 Task: Add a signature Miranda Scott containing With sincere appreciation and gratitude, Miranda Scott to email address softage.9@softage.net and add a label Workplace accidents
Action: Mouse moved to (1084, 58)
Screenshot: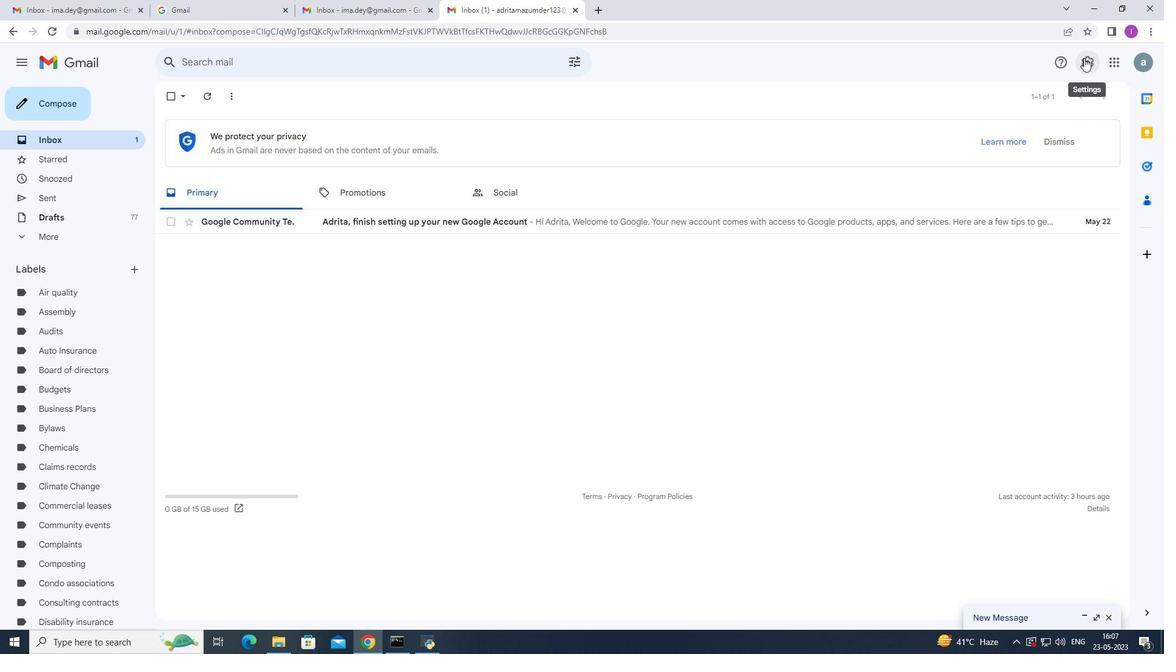 
Action: Mouse pressed left at (1084, 58)
Screenshot: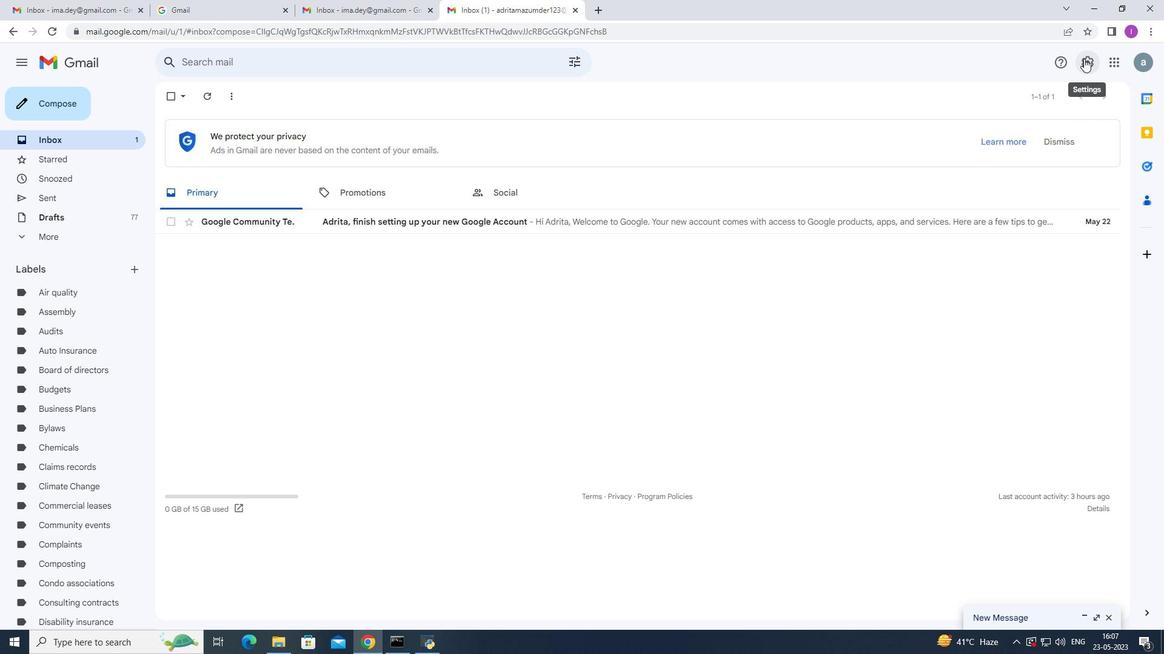 
Action: Mouse moved to (1005, 124)
Screenshot: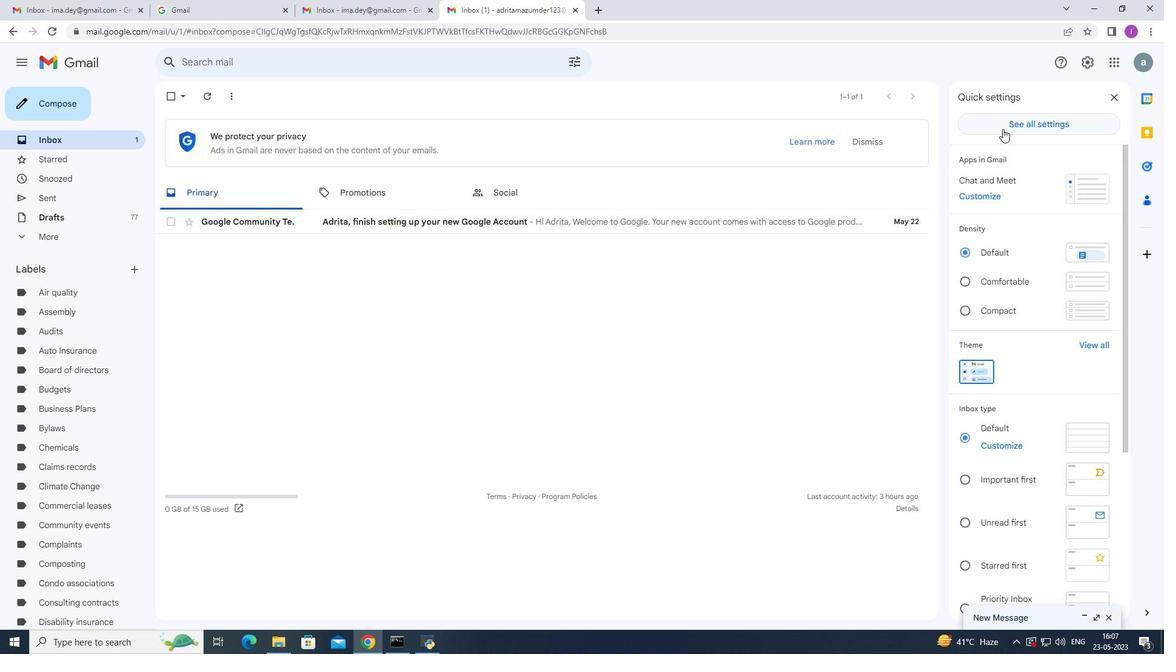 
Action: Mouse pressed left at (1005, 124)
Screenshot: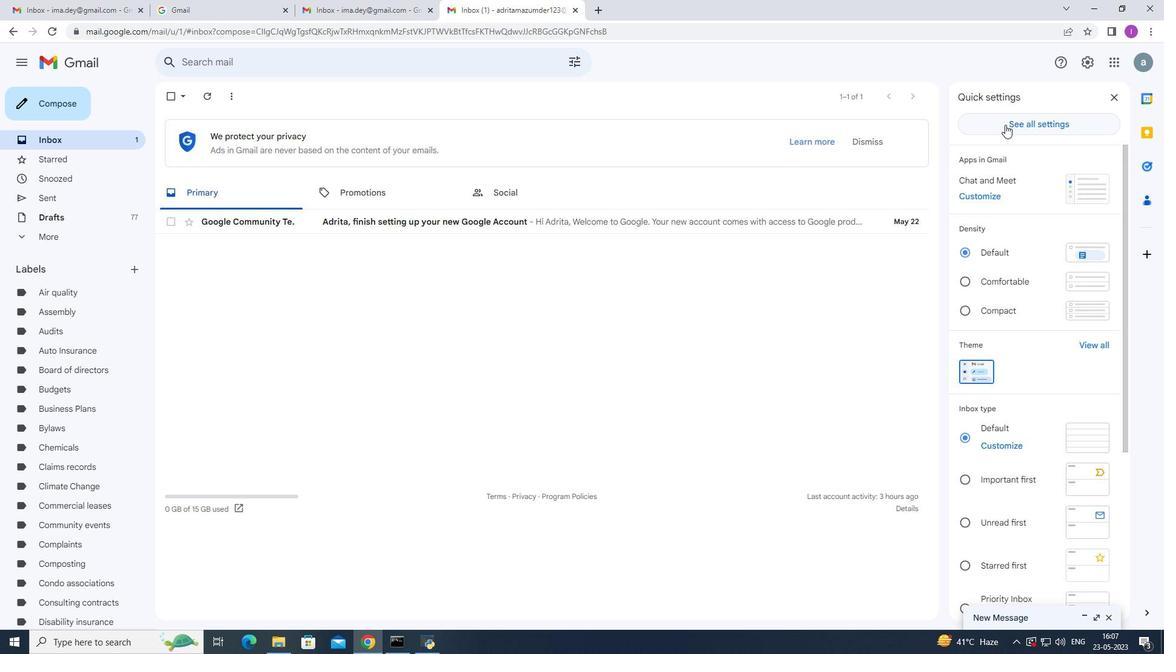 
Action: Mouse moved to (701, 334)
Screenshot: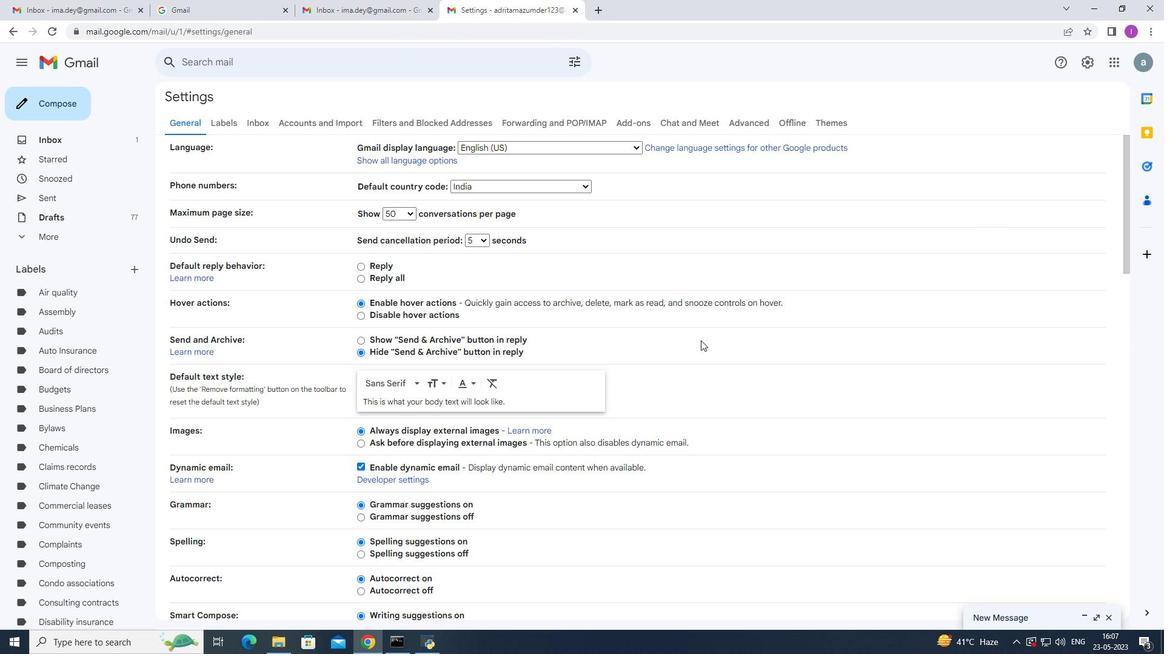 
Action: Mouse scrolled (701, 334) with delta (0, 0)
Screenshot: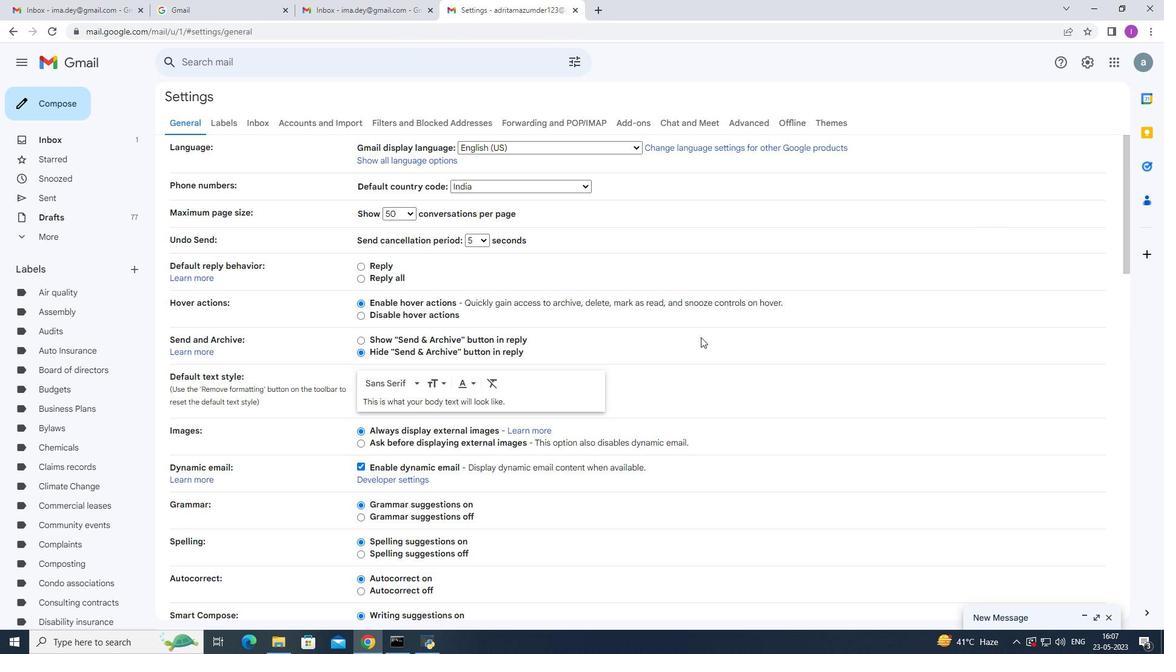 
Action: Mouse scrolled (701, 334) with delta (0, 0)
Screenshot: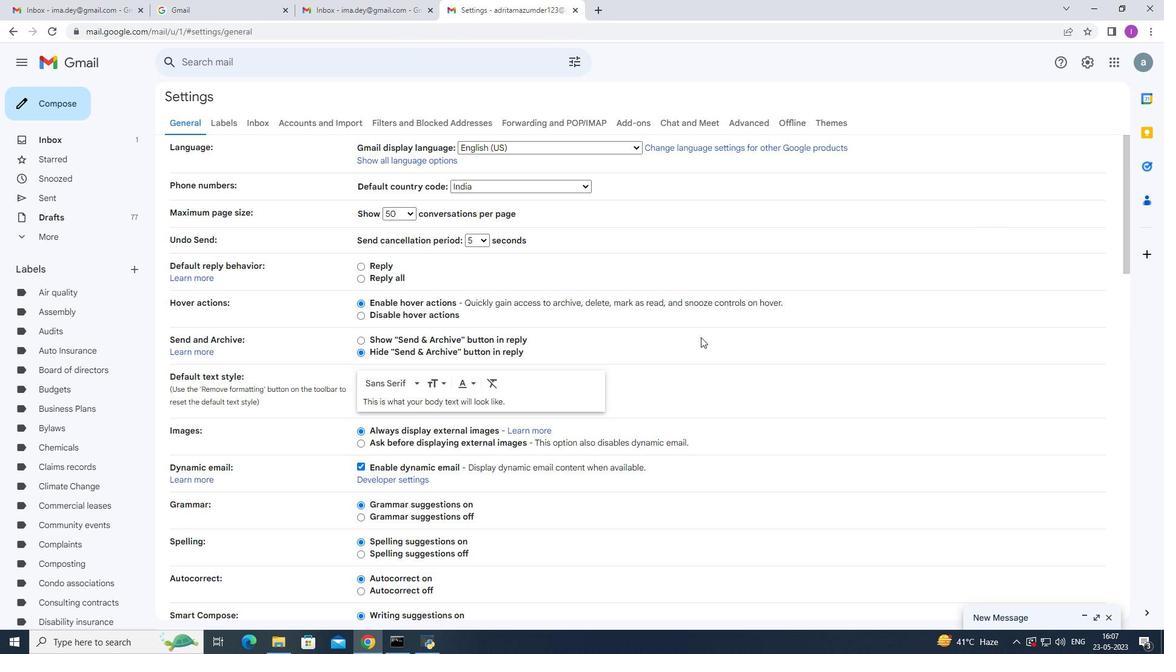 
Action: Mouse scrolled (701, 334) with delta (0, 0)
Screenshot: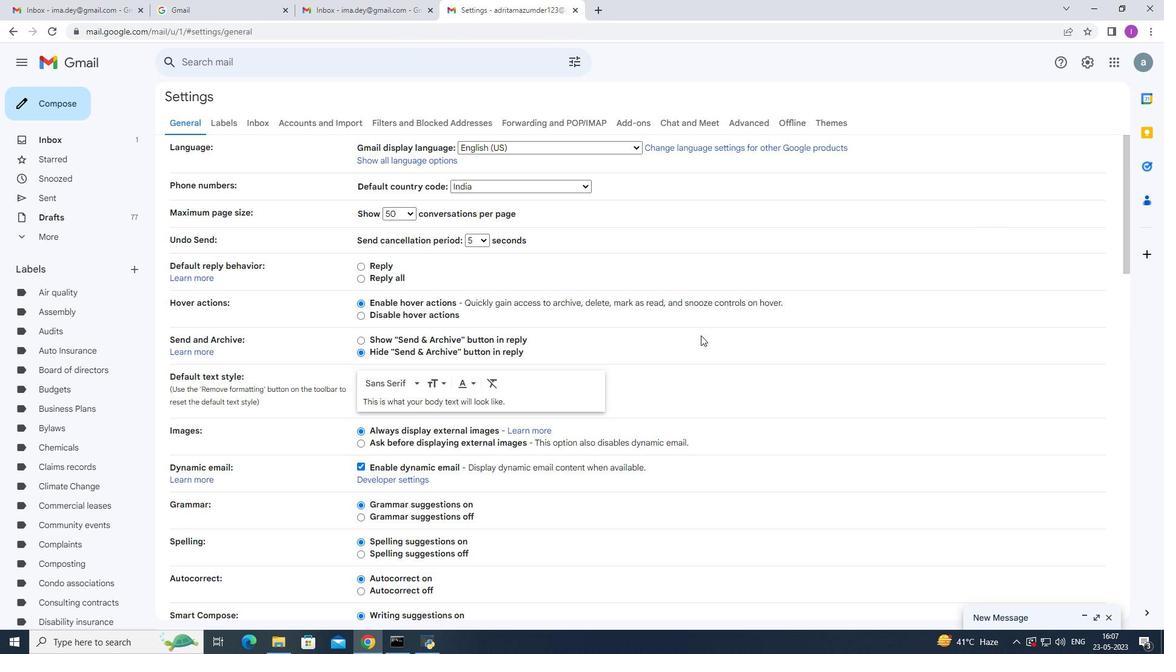 
Action: Mouse scrolled (701, 334) with delta (0, 0)
Screenshot: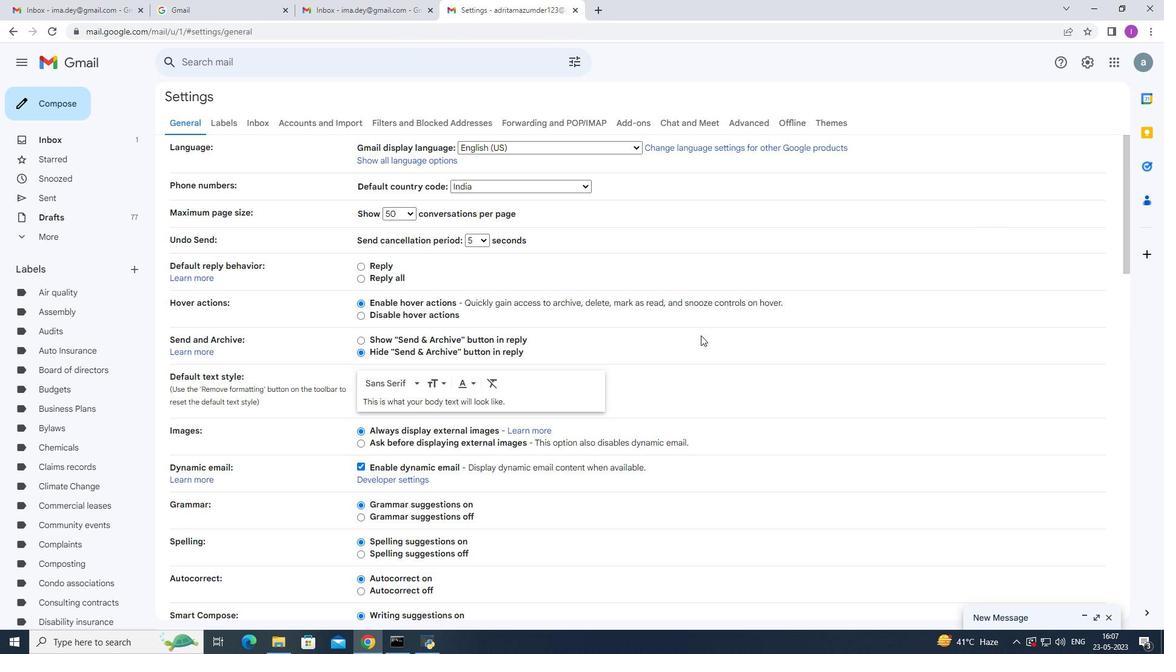 
Action: Mouse moved to (711, 324)
Screenshot: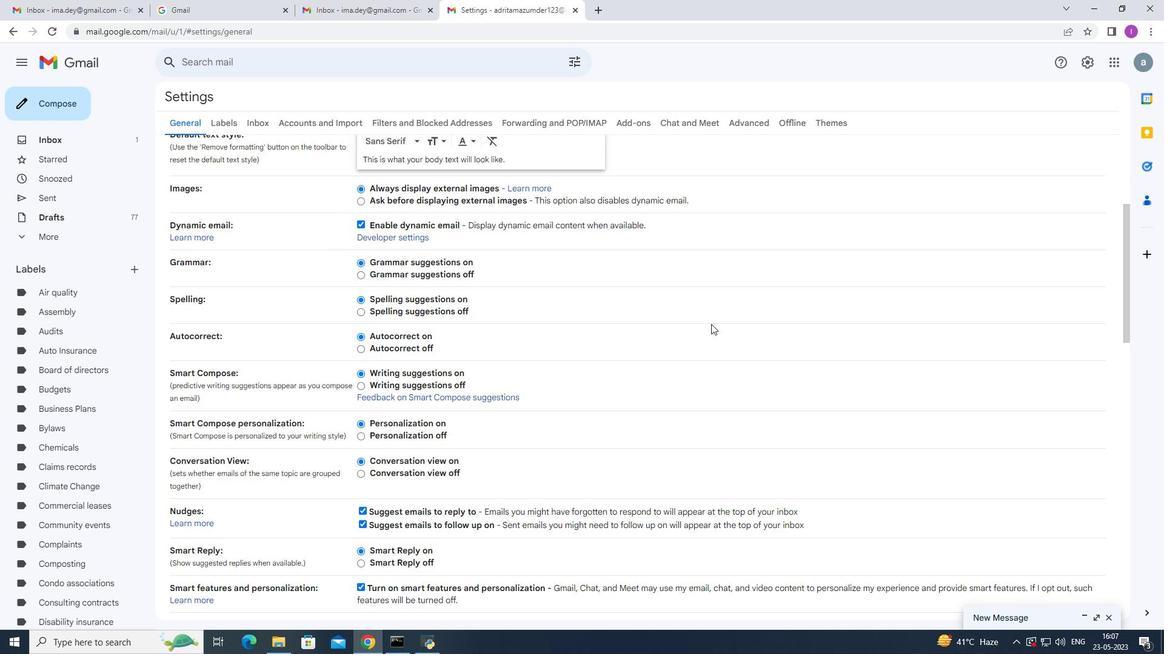 
Action: Mouse scrolled (711, 323) with delta (0, 0)
Screenshot: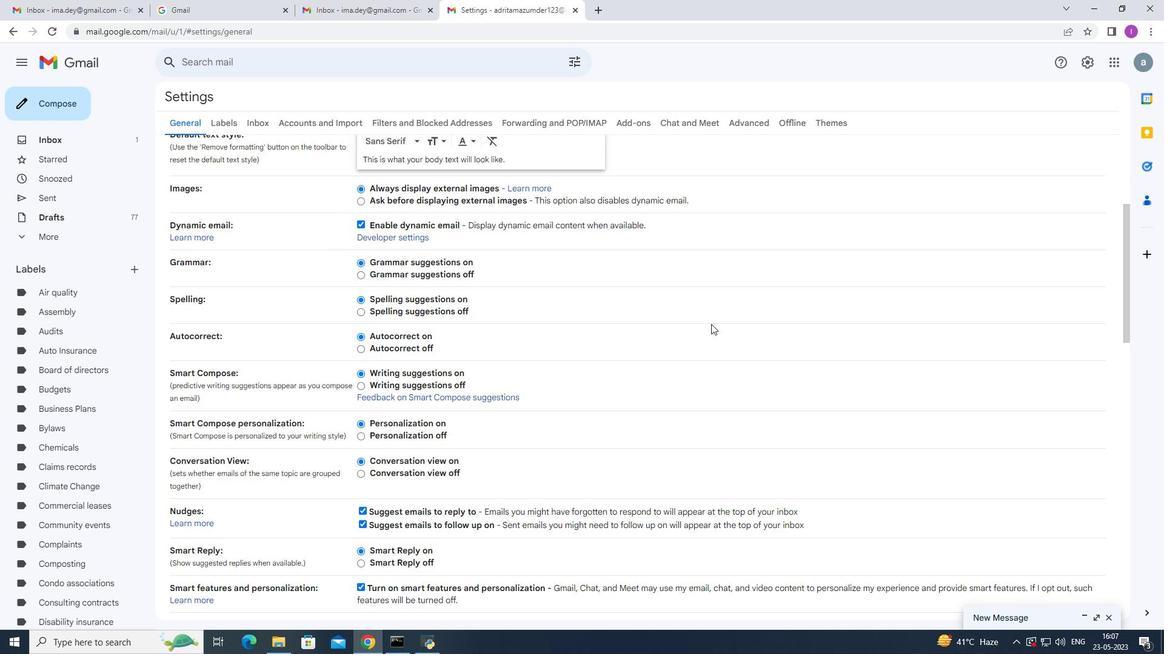 
Action: Mouse scrolled (711, 323) with delta (0, 0)
Screenshot: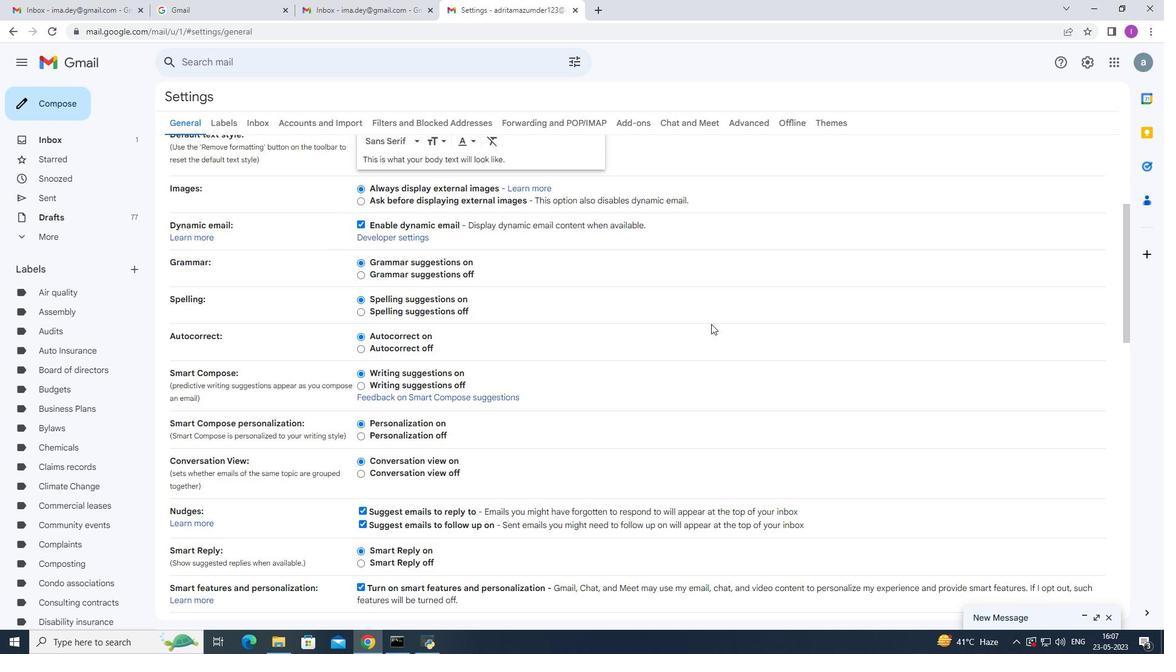 
Action: Mouse scrolled (711, 323) with delta (0, 0)
Screenshot: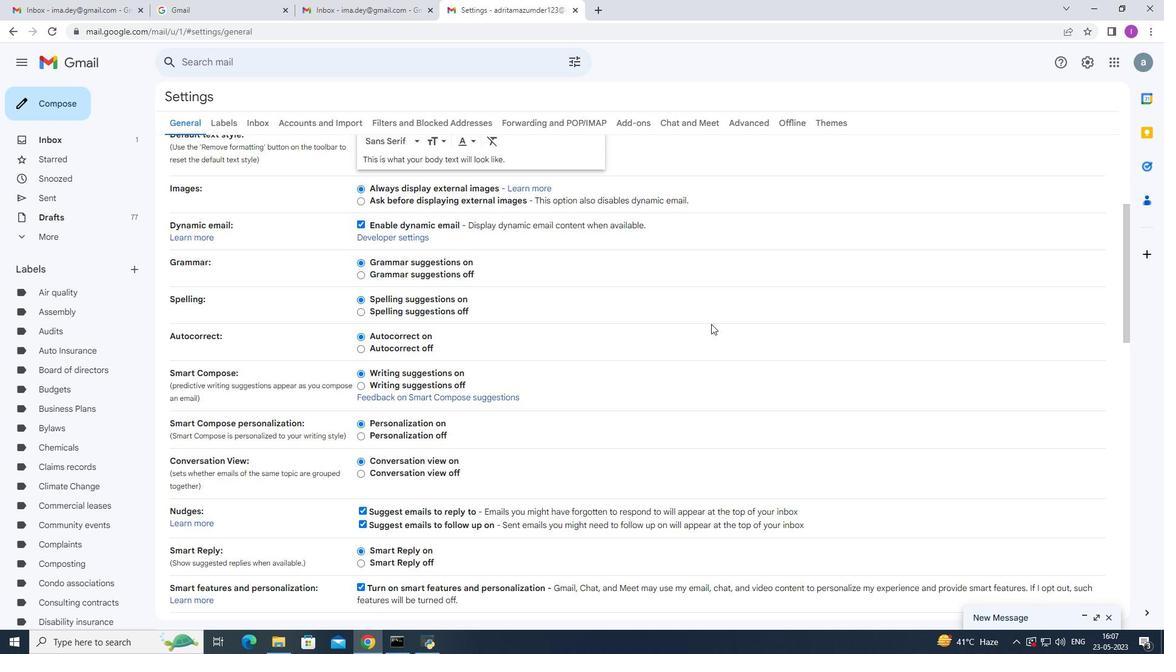 
Action: Mouse scrolled (711, 323) with delta (0, 0)
Screenshot: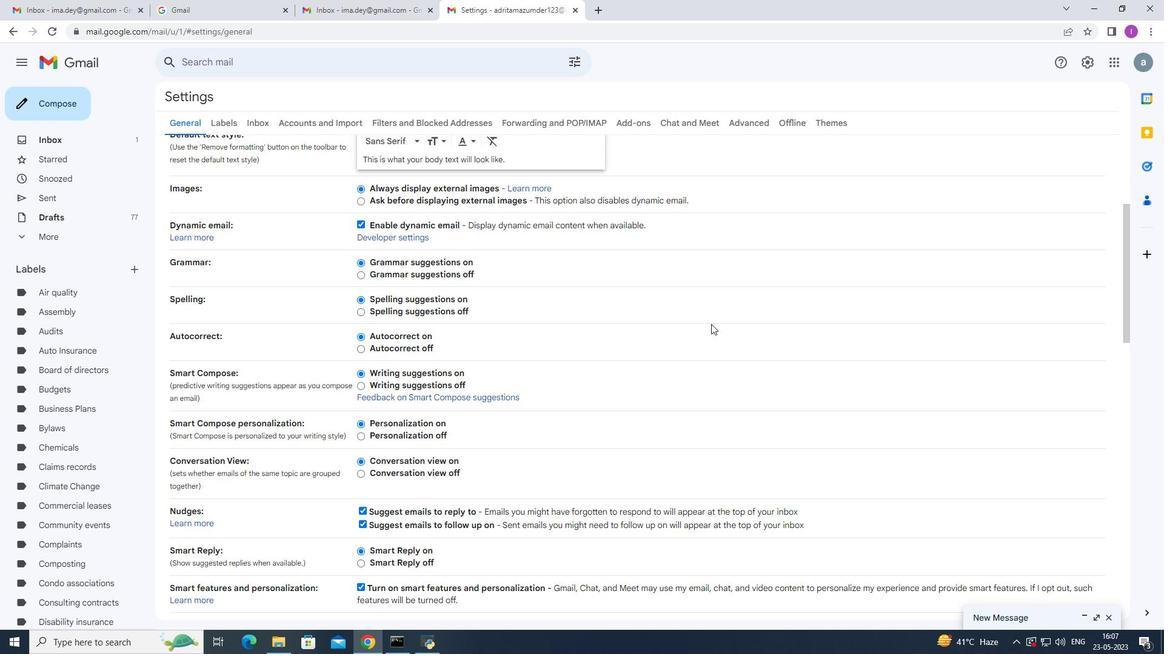 
Action: Mouse scrolled (711, 323) with delta (0, 0)
Screenshot: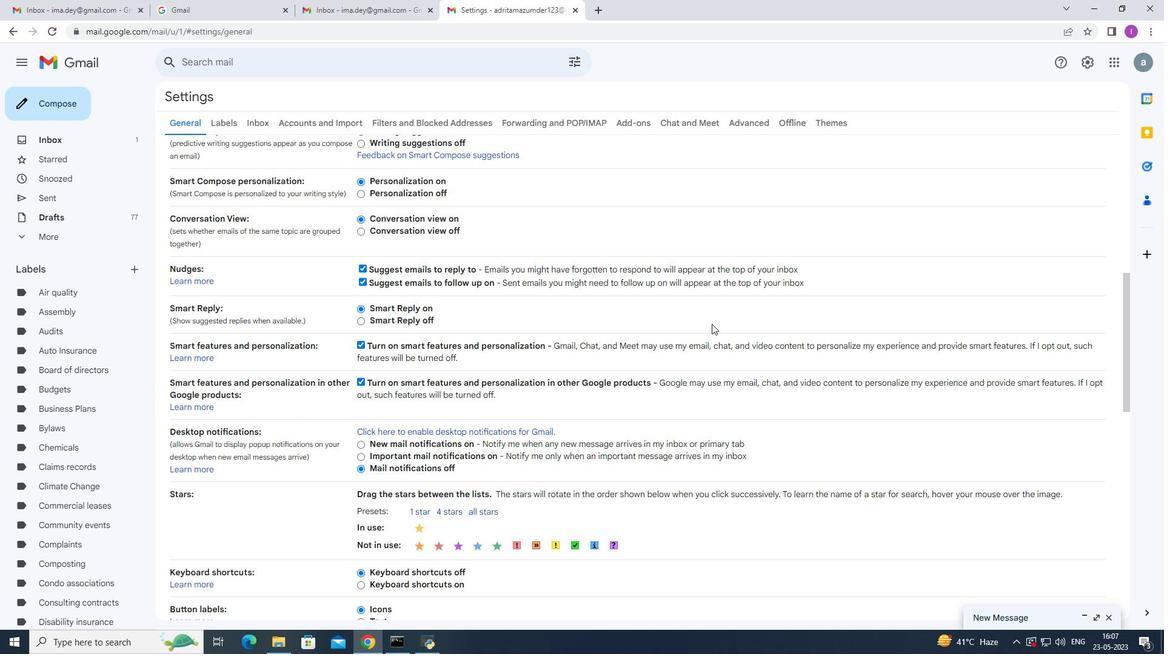 
Action: Mouse scrolled (711, 323) with delta (0, 0)
Screenshot: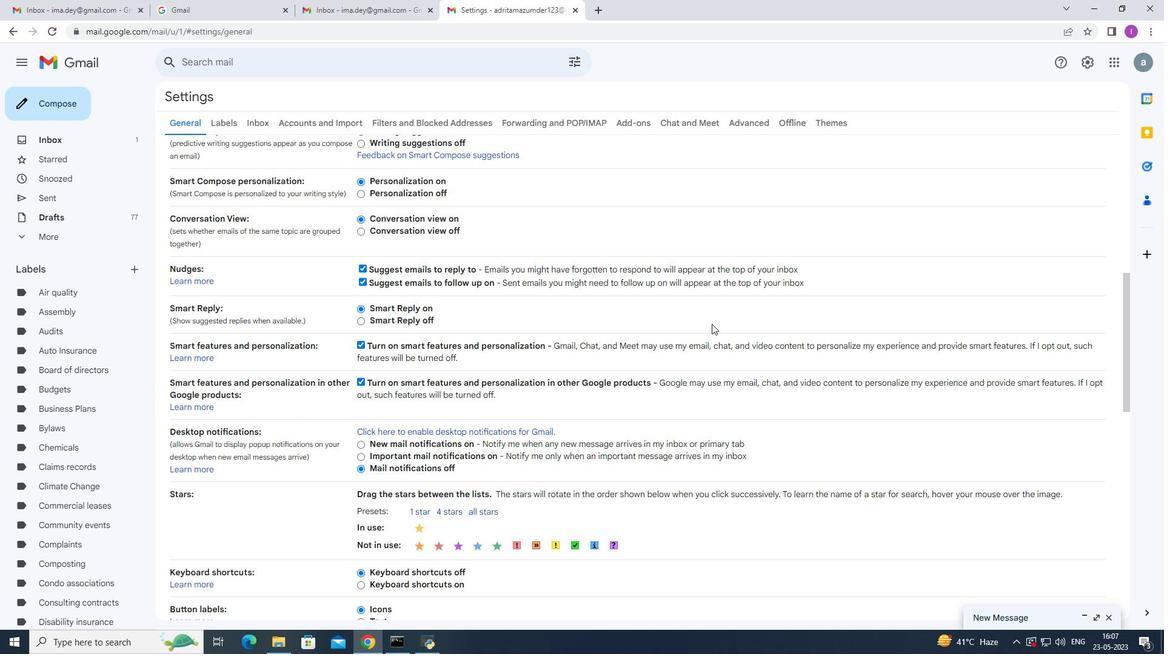 
Action: Mouse scrolled (711, 323) with delta (0, 0)
Screenshot: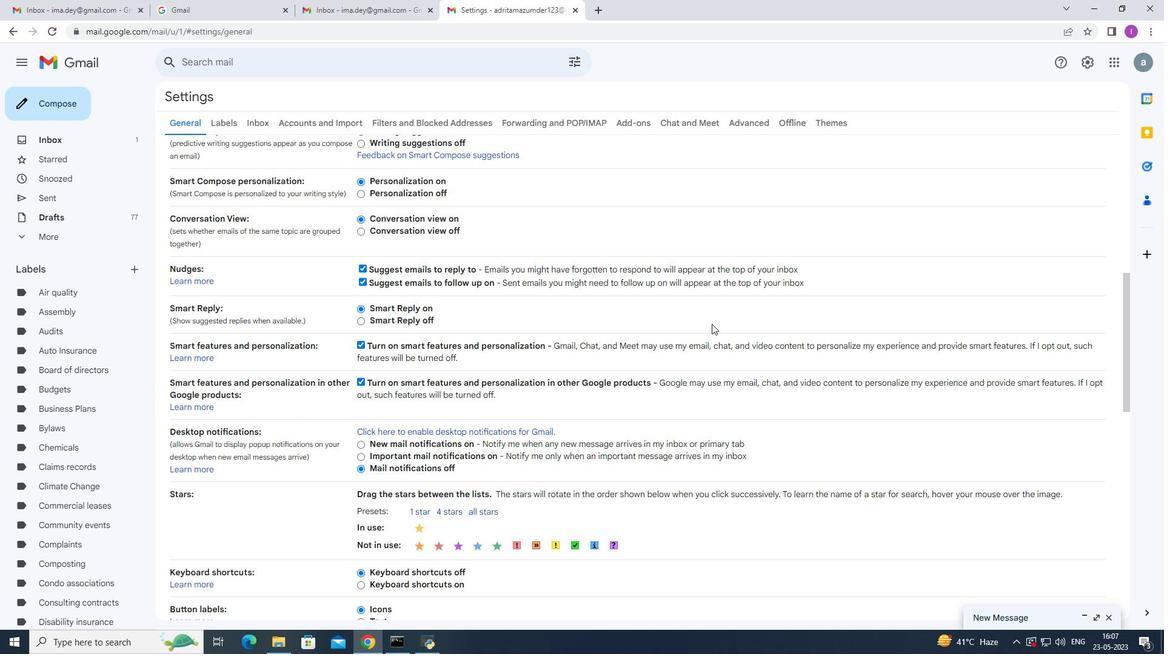 
Action: Mouse scrolled (711, 323) with delta (0, 0)
Screenshot: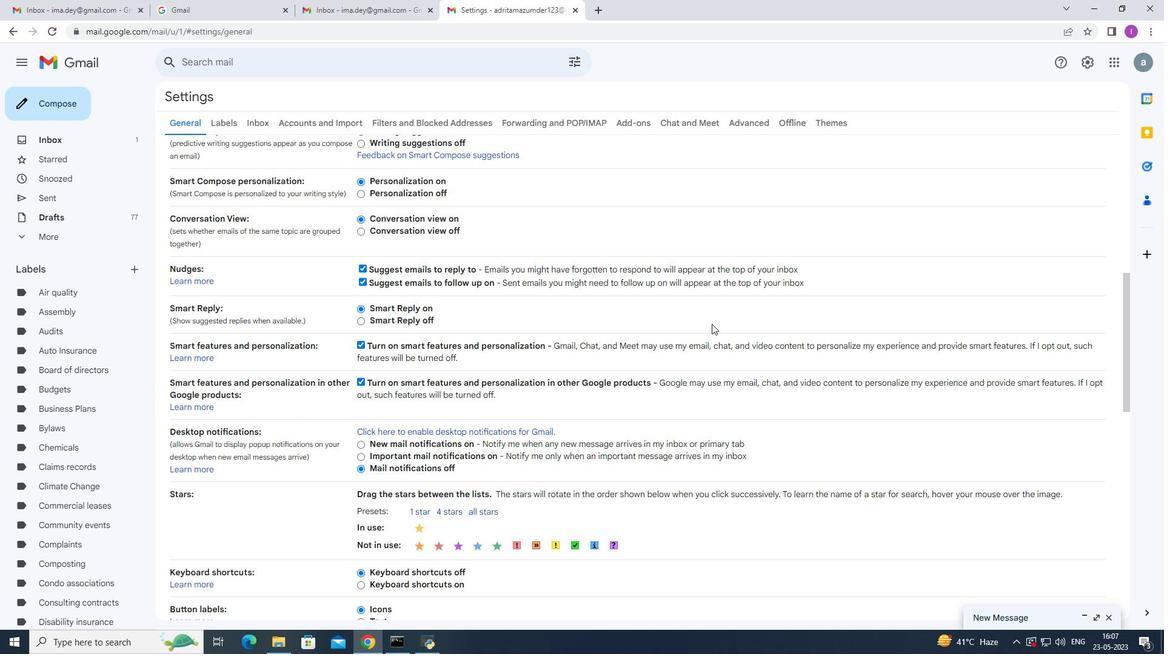 
Action: Mouse moved to (704, 334)
Screenshot: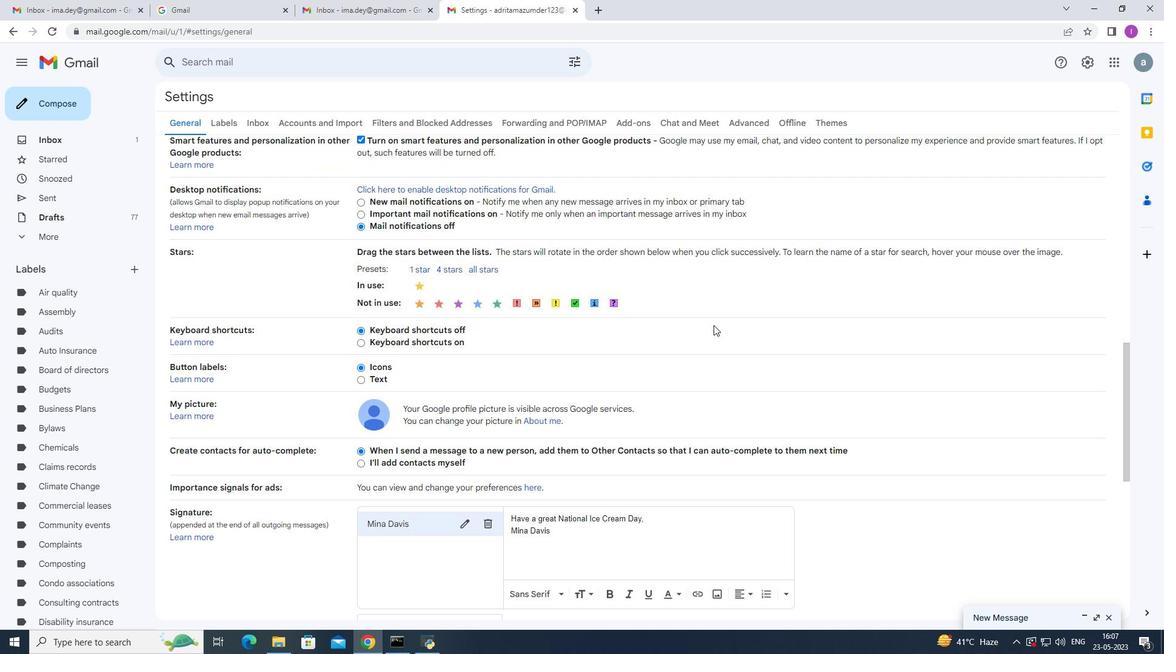 
Action: Mouse scrolled (704, 334) with delta (0, 0)
Screenshot: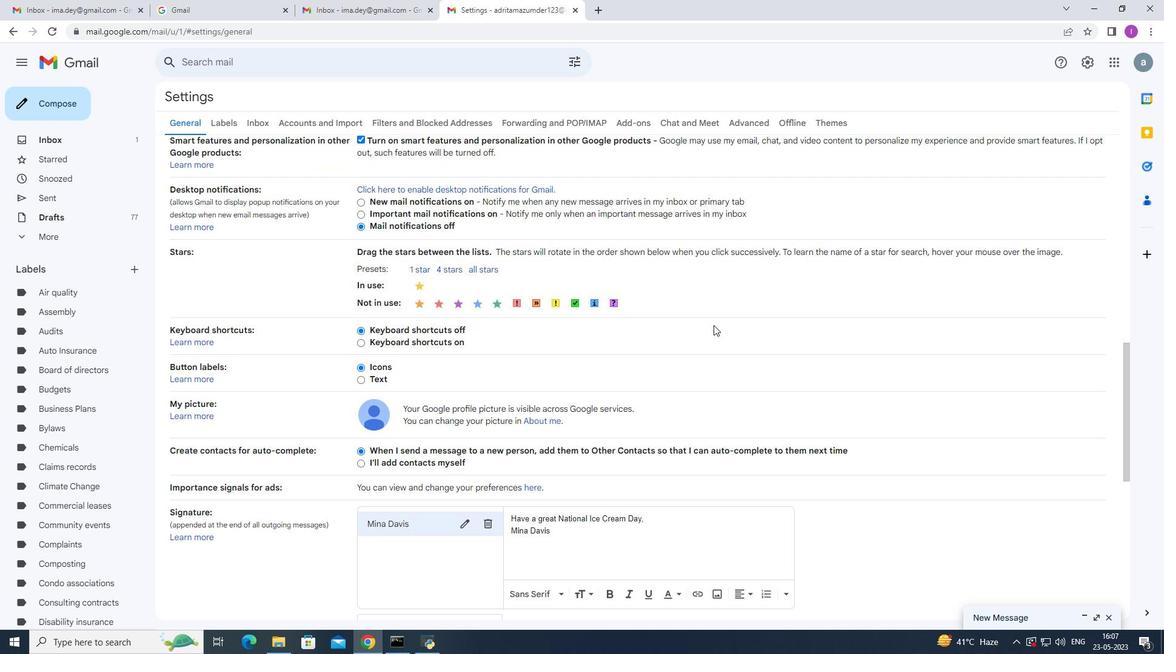 
Action: Mouse moved to (701, 337)
Screenshot: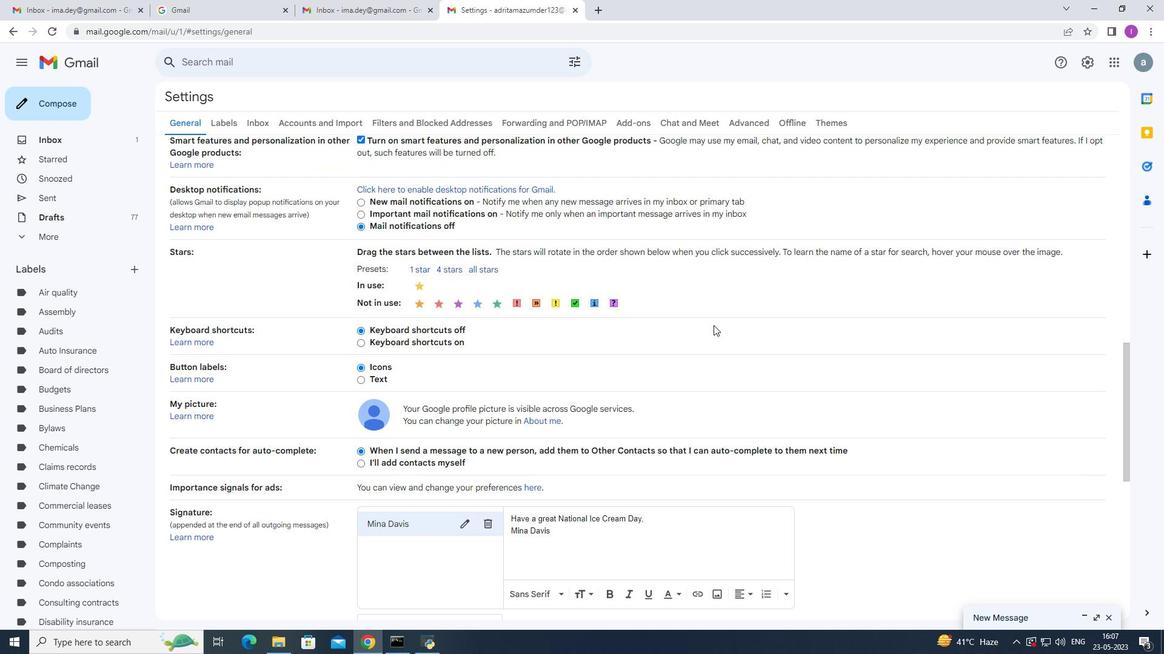 
Action: Mouse scrolled (701, 337) with delta (0, 0)
Screenshot: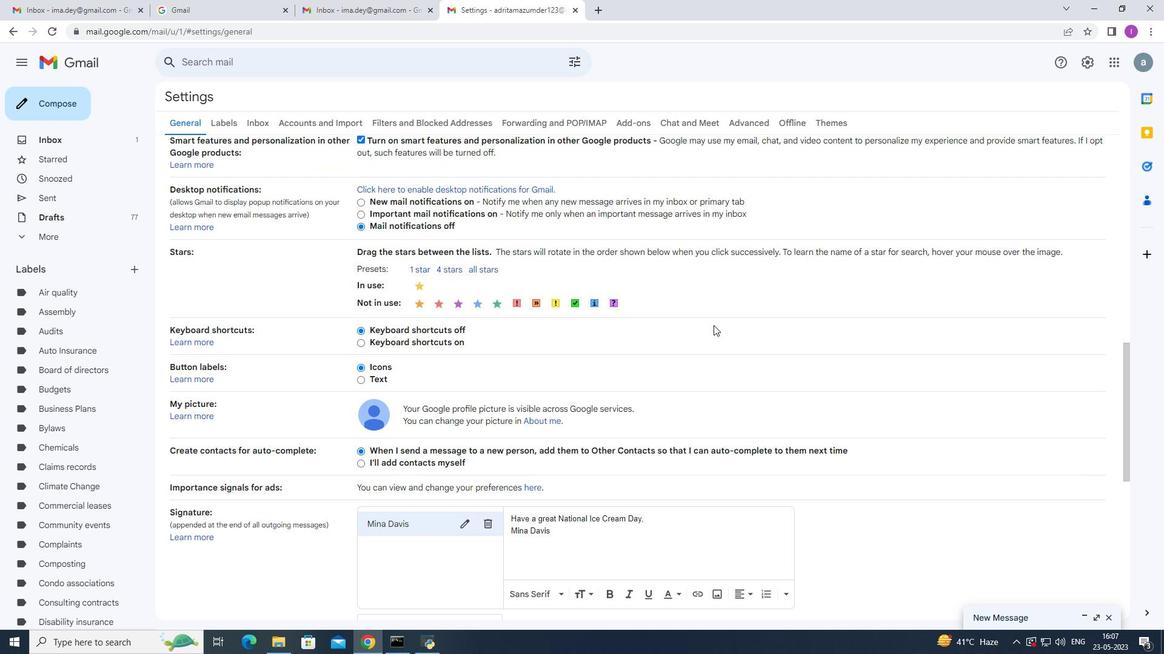 
Action: Mouse moved to (700, 338)
Screenshot: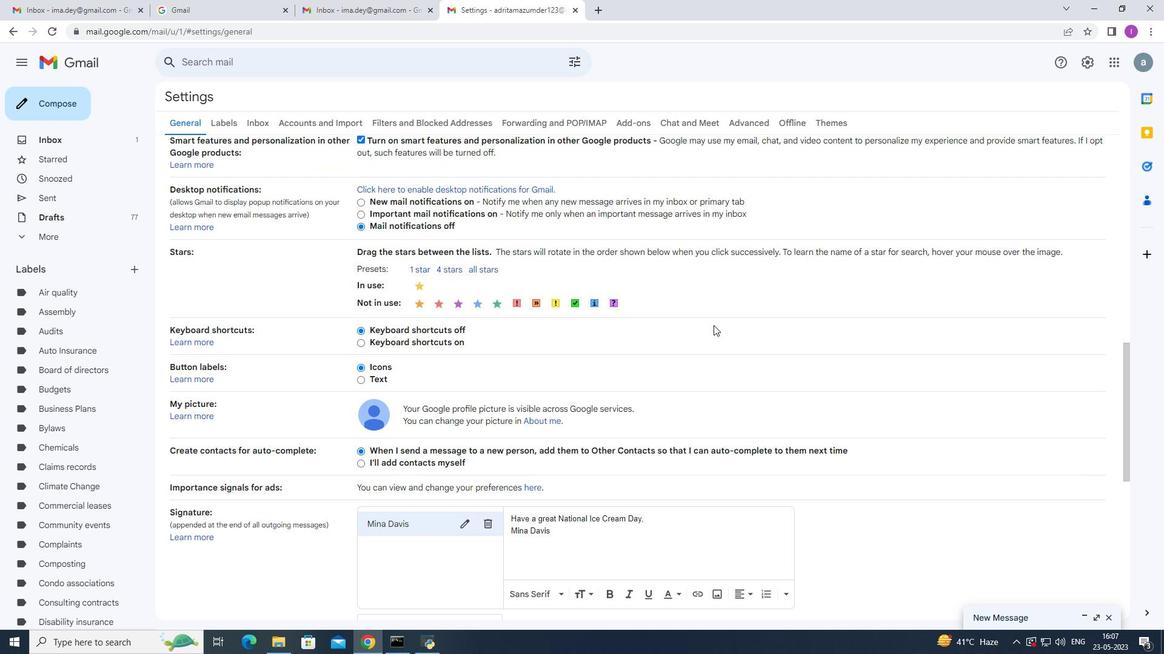 
Action: Mouse scrolled (700, 338) with delta (0, 0)
Screenshot: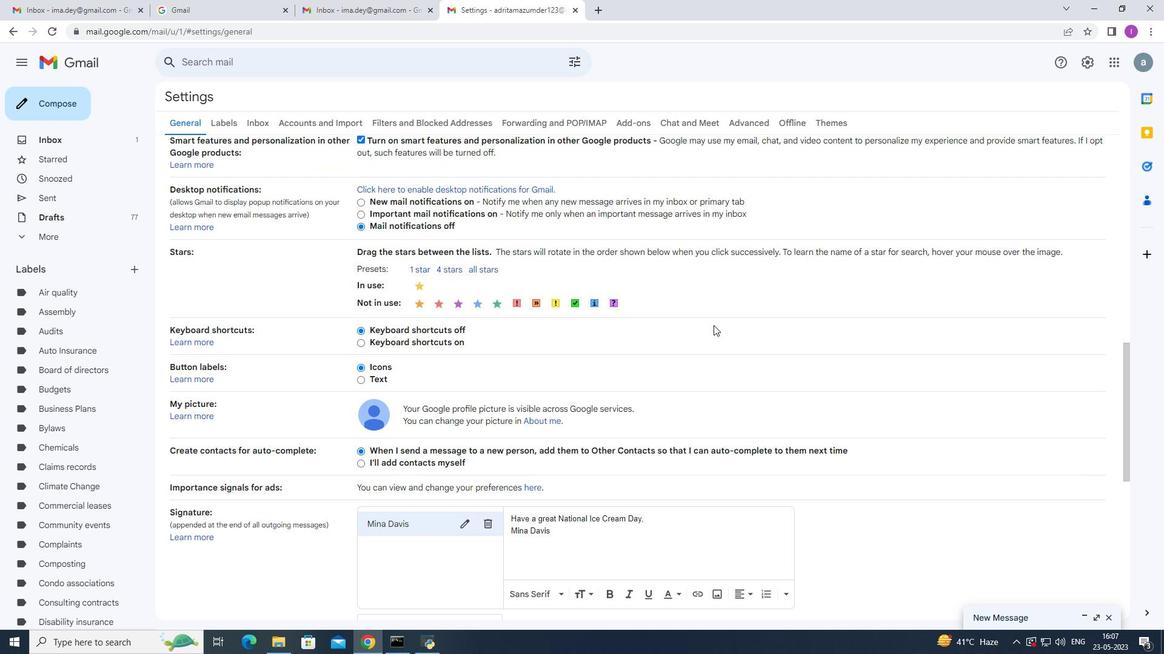 
Action: Mouse moved to (699, 339)
Screenshot: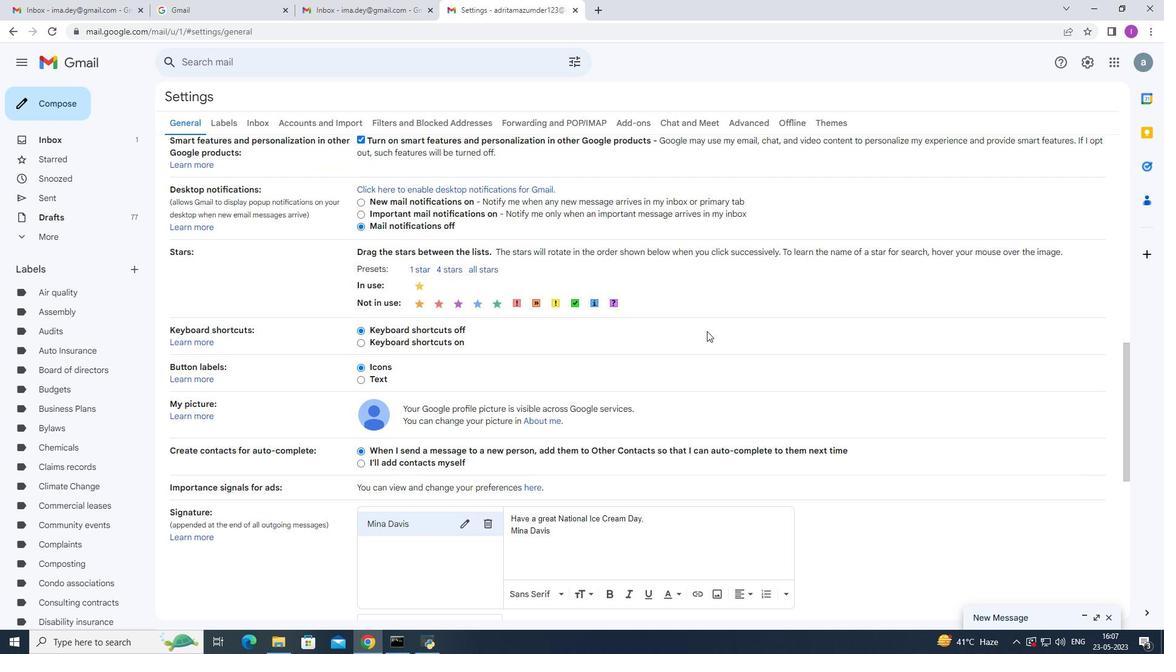 
Action: Mouse scrolled (699, 338) with delta (0, 0)
Screenshot: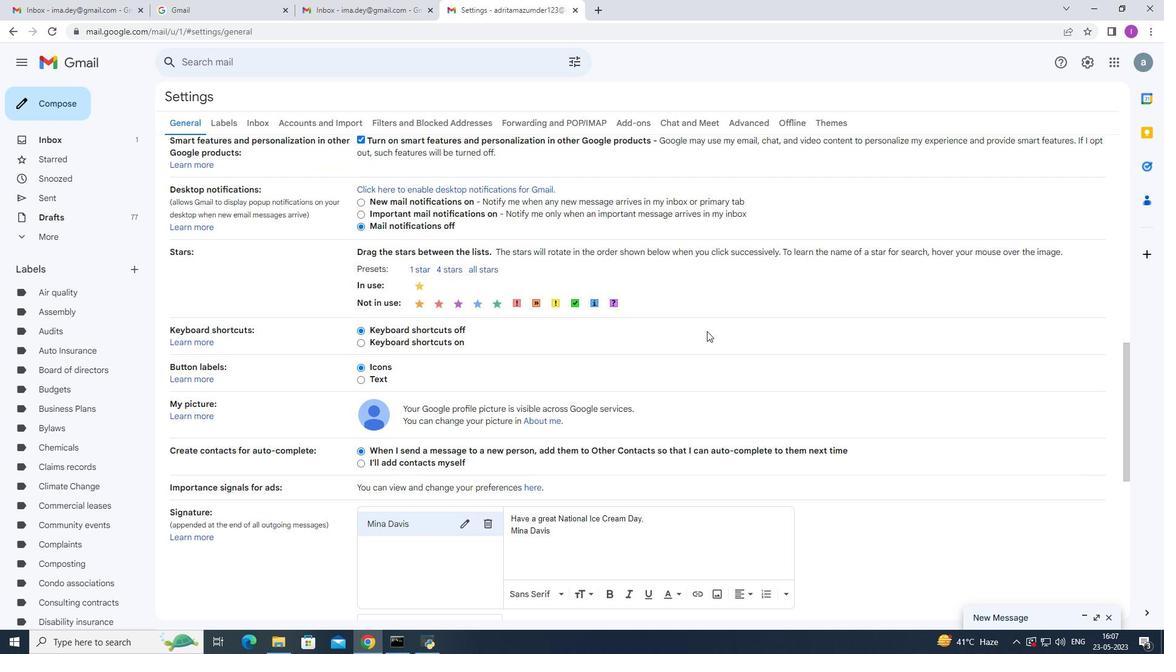 
Action: Mouse moved to (487, 280)
Screenshot: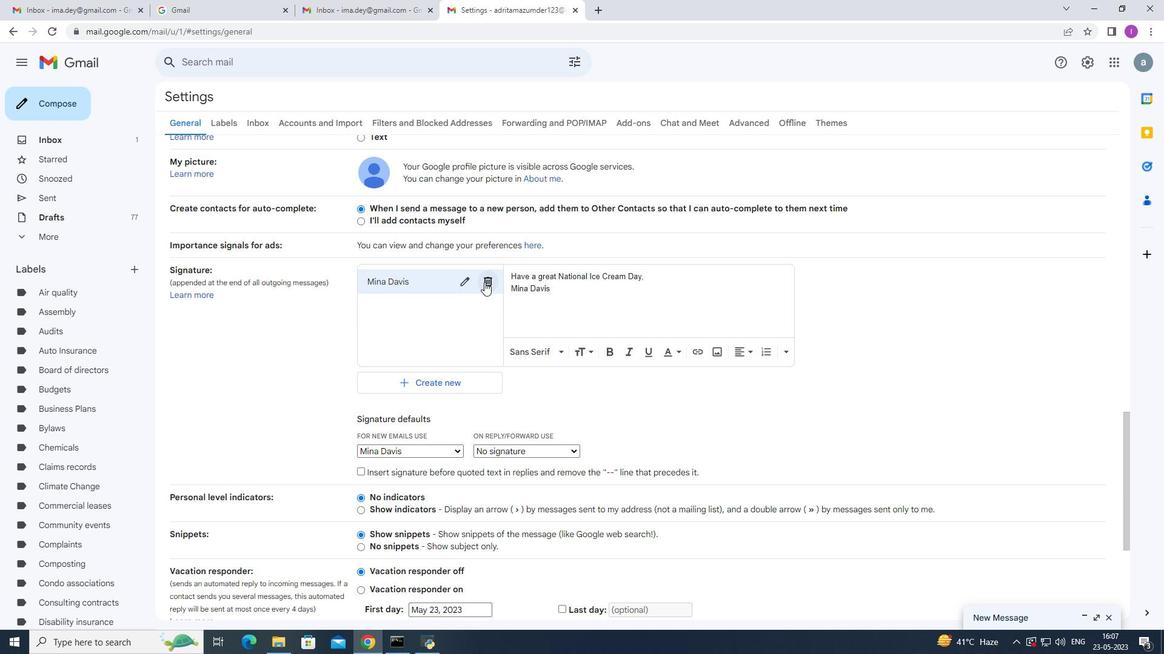 
Action: Mouse pressed left at (487, 280)
Screenshot: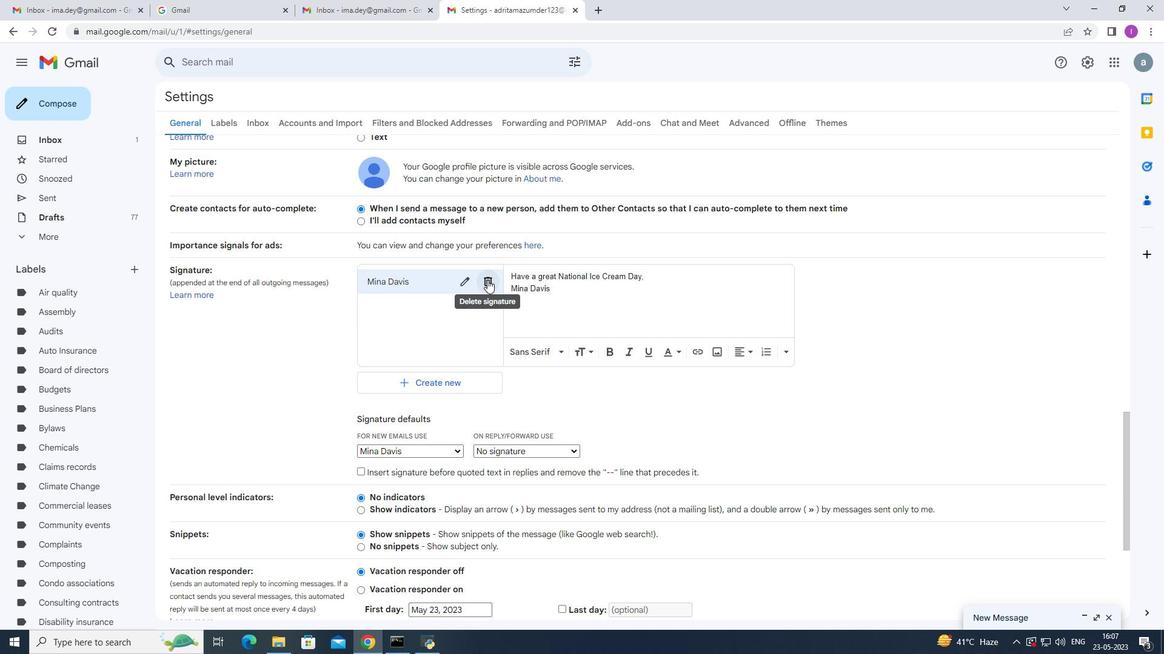 
Action: Mouse moved to (685, 354)
Screenshot: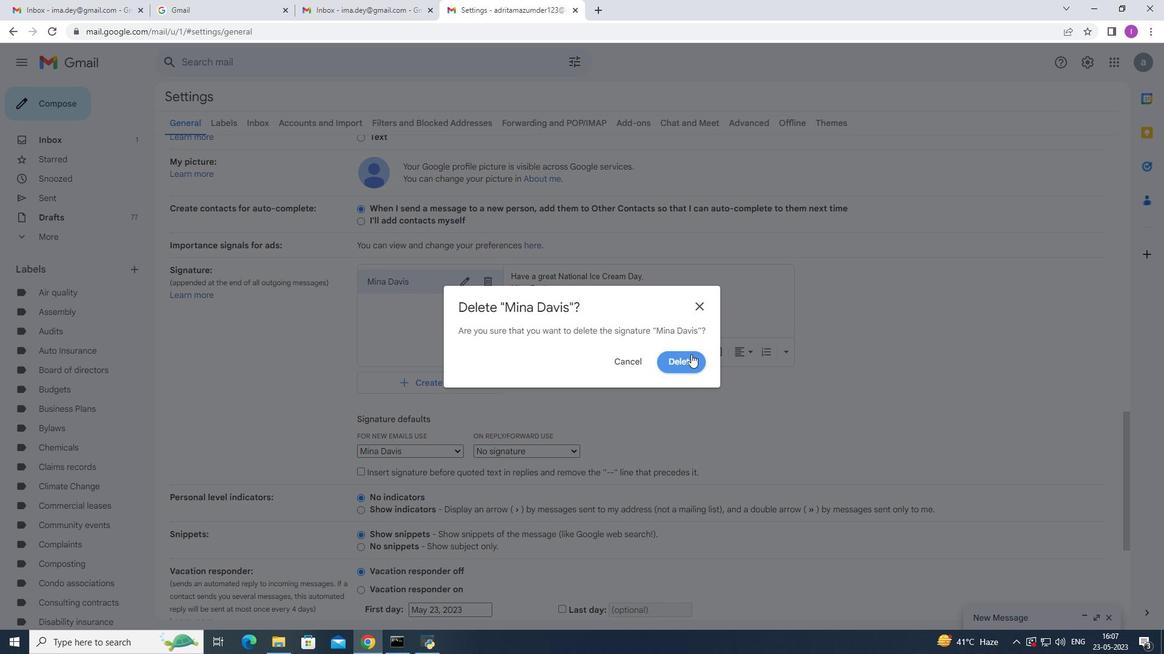 
Action: Mouse pressed left at (685, 354)
Screenshot: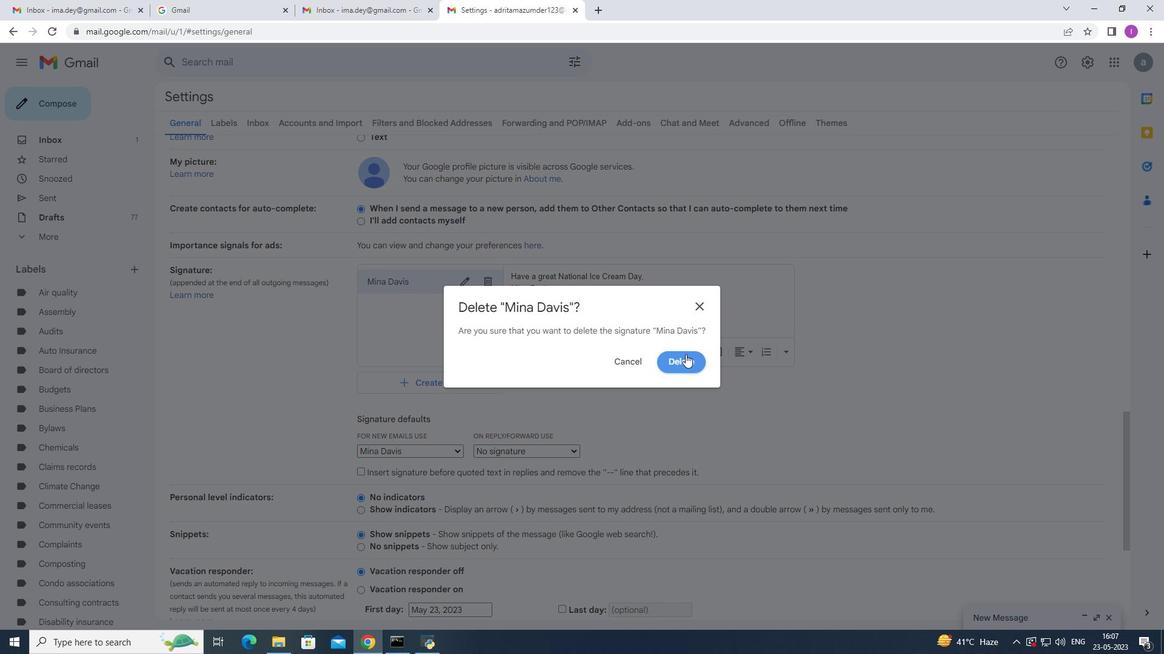 
Action: Mouse moved to (419, 295)
Screenshot: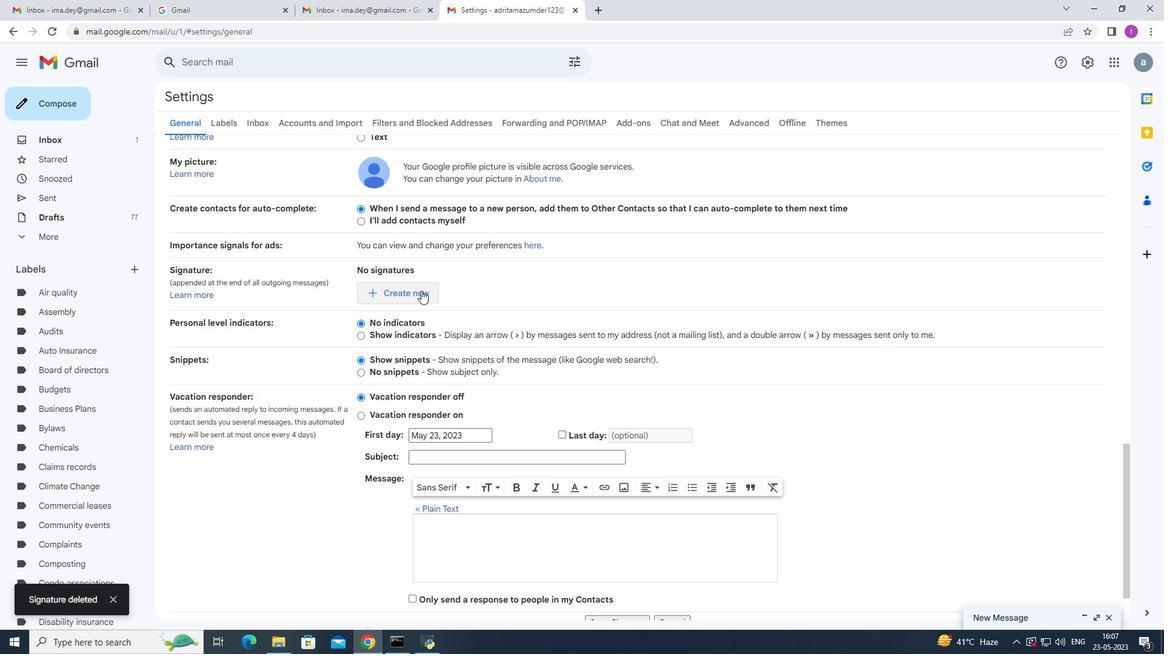 
Action: Mouse pressed left at (419, 295)
Screenshot: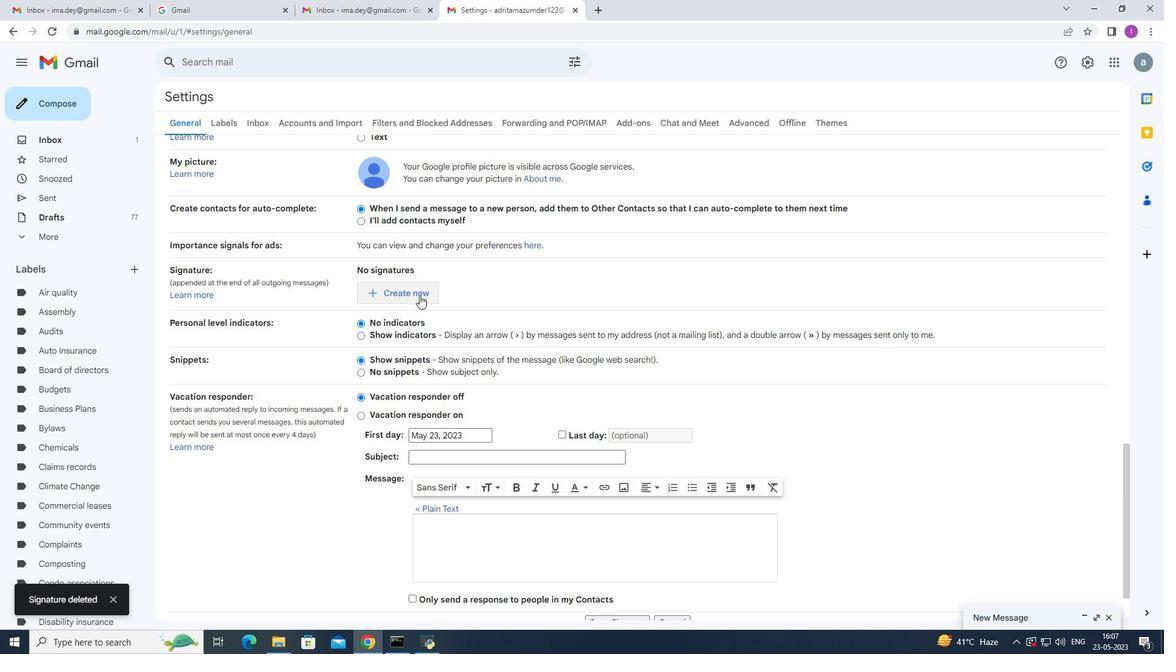 
Action: Mouse moved to (520, 332)
Screenshot: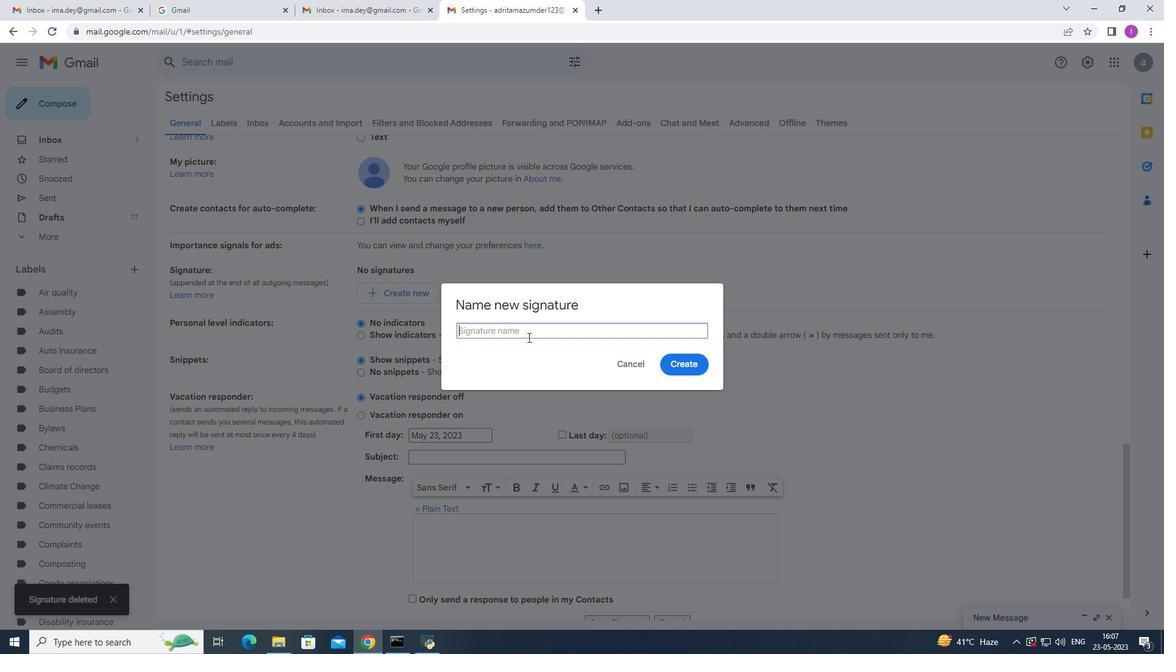 
Action: Mouse pressed left at (520, 332)
Screenshot: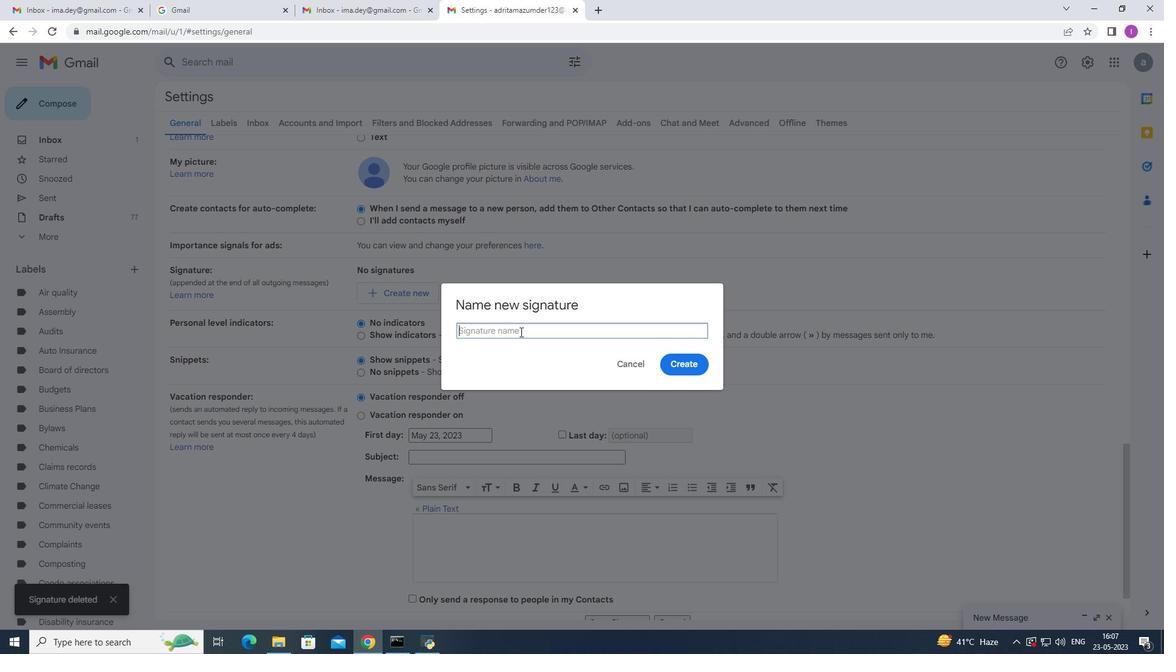 
Action: Mouse moved to (554, 318)
Screenshot: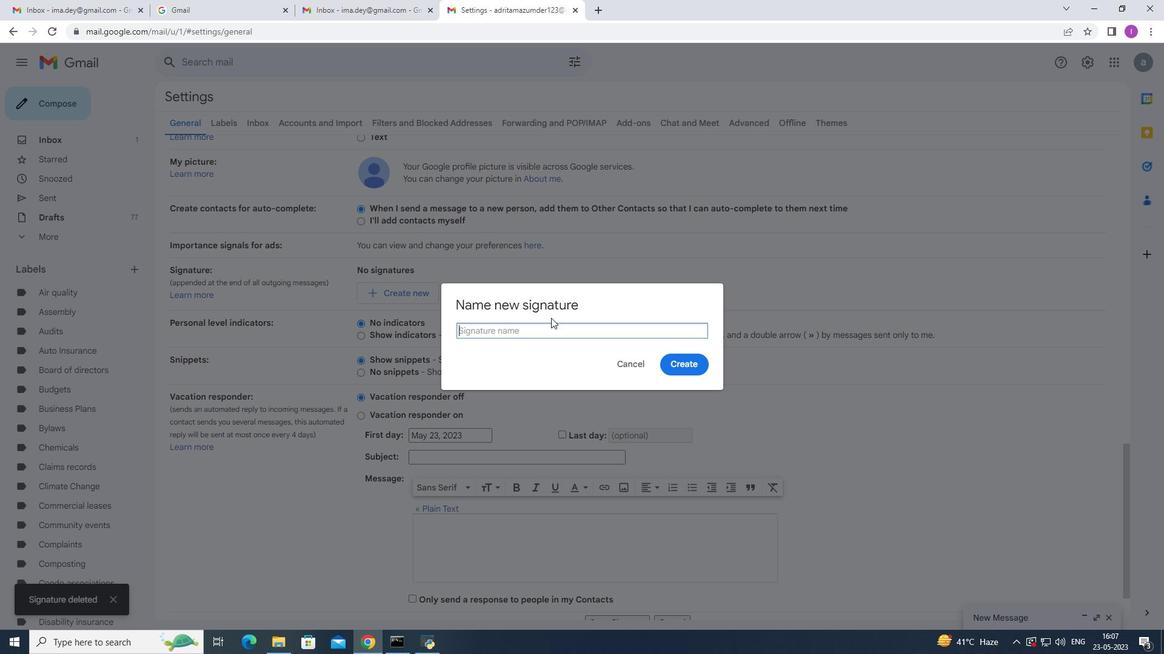 
Action: Key pressed <Key.shift>Miranda<Key.space><Key.shift>Scott
Screenshot: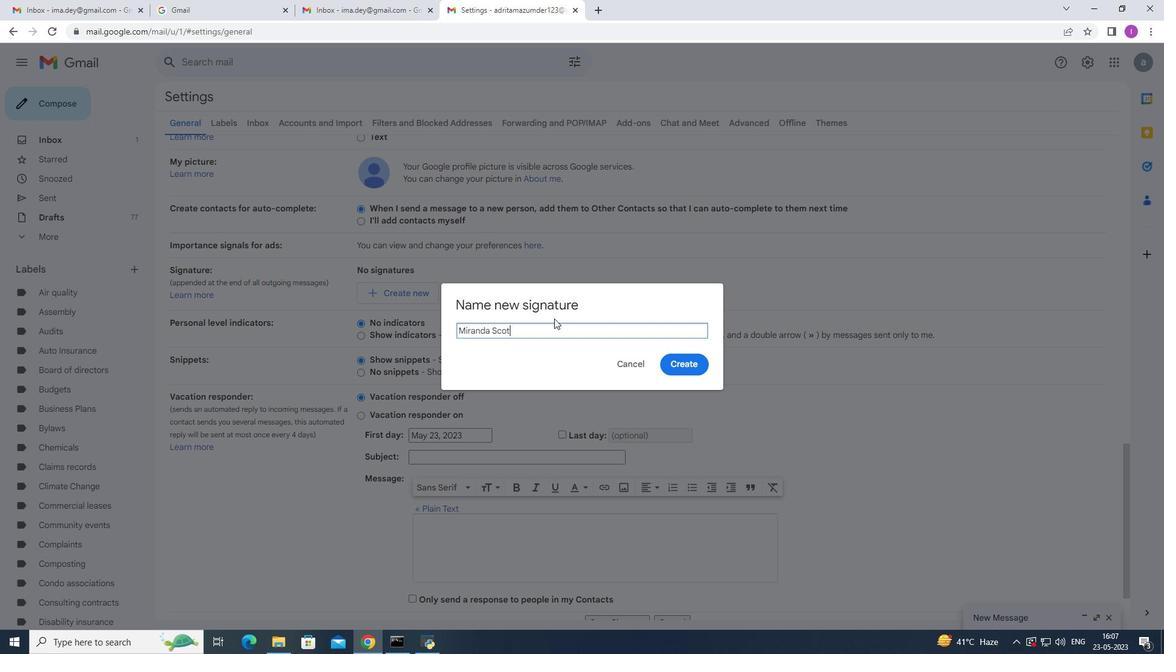 
Action: Mouse moved to (694, 360)
Screenshot: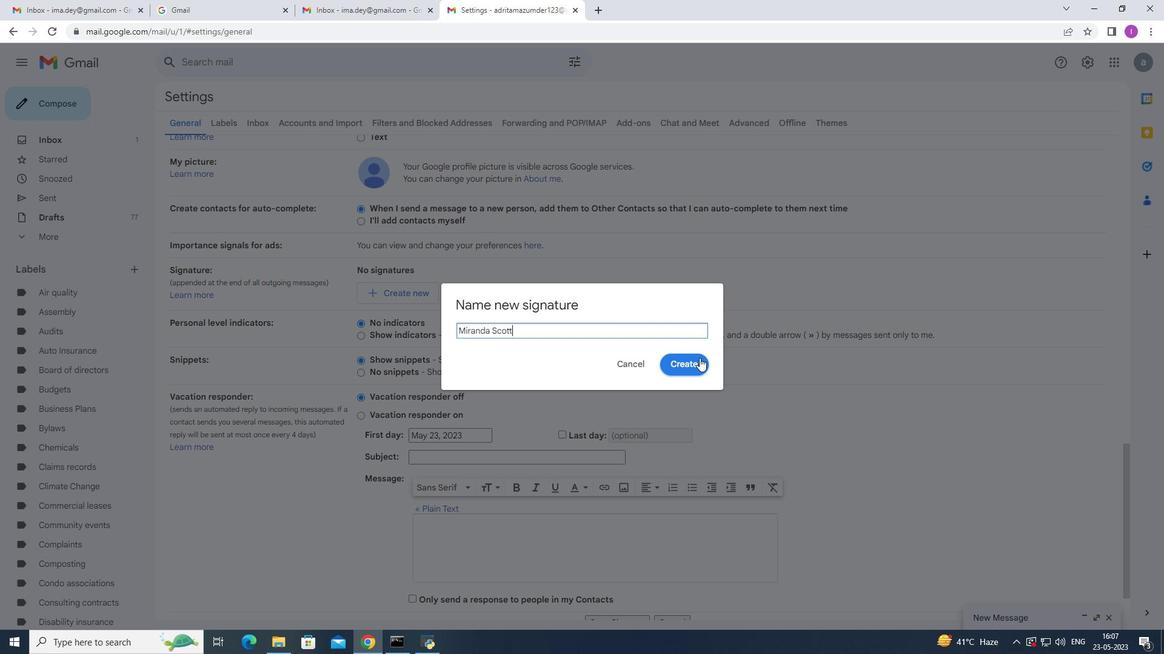 
Action: Mouse pressed left at (694, 360)
Screenshot: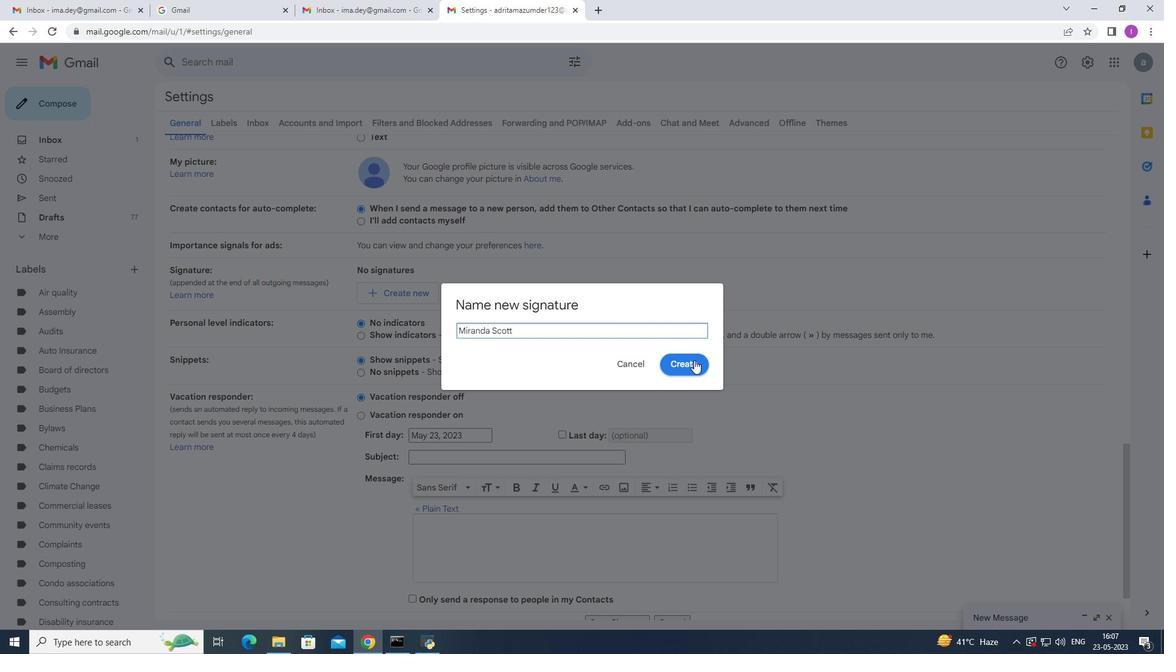 
Action: Mouse moved to (454, 449)
Screenshot: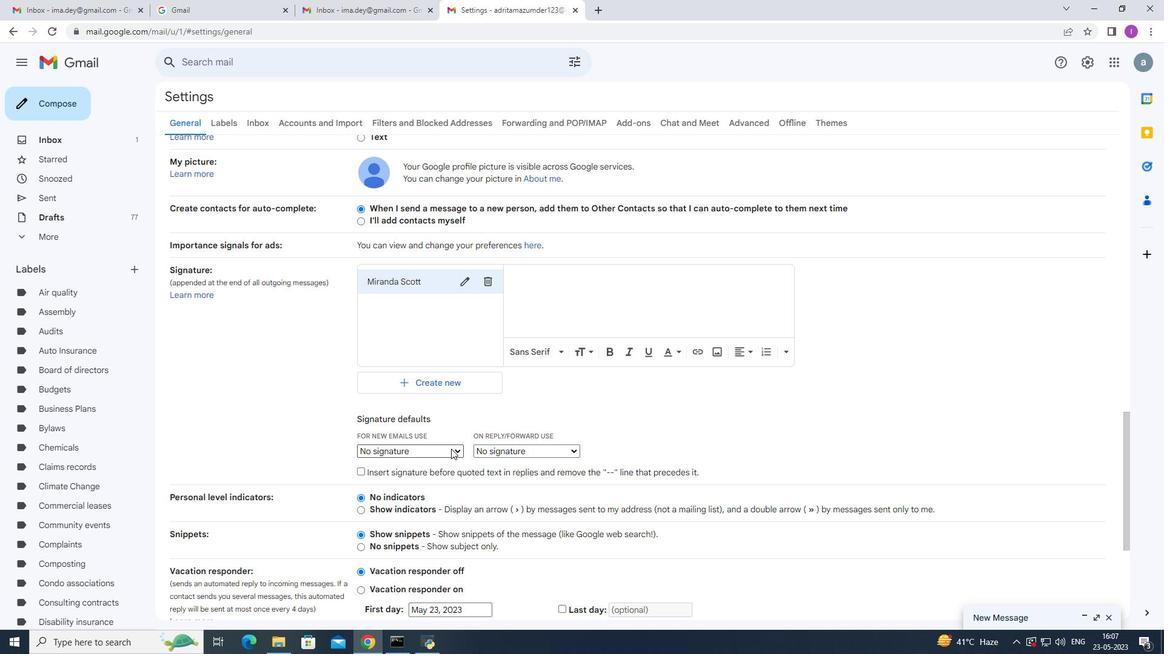 
Action: Mouse pressed left at (454, 449)
Screenshot: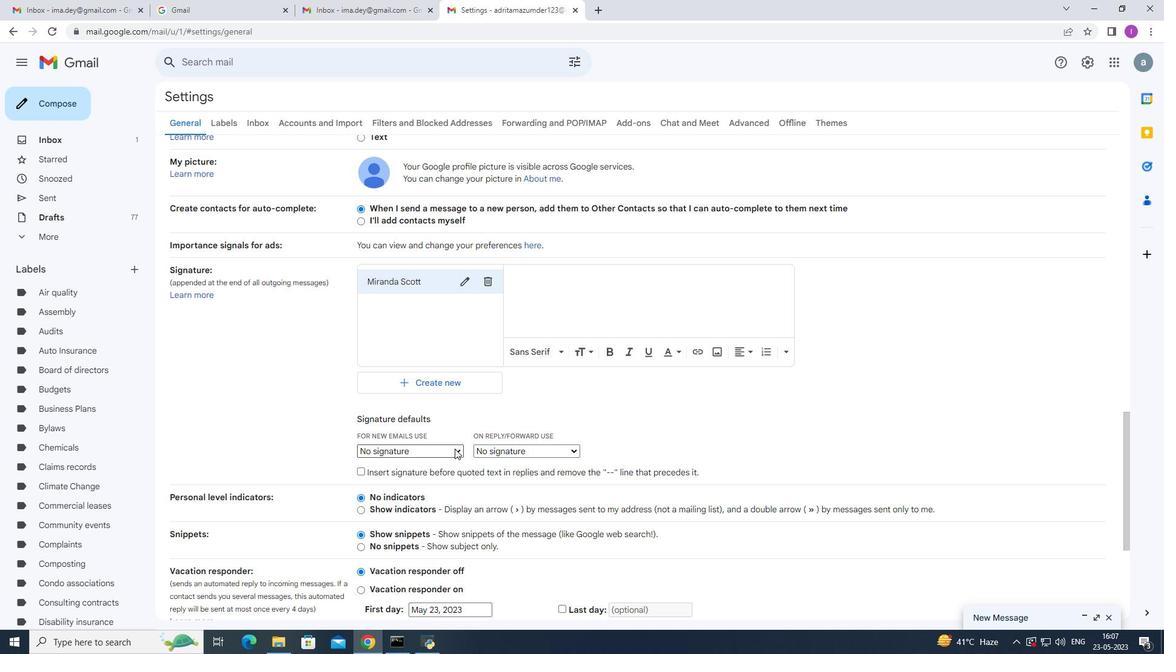 
Action: Mouse moved to (436, 477)
Screenshot: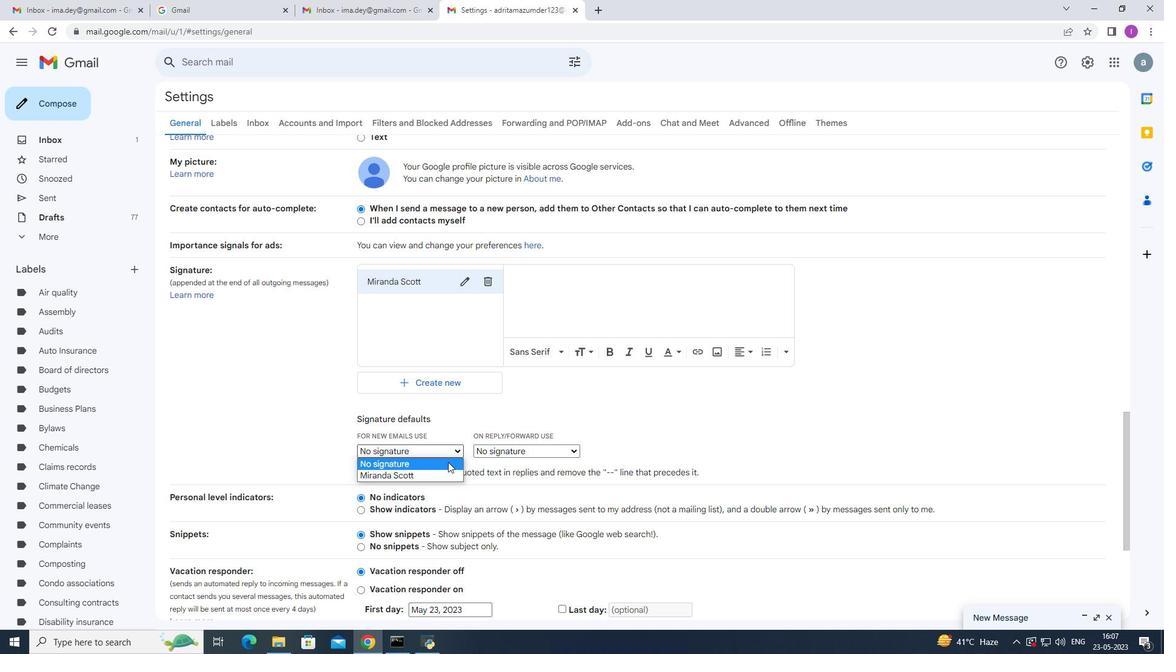 
Action: Mouse pressed left at (436, 477)
Screenshot: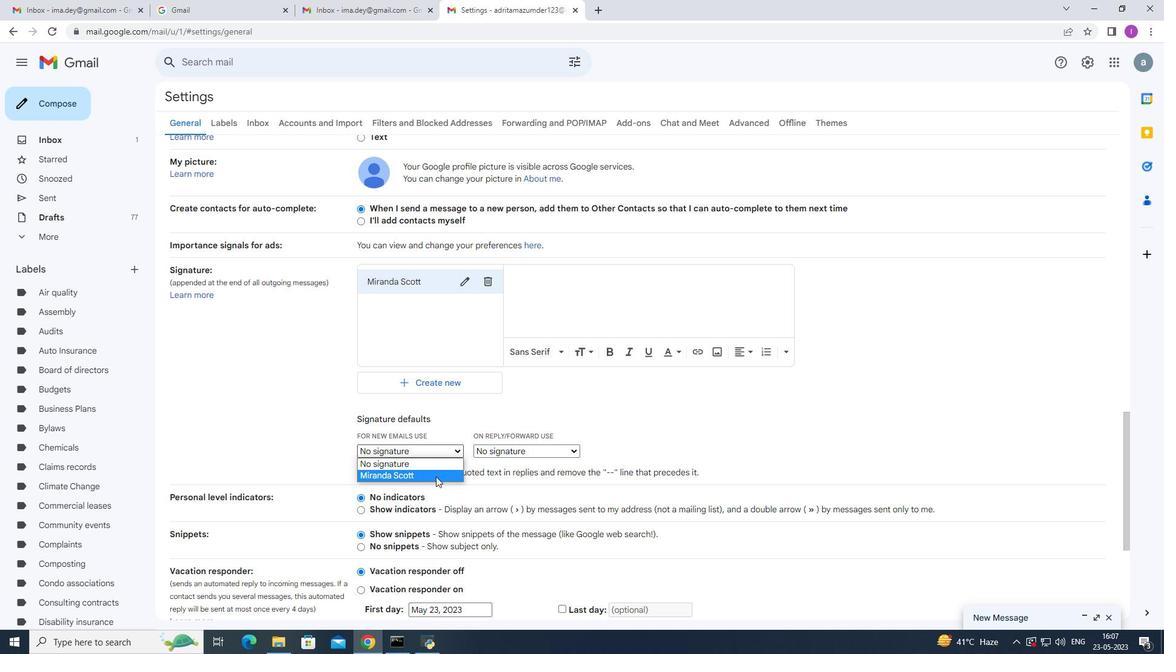 
Action: Mouse moved to (541, 277)
Screenshot: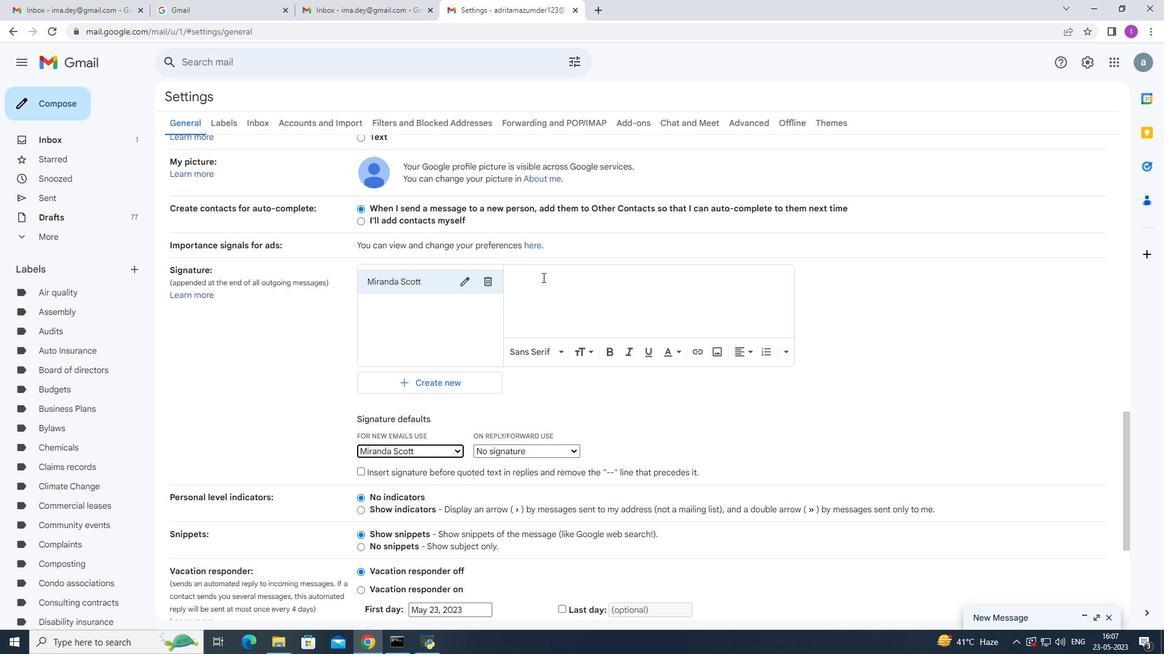 
Action: Mouse pressed left at (541, 277)
Screenshot: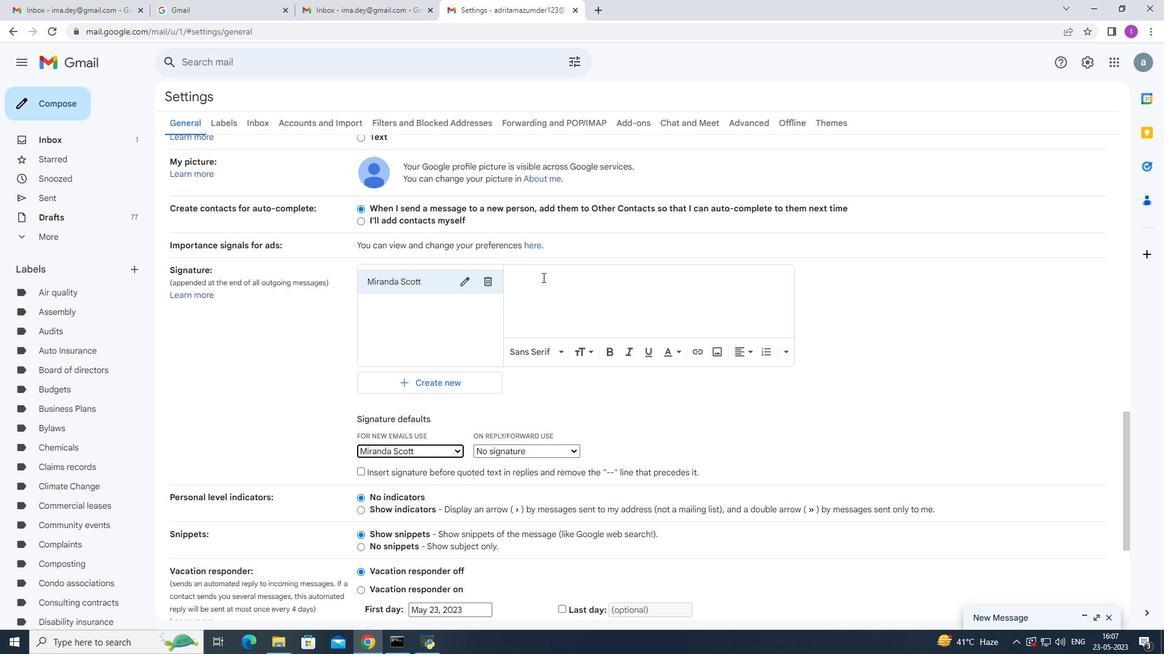 
Action: Mouse moved to (536, 291)
Screenshot: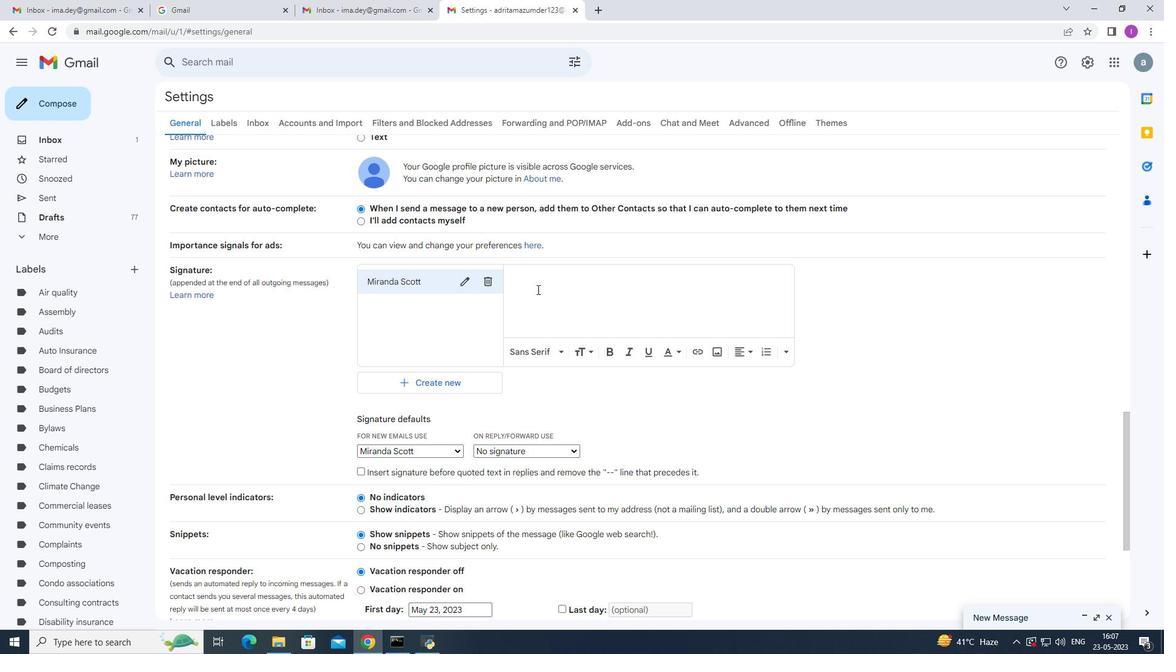
Action: Key pressed <Key.shift><Key.shift><Key.shift><Key.shift><Key.shift><Key.shift><Key.shift><Key.shift><Key.shift><Key.shift>With<Key.space>sincere<Key.space>appreciations<Key.backspace><Key.space>and<Key.space>gratitude,<Key.enter><Key.shift>Miranda<Key.space><Key.shift>Scott
Screenshot: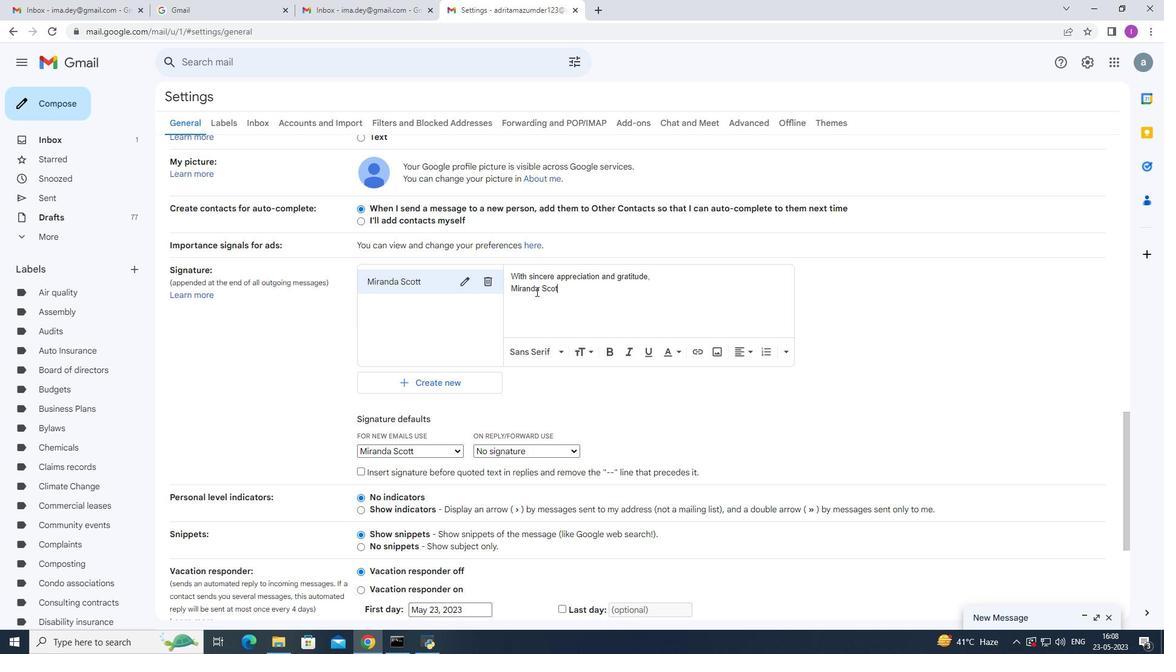 
Action: Mouse moved to (638, 268)
Screenshot: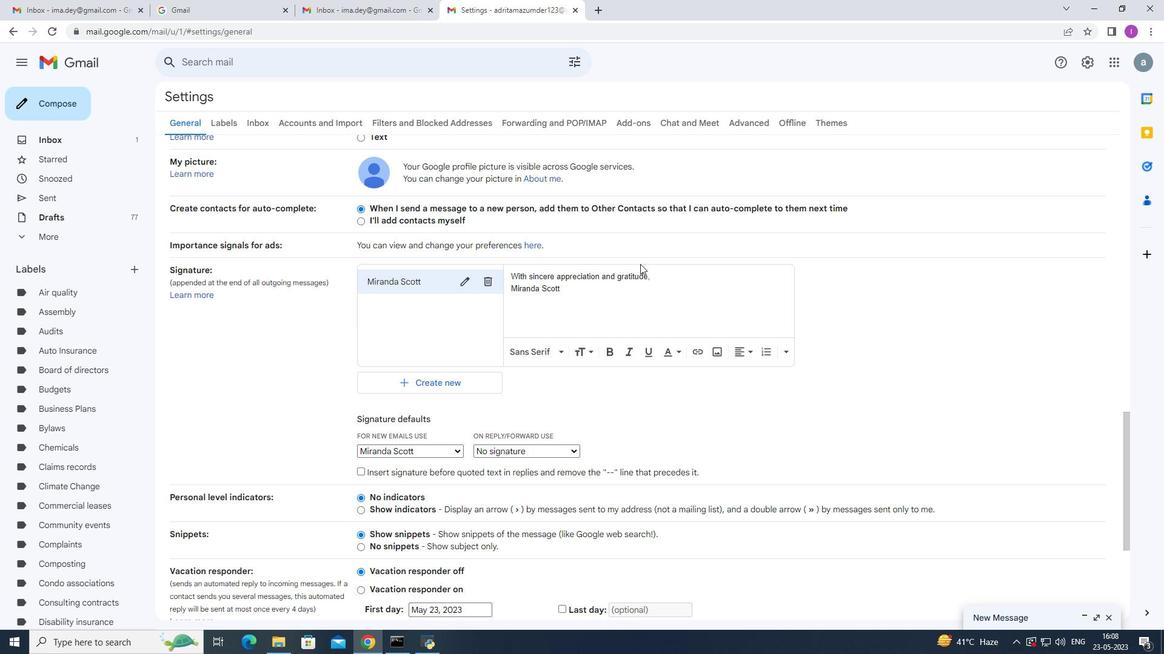 
Action: Mouse scrolled (638, 268) with delta (0, 0)
Screenshot: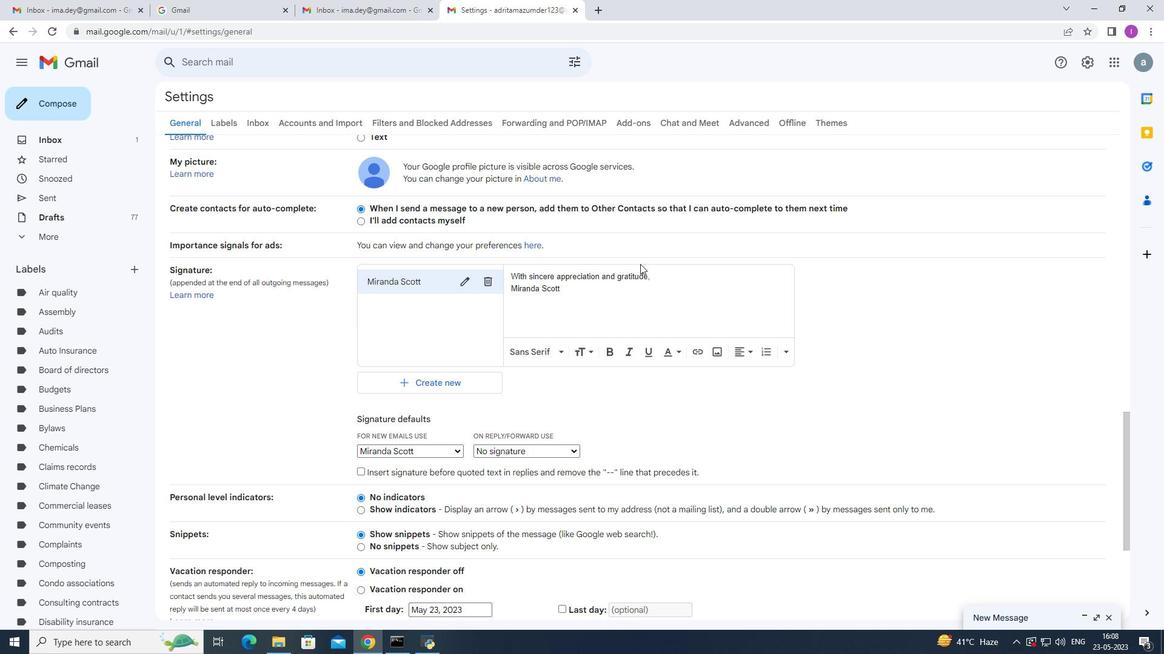 
Action: Mouse moved to (638, 277)
Screenshot: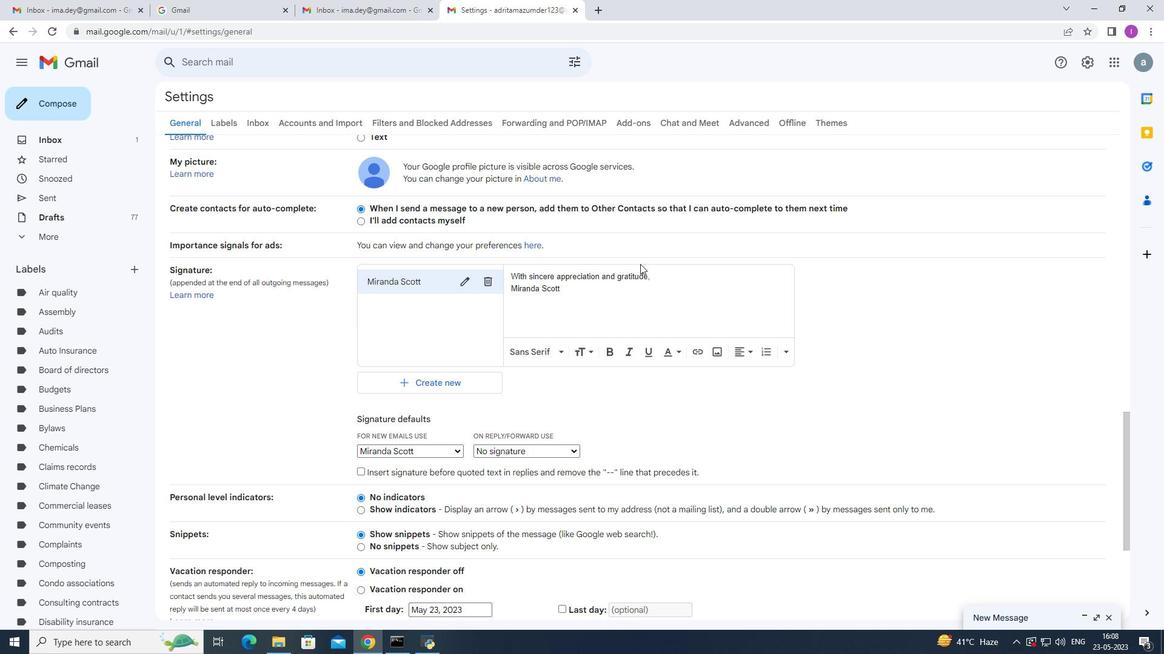 
Action: Mouse scrolled (638, 277) with delta (0, 0)
Screenshot: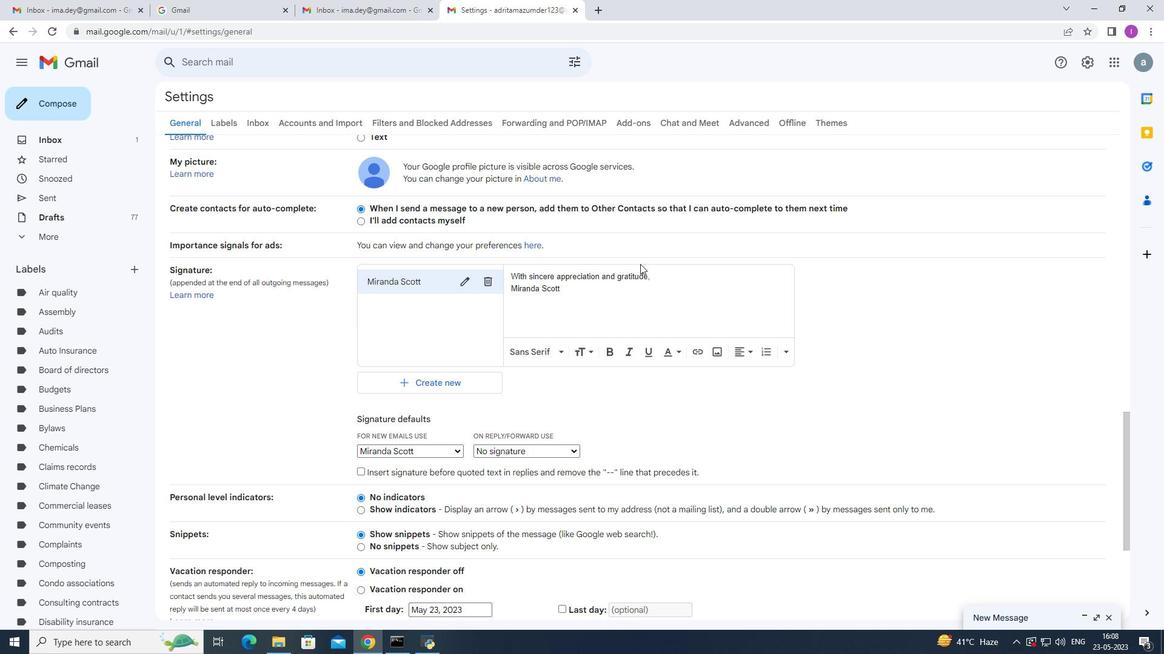 
Action: Mouse moved to (638, 279)
Screenshot: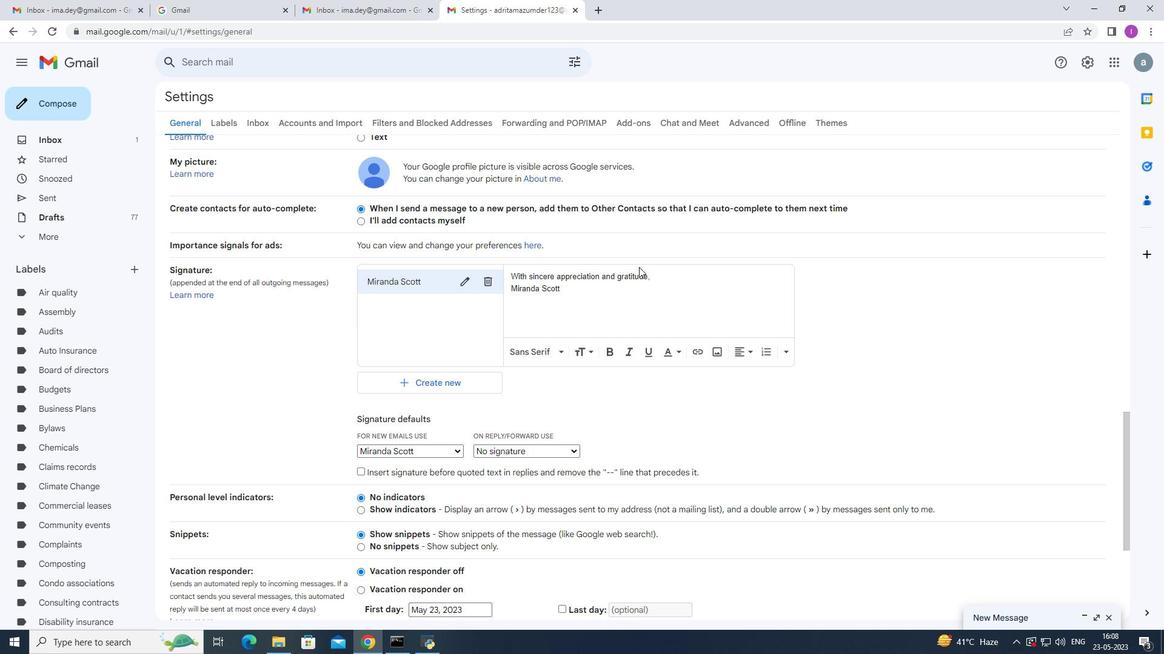 
Action: Mouse scrolled (638, 278) with delta (0, 0)
Screenshot: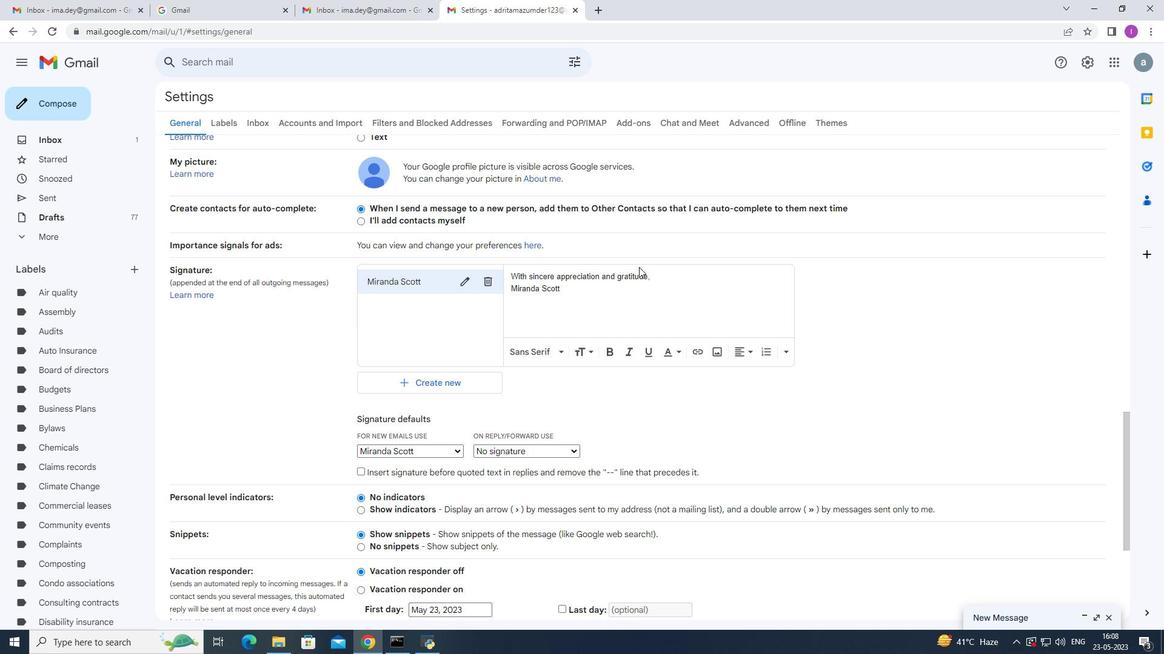 
Action: Mouse moved to (638, 280)
Screenshot: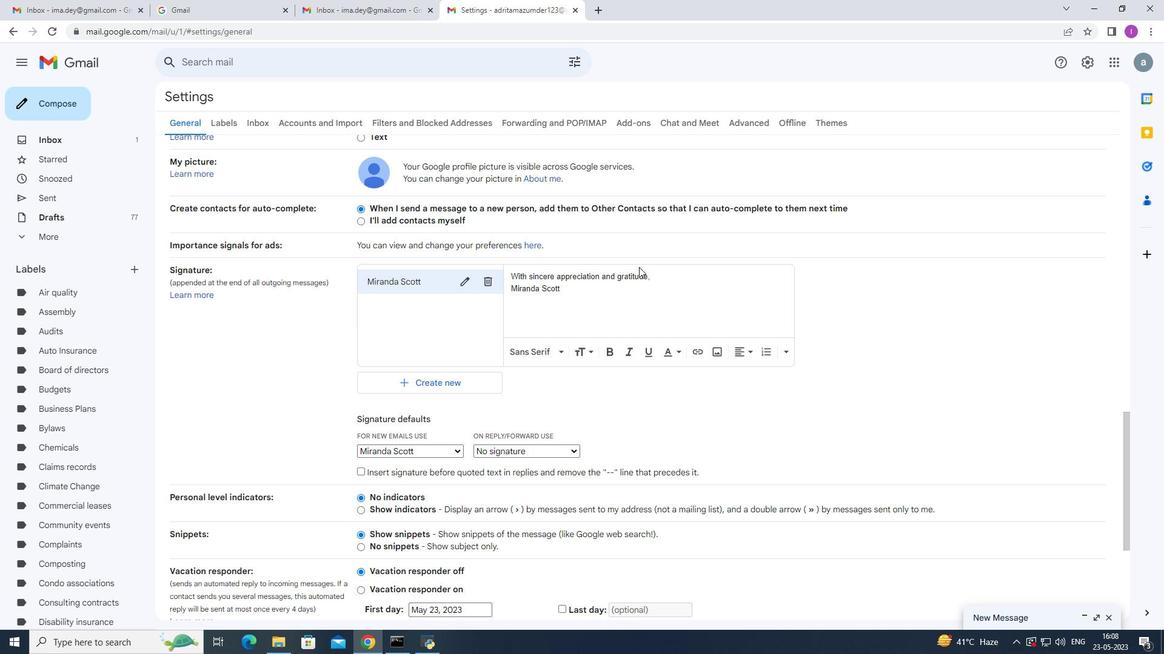 
Action: Mouse scrolled (638, 279) with delta (0, 0)
Screenshot: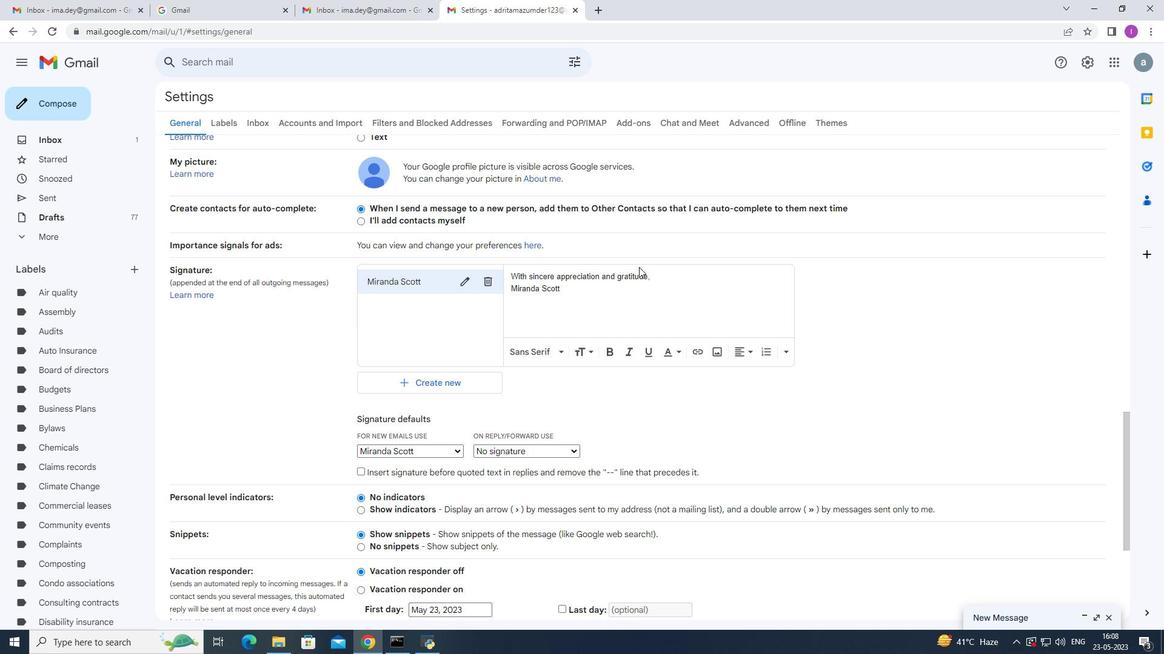 
Action: Mouse moved to (638, 280)
Screenshot: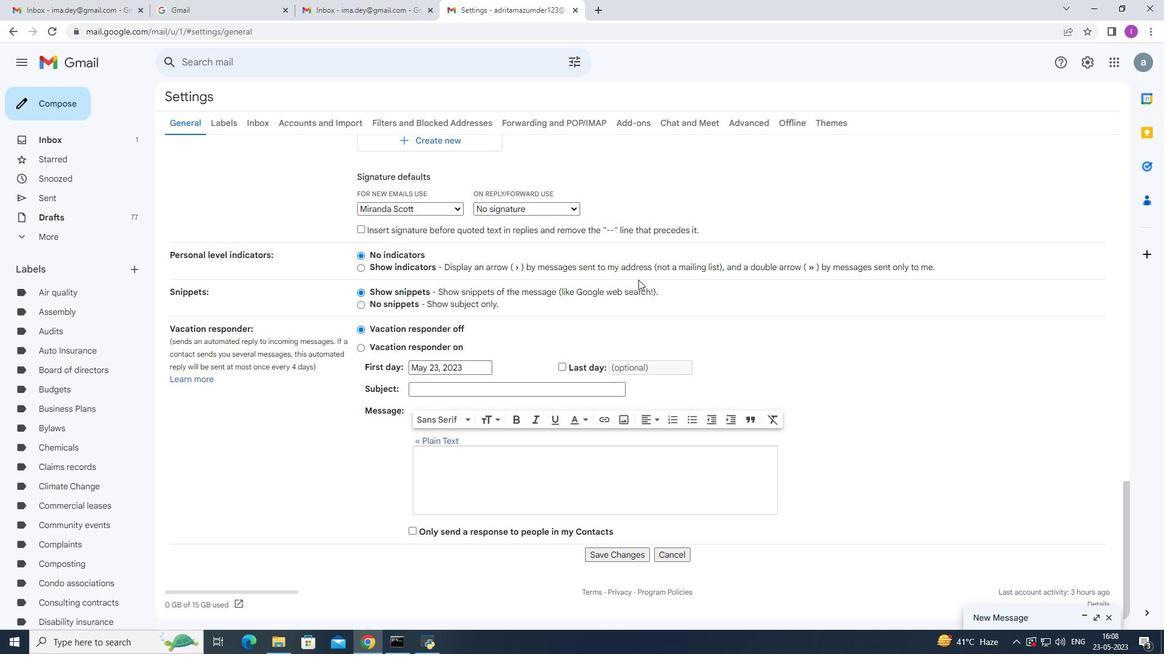 
Action: Mouse scrolled (638, 281) with delta (0, 0)
Screenshot: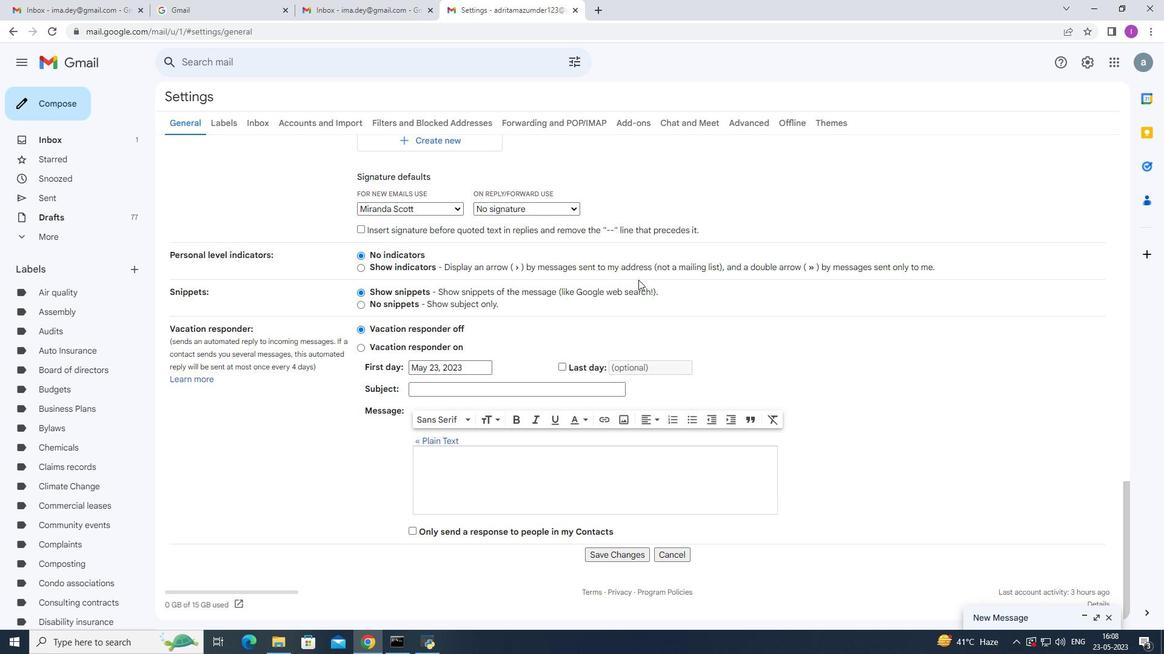 
Action: Mouse scrolled (638, 281) with delta (0, 0)
Screenshot: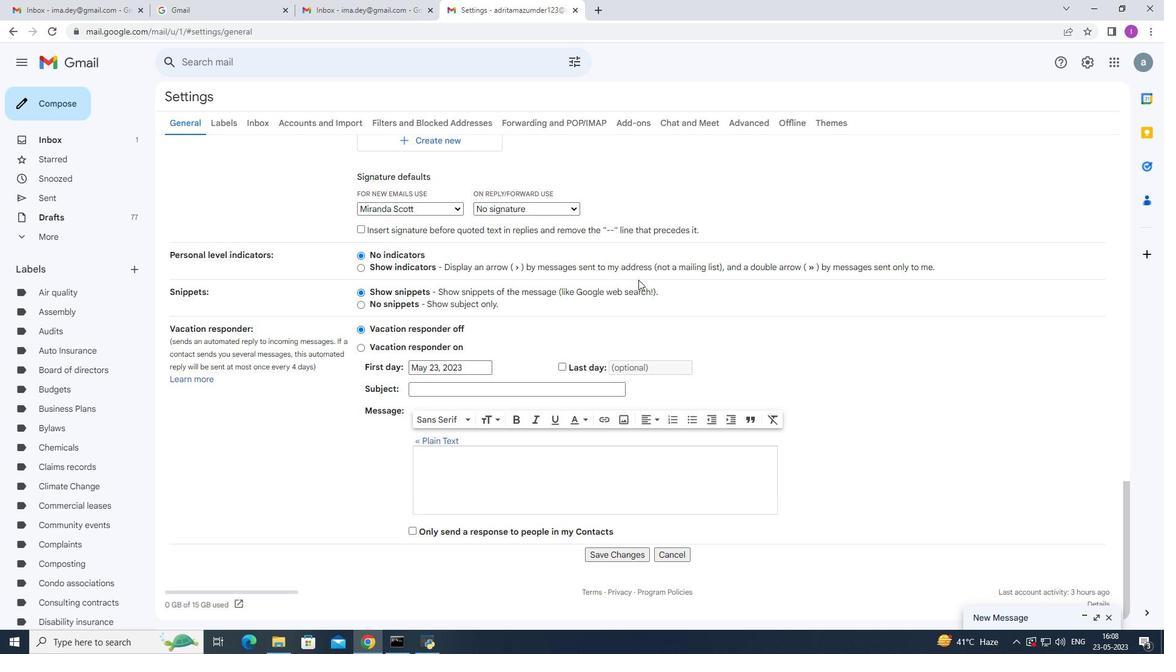 
Action: Mouse scrolled (638, 281) with delta (0, 0)
Screenshot: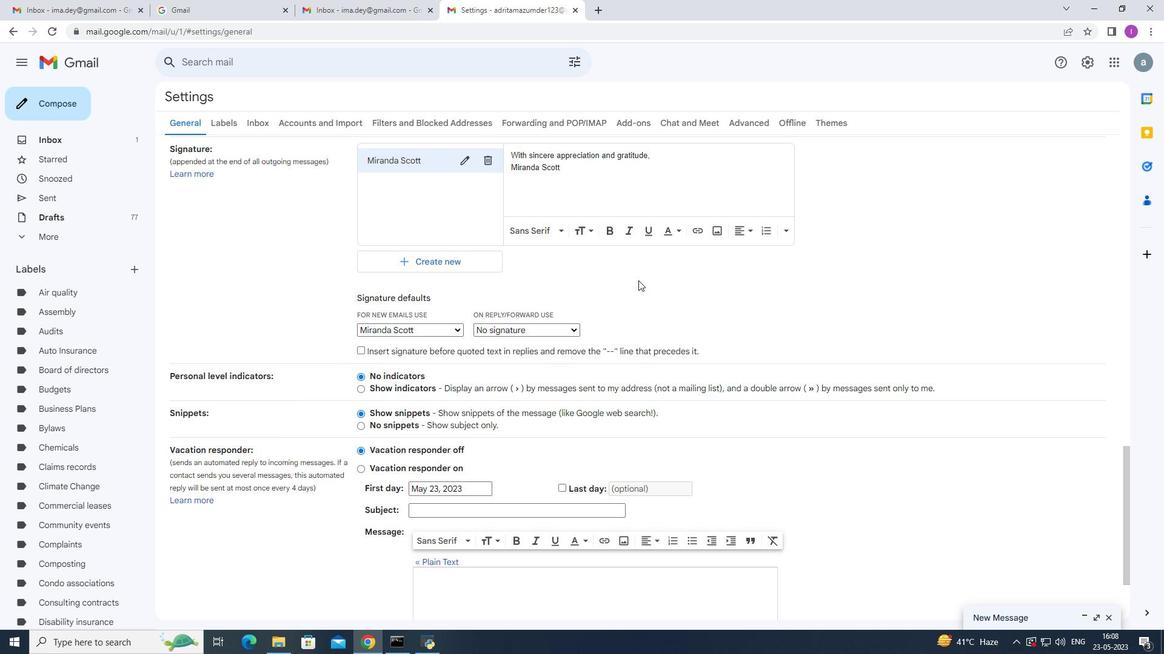 
Action: Mouse scrolled (638, 281) with delta (0, 0)
Screenshot: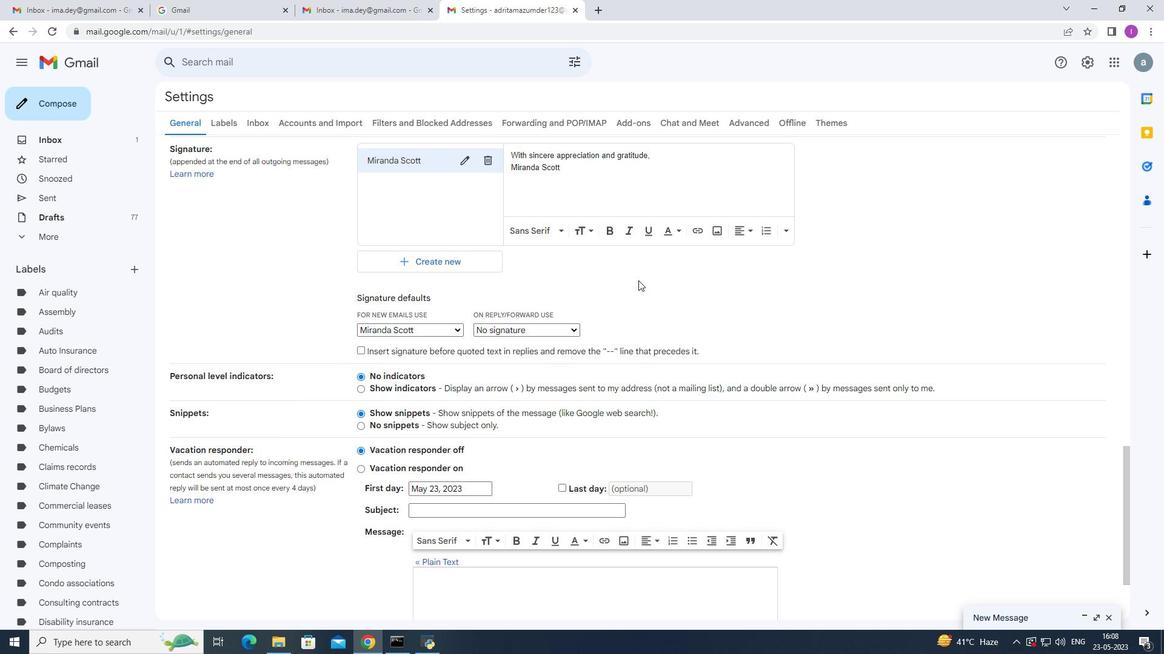 
Action: Mouse scrolled (638, 281) with delta (0, 0)
Screenshot: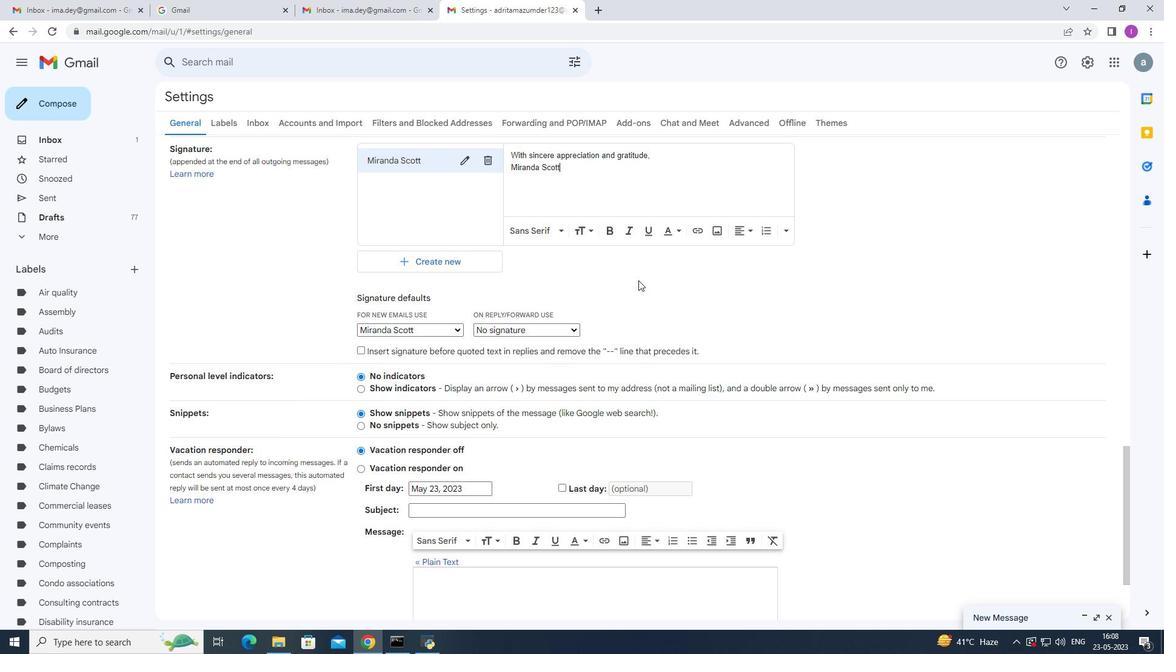 
Action: Mouse moved to (499, 368)
Screenshot: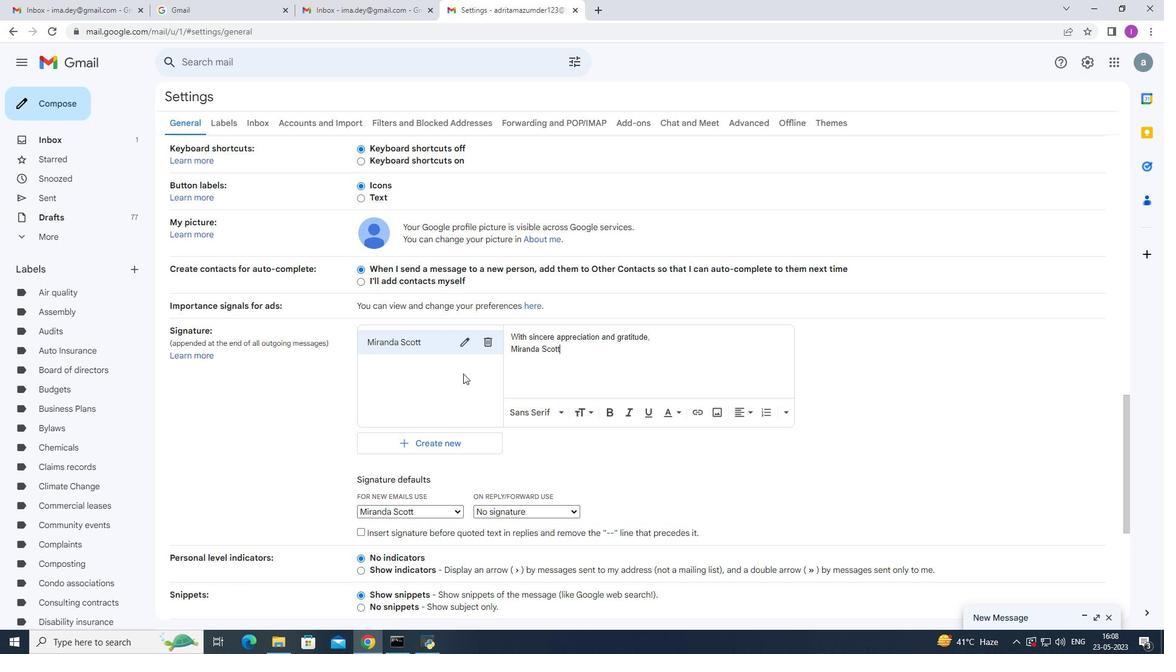 
Action: Mouse scrolled (499, 368) with delta (0, 0)
Screenshot: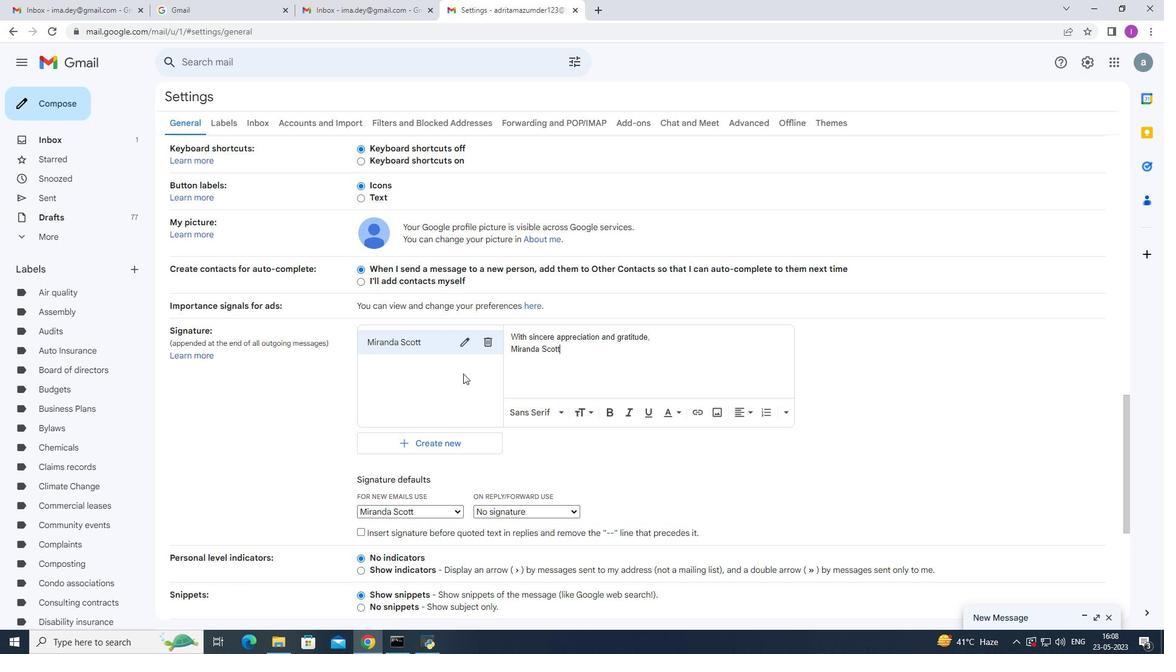 
Action: Mouse moved to (511, 368)
Screenshot: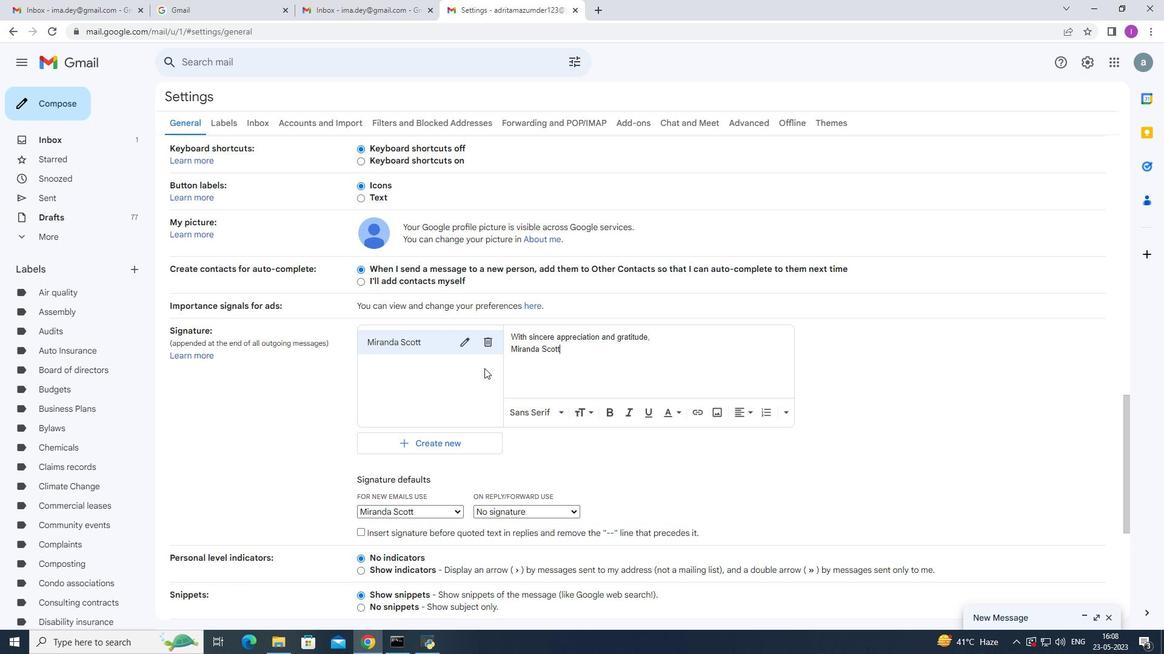 
Action: Mouse scrolled (510, 368) with delta (0, 0)
Screenshot: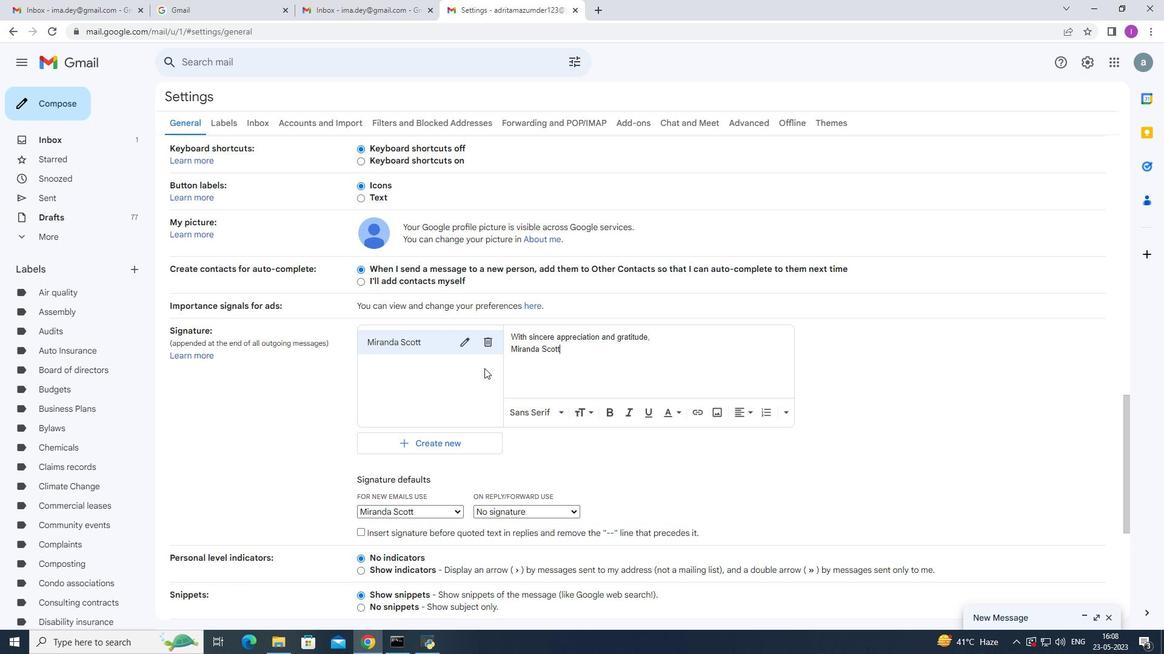 
Action: Mouse moved to (511, 368)
Screenshot: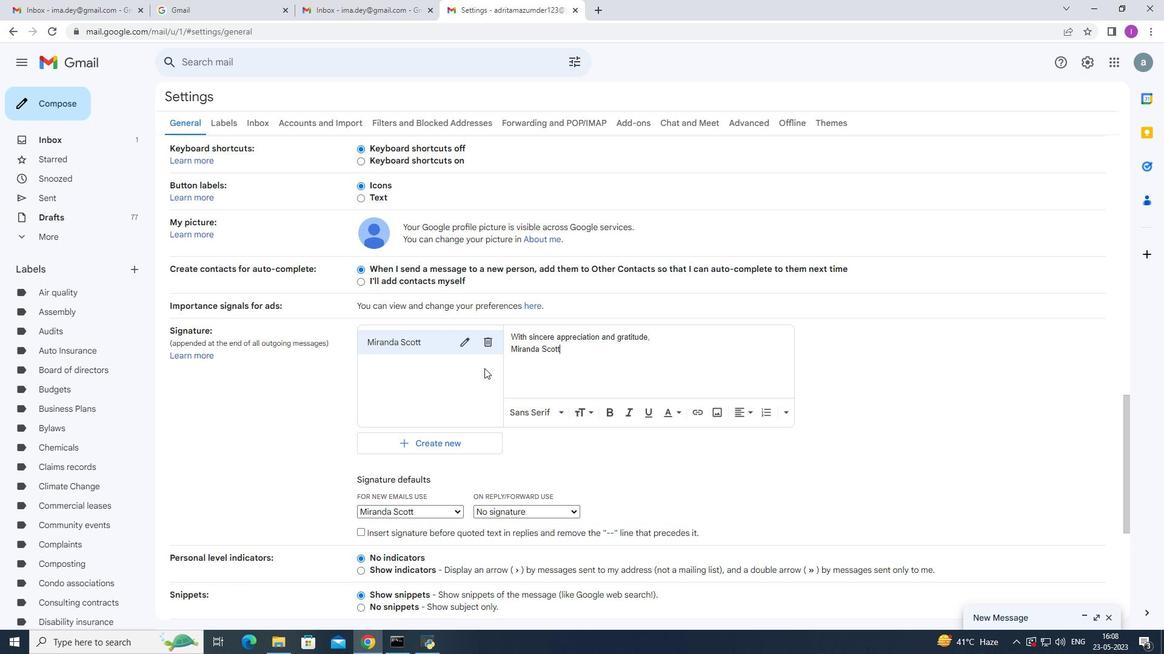 
Action: Mouse scrolled (511, 368) with delta (0, 0)
Screenshot: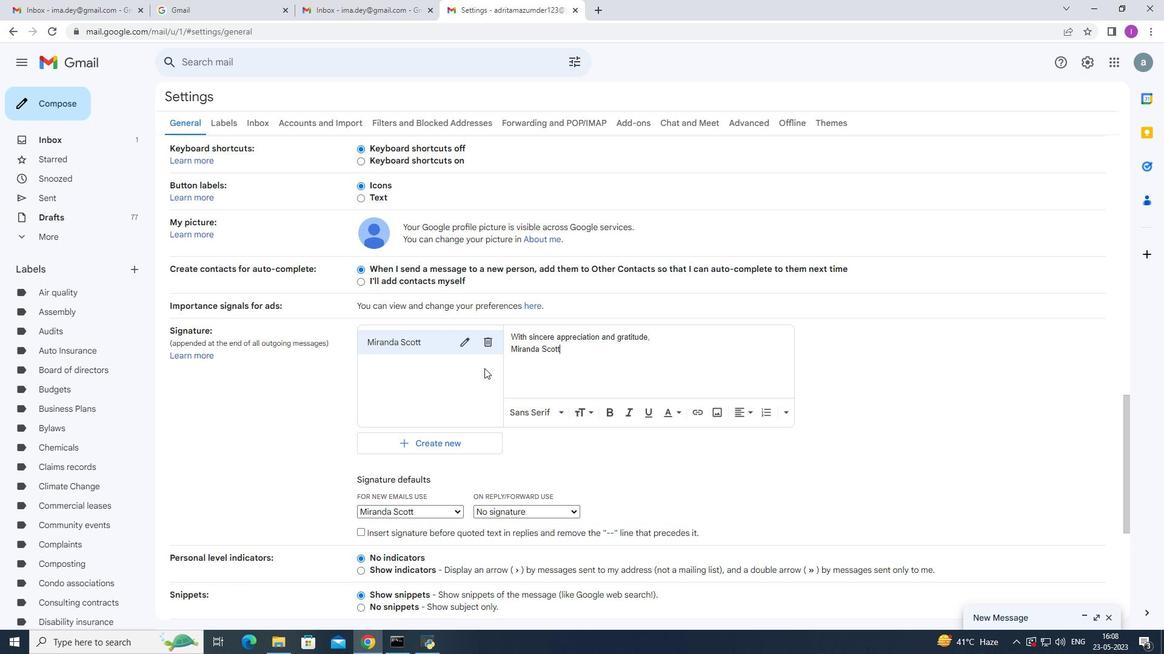 
Action: Mouse scrolled (511, 368) with delta (0, 0)
Screenshot: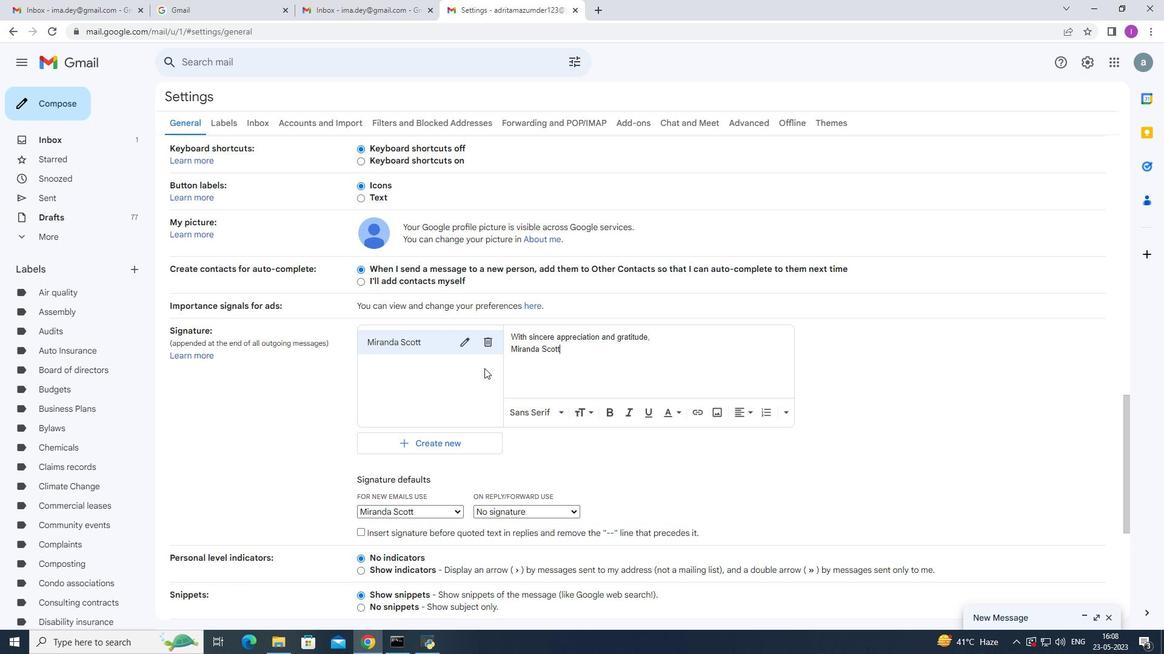 
Action: Mouse moved to (514, 371)
Screenshot: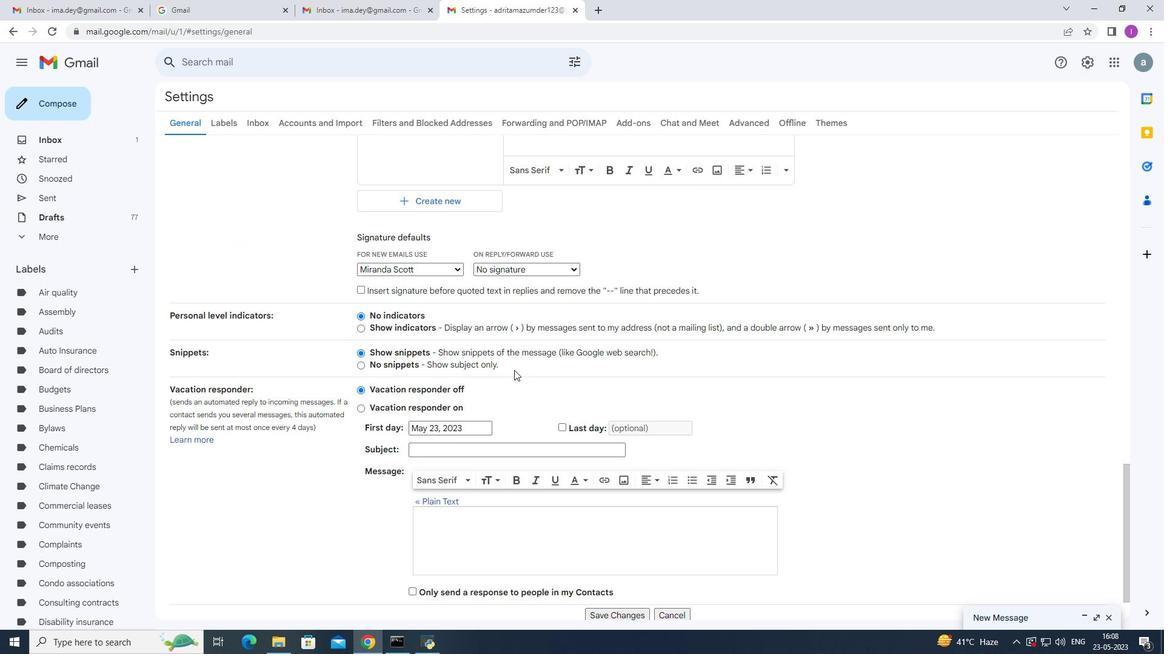 
Action: Mouse scrolled (514, 370) with delta (0, 0)
Screenshot: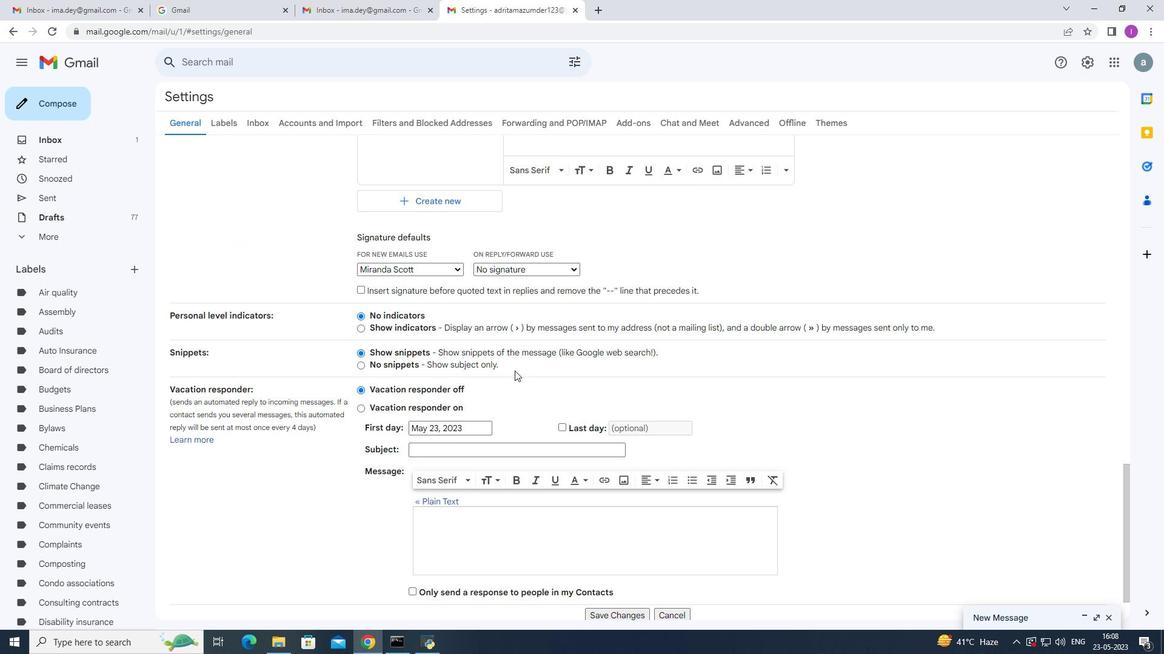 
Action: Mouse scrolled (514, 370) with delta (0, 0)
Screenshot: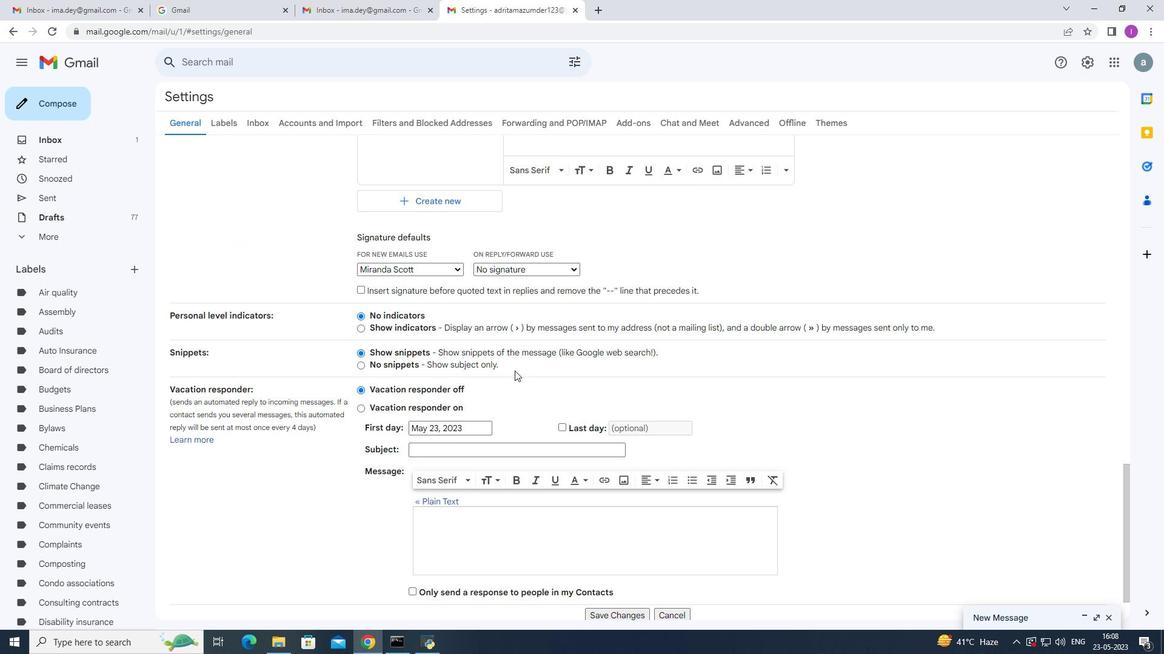 
Action: Mouse scrolled (514, 370) with delta (0, 0)
Screenshot: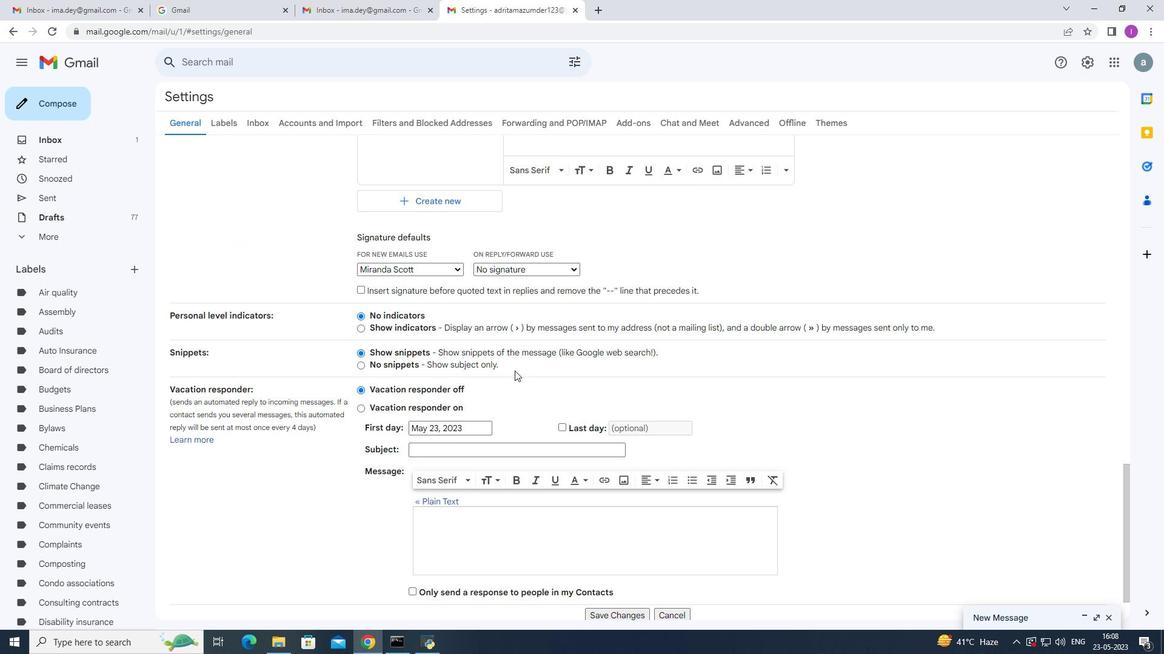 
Action: Mouse moved to (515, 371)
Screenshot: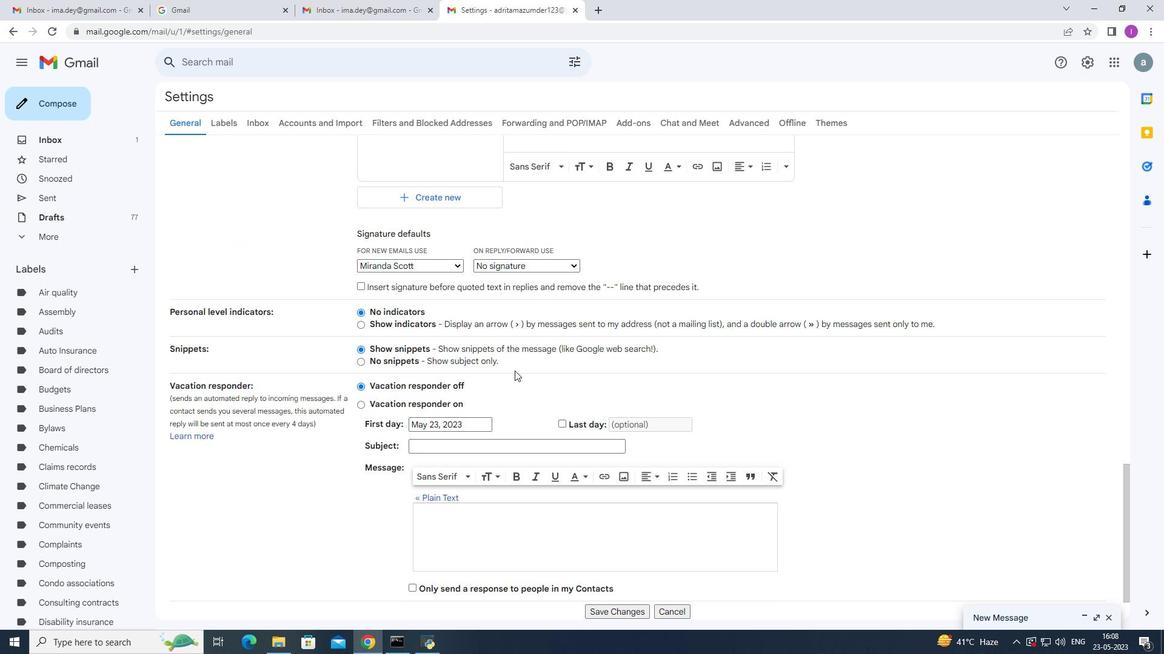 
Action: Mouse scrolled (515, 371) with delta (0, 0)
Screenshot: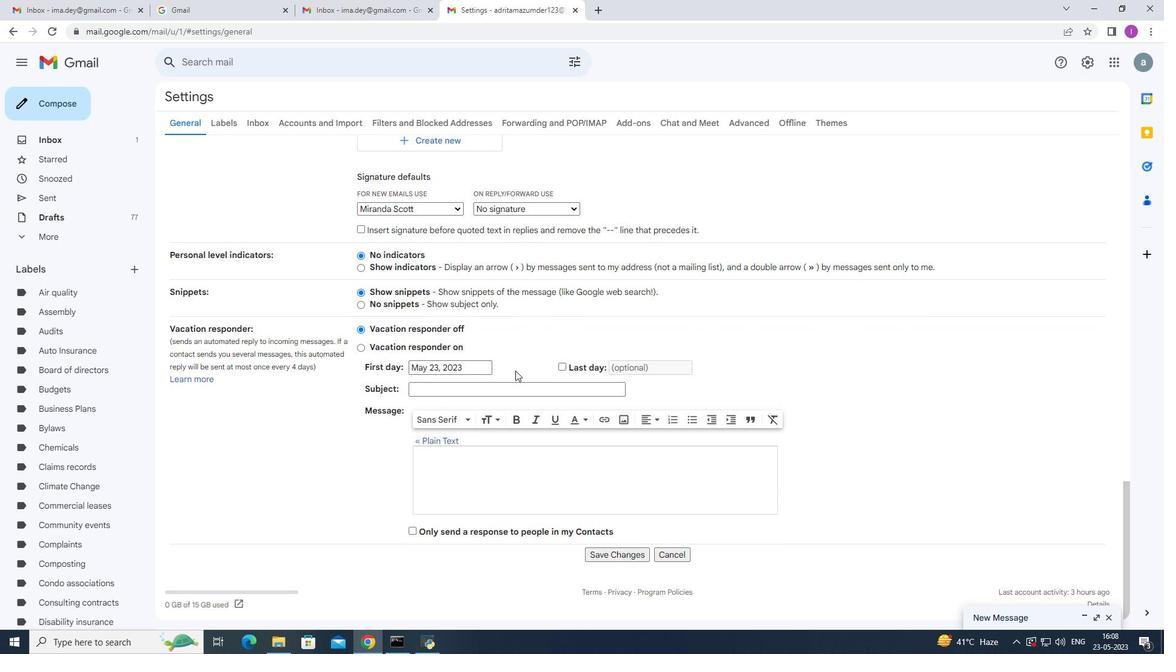 
Action: Mouse scrolled (515, 371) with delta (0, 0)
Screenshot: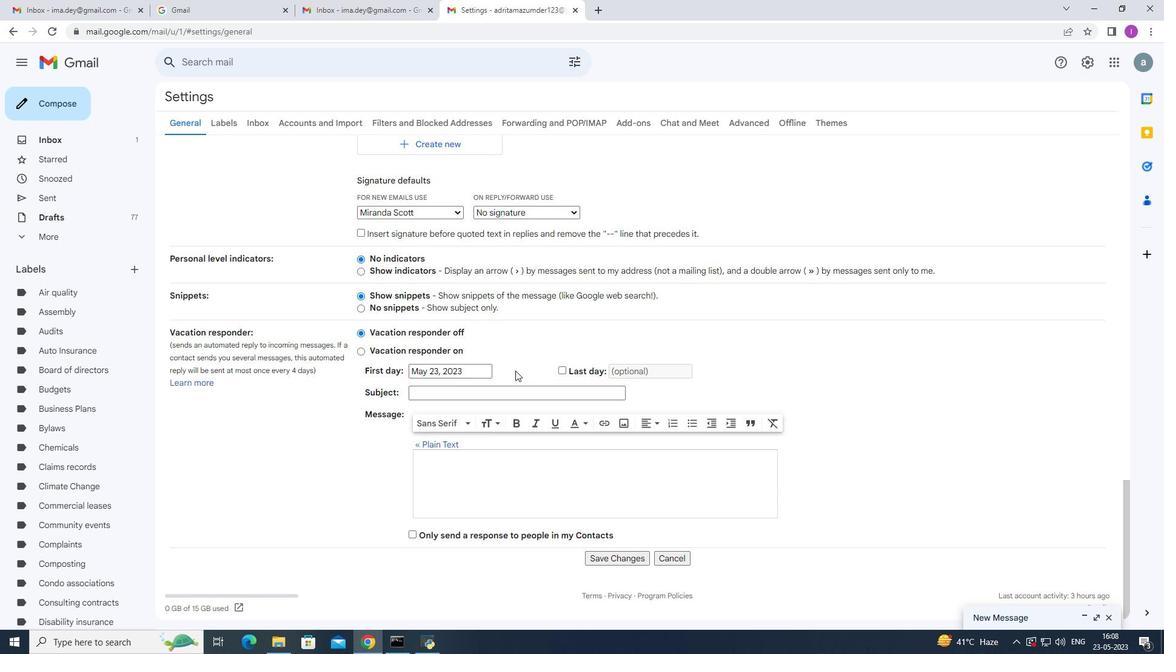 
Action: Mouse scrolled (515, 371) with delta (0, 0)
Screenshot: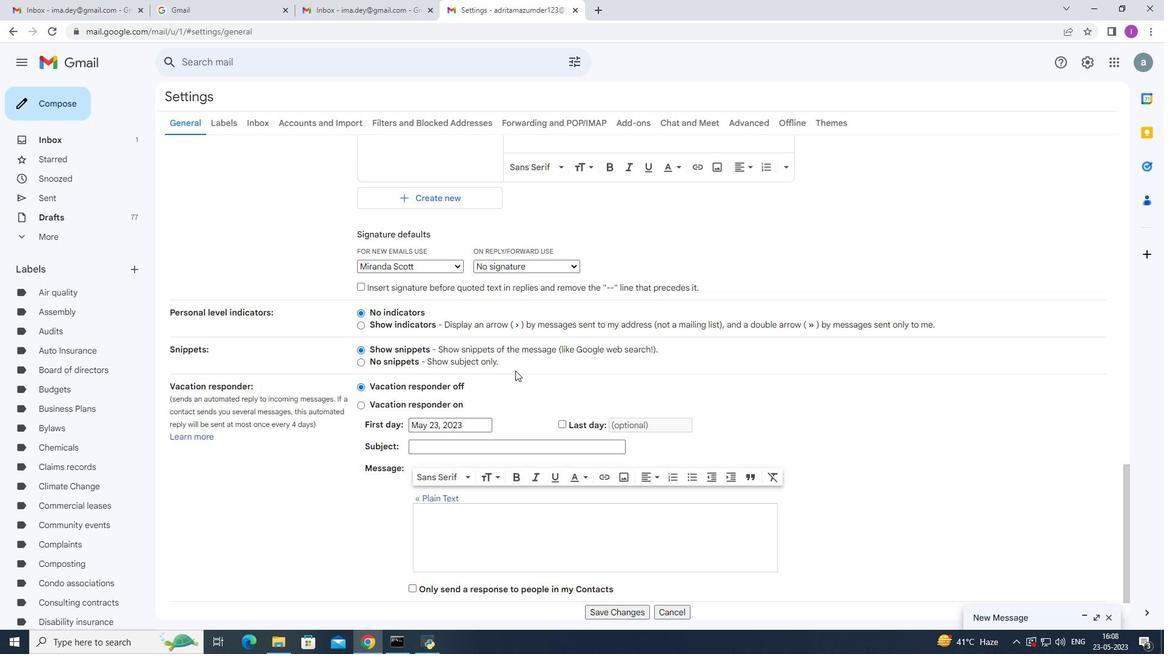 
Action: Mouse scrolled (515, 370) with delta (0, 0)
Screenshot: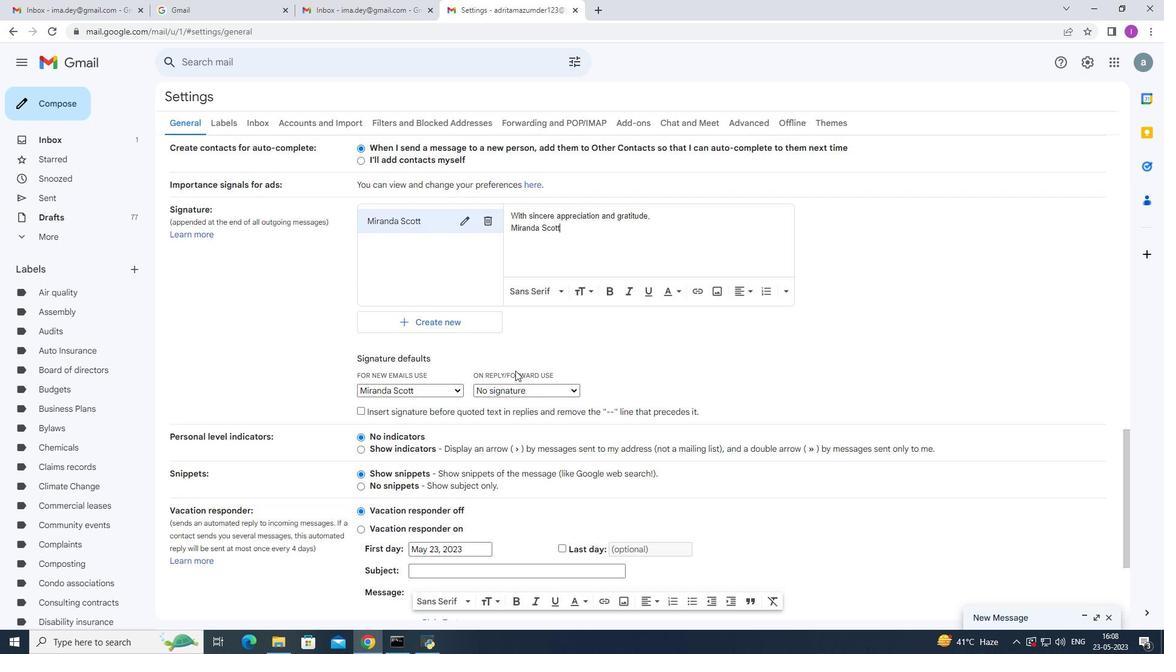
Action: Mouse scrolled (515, 370) with delta (0, 0)
Screenshot: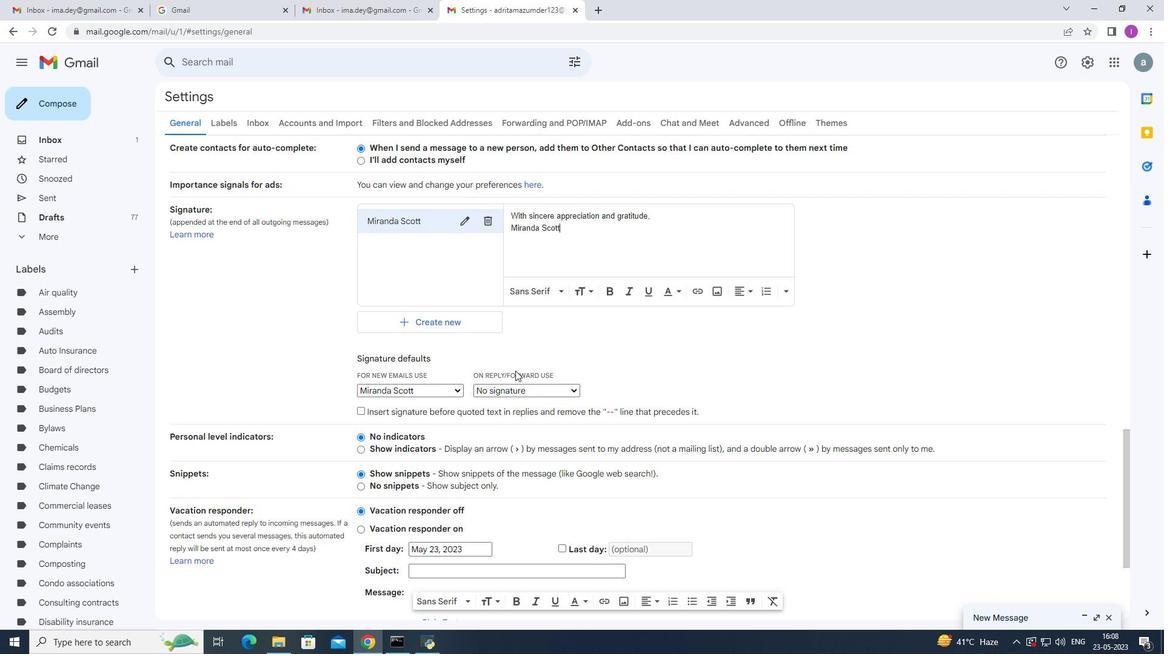
Action: Mouse scrolled (515, 370) with delta (0, 0)
Screenshot: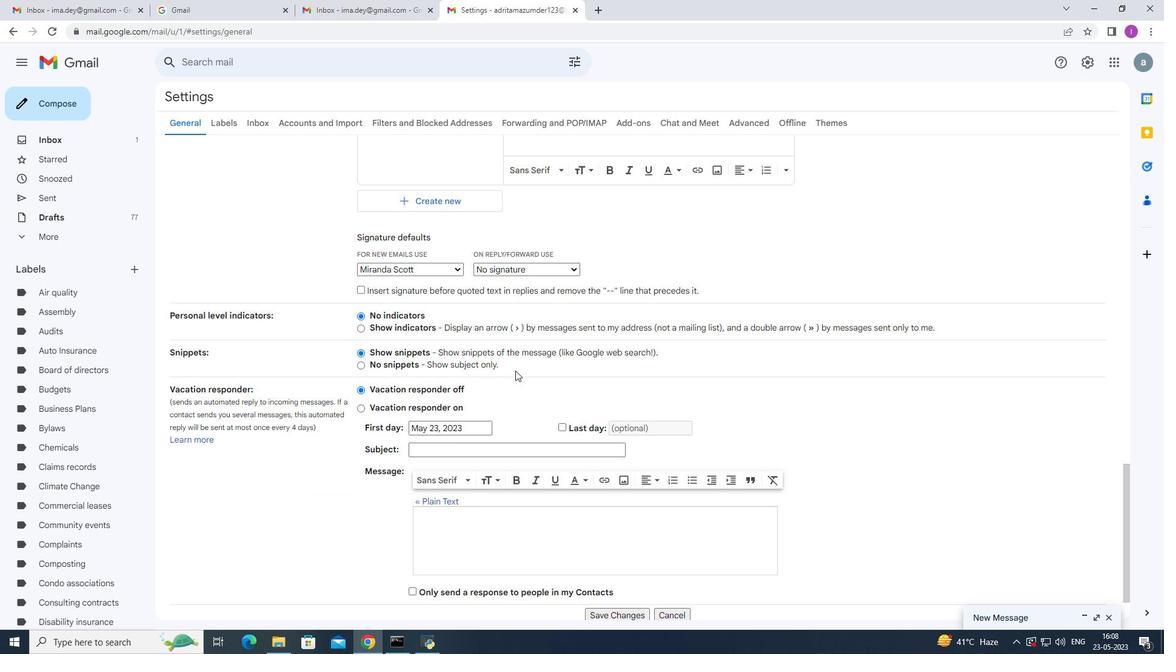 
Action: Mouse scrolled (515, 370) with delta (0, 0)
Screenshot: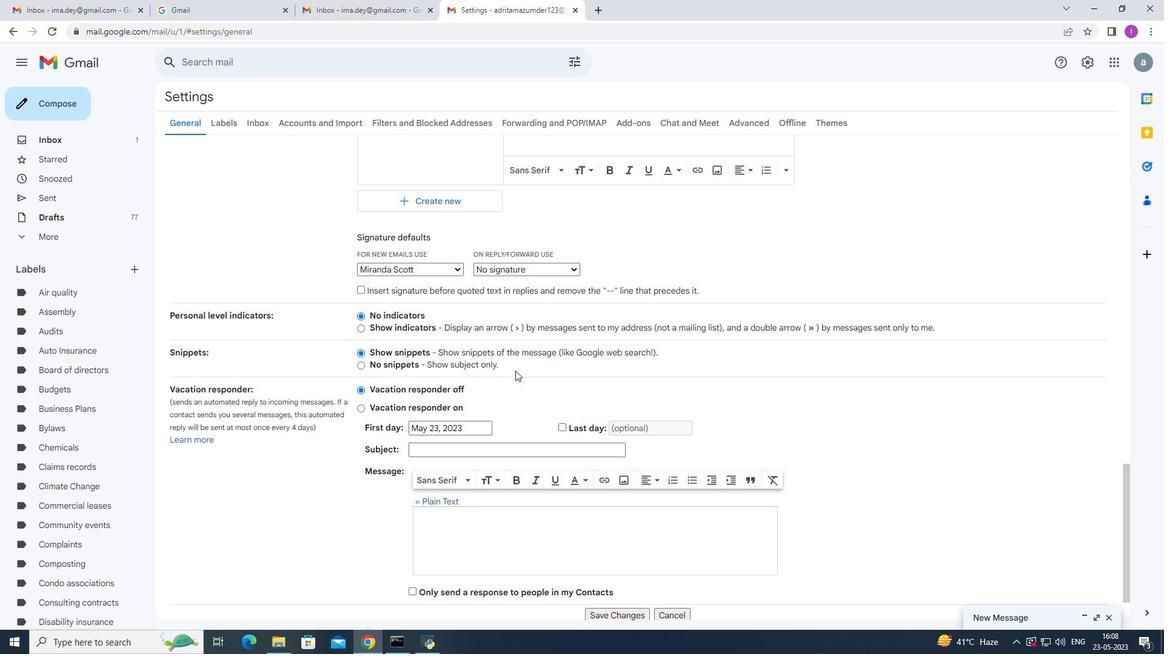 
Action: Mouse moved to (531, 367)
Screenshot: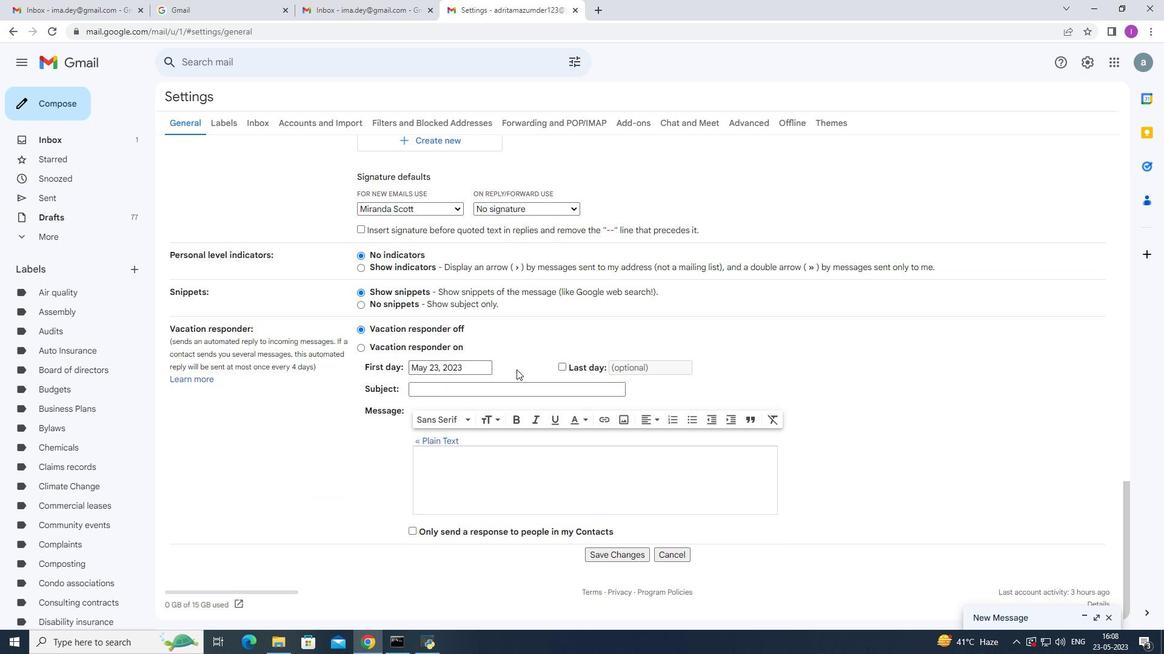 
Action: Mouse scrolled (531, 366) with delta (0, 0)
Screenshot: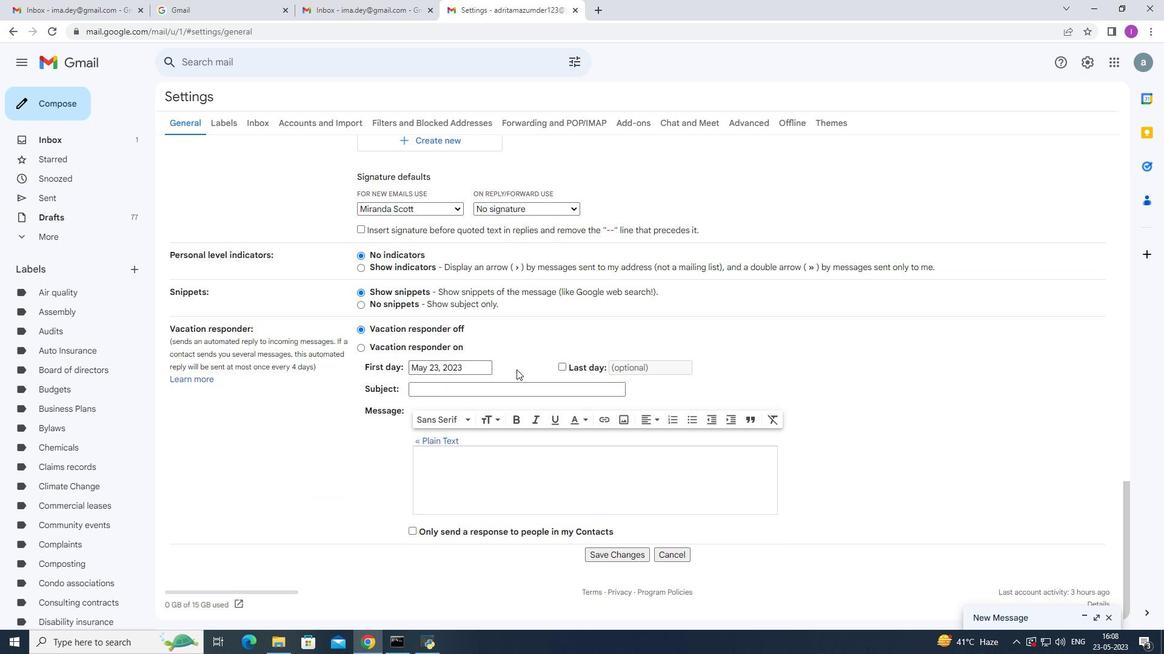 
Action: Mouse moved to (548, 369)
Screenshot: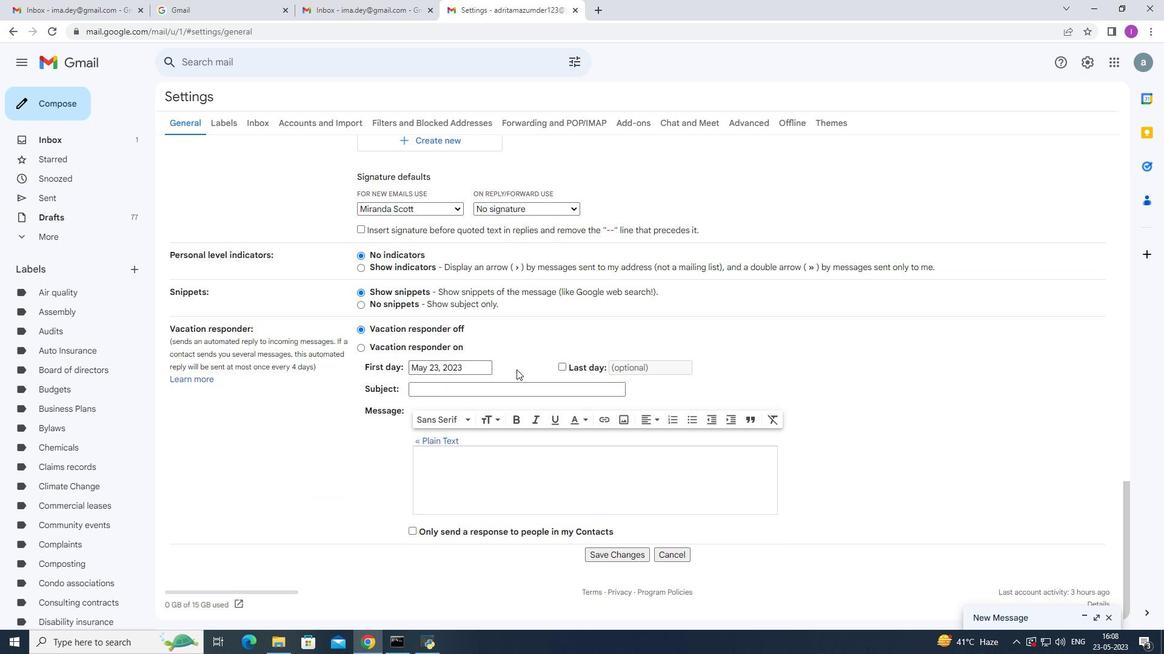 
Action: Mouse scrolled (548, 369) with delta (0, 0)
Screenshot: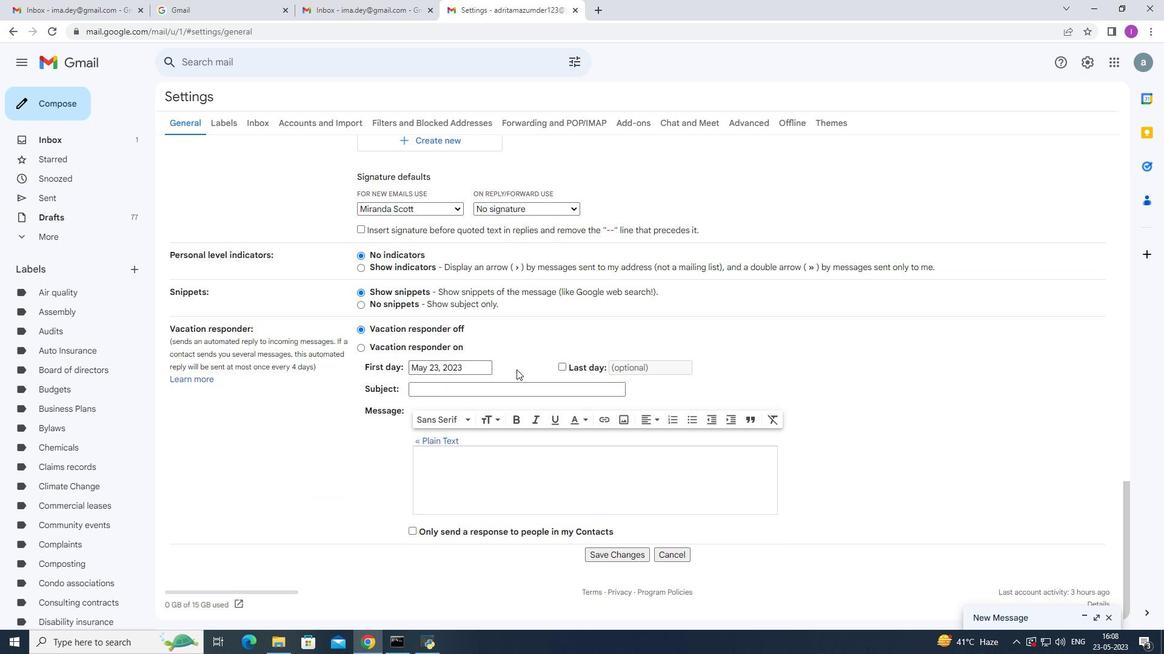 
Action: Mouse moved to (614, 557)
Screenshot: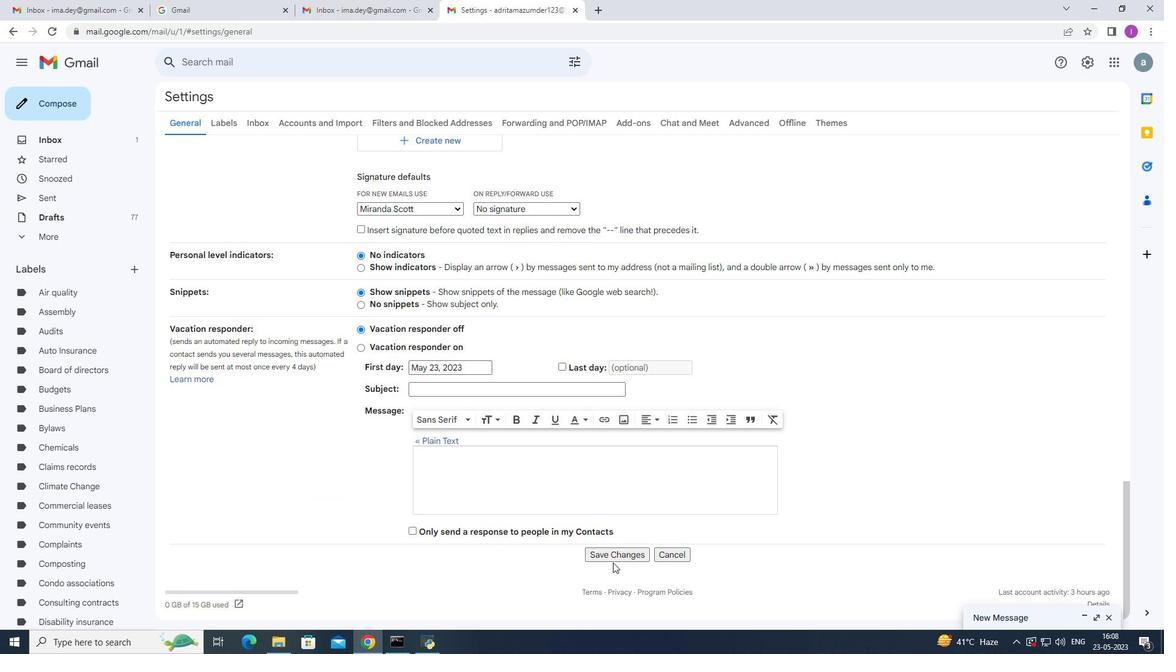 
Action: Mouse pressed left at (614, 557)
Screenshot: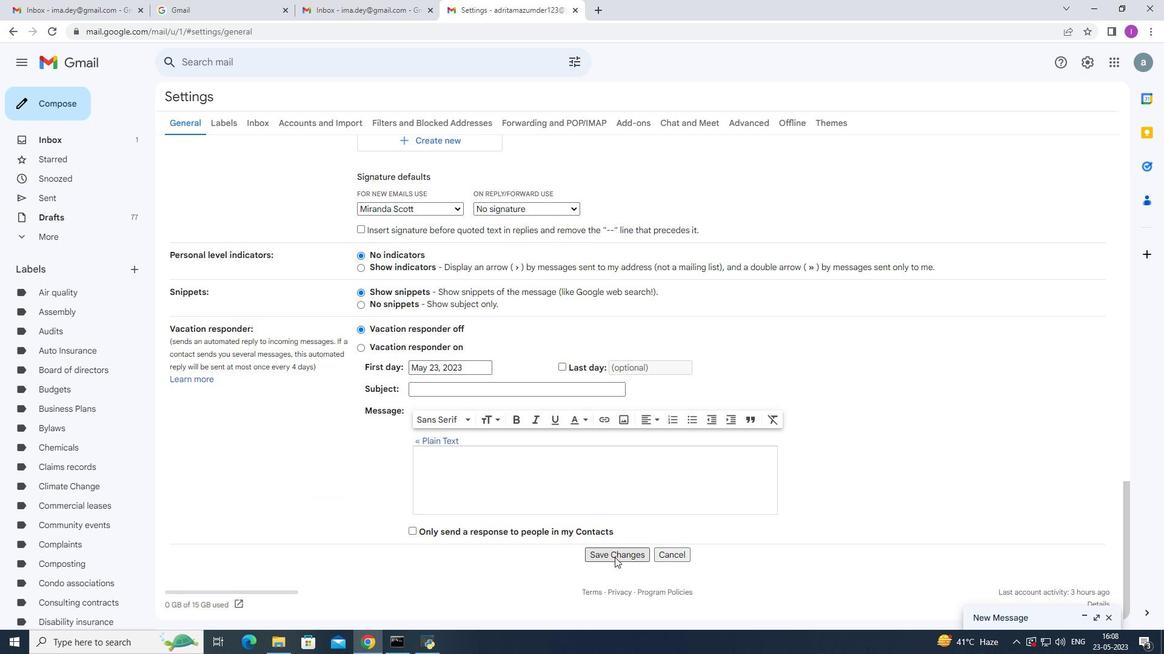 
Action: Mouse moved to (72, 100)
Screenshot: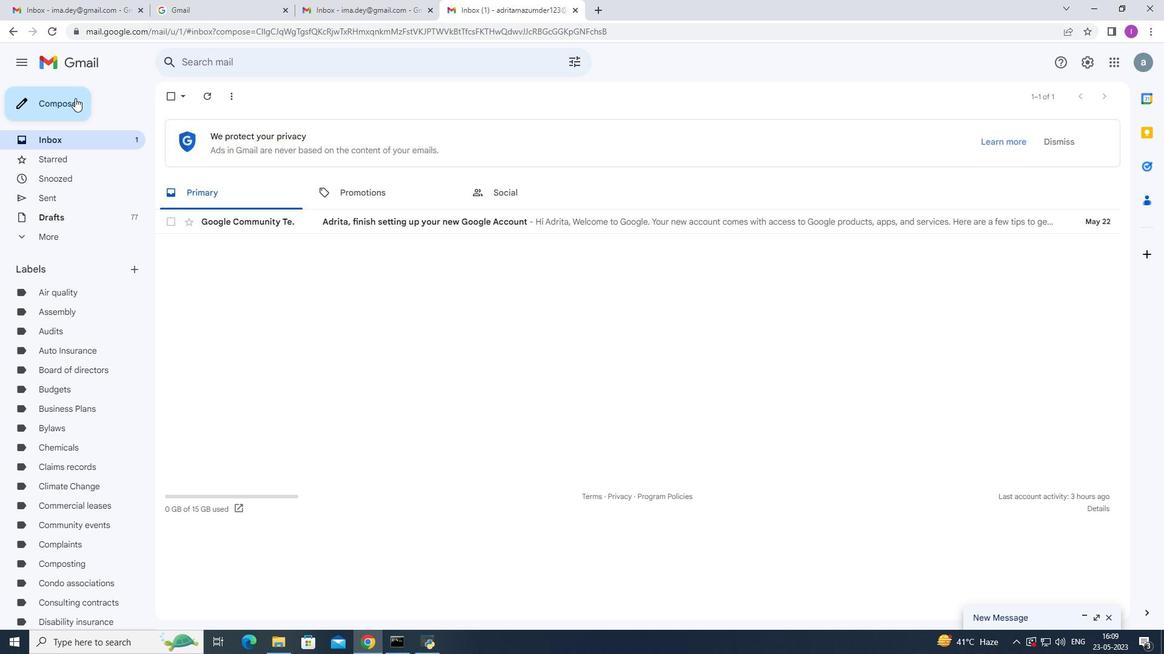 
Action: Mouse pressed left at (72, 100)
Screenshot: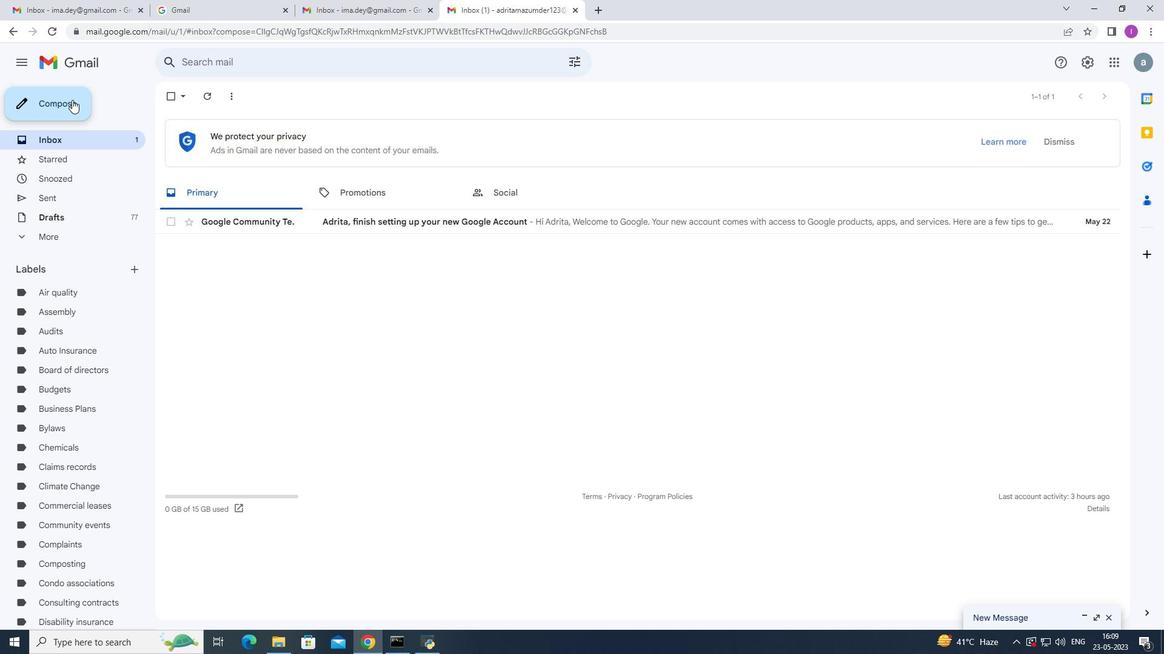 
Action: Mouse moved to (848, 296)
Screenshot: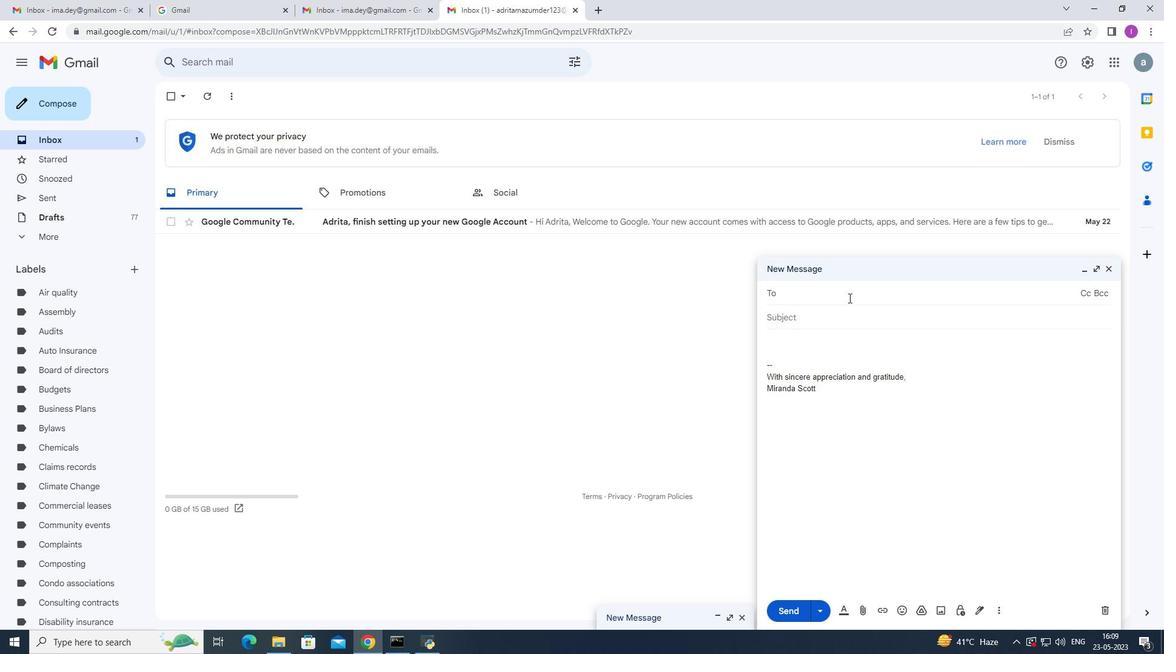 
Action: Key pressed s
Screenshot: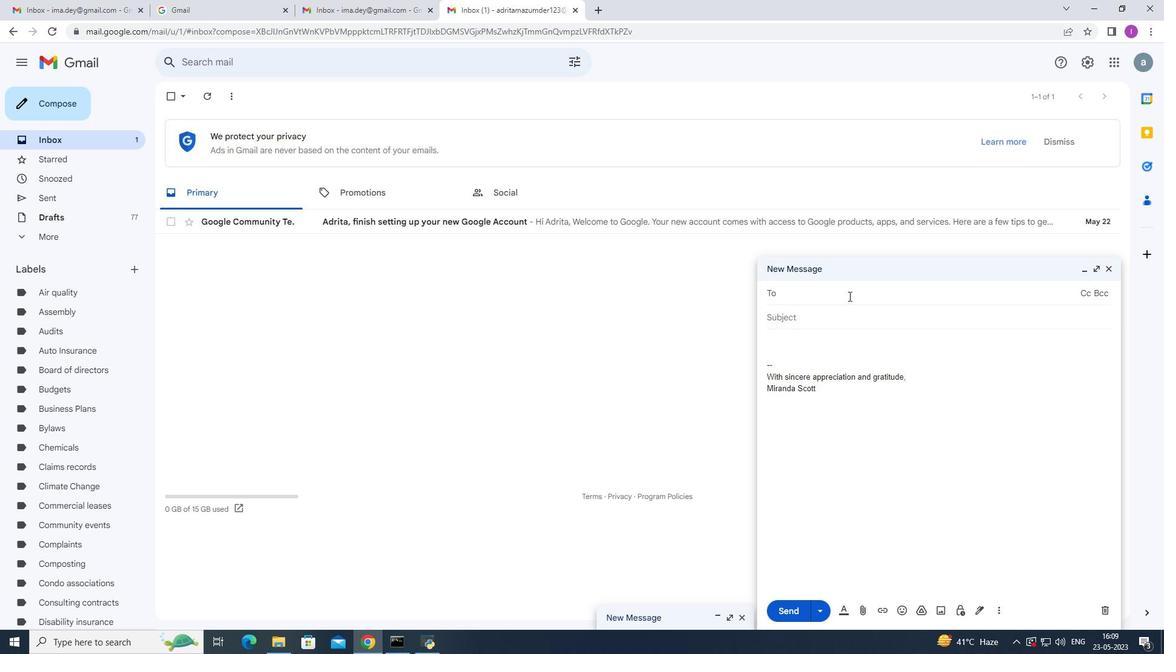 
Action: Mouse moved to (852, 318)
Screenshot: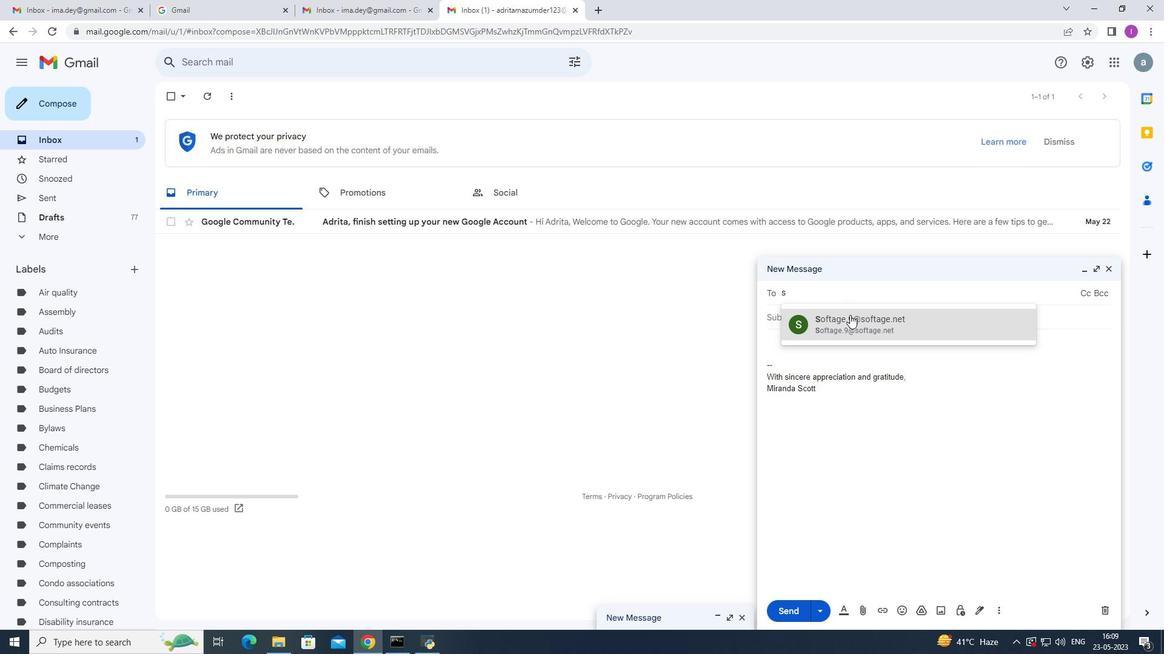 
Action: Mouse pressed left at (852, 318)
Screenshot: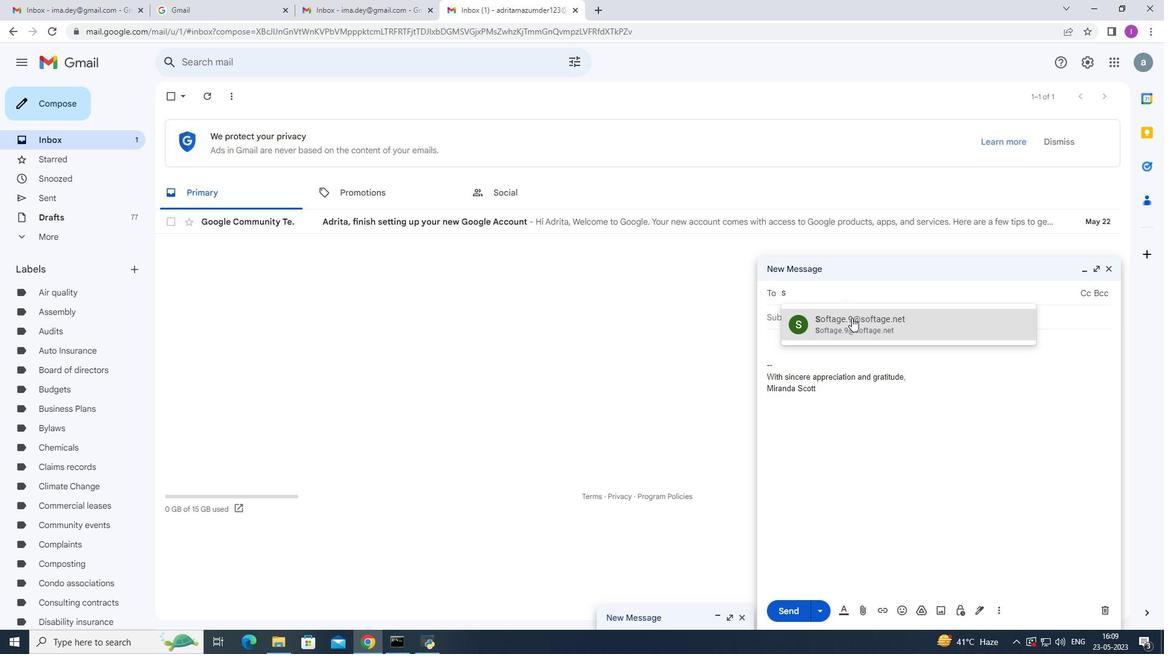 
Action: Mouse moved to (998, 616)
Screenshot: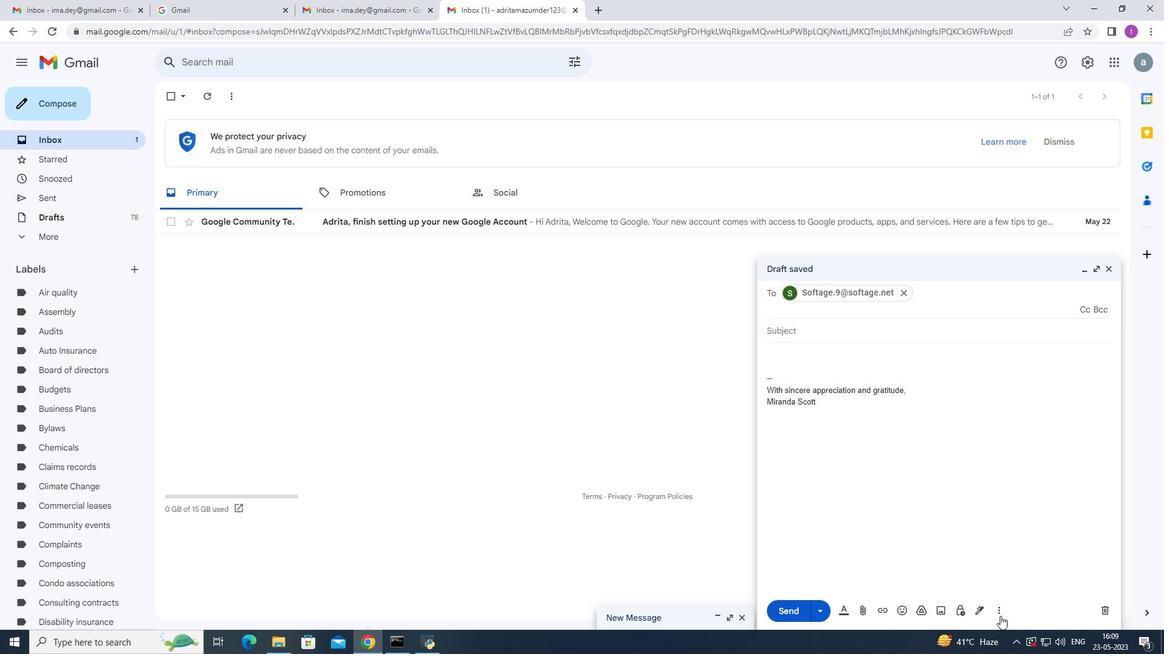 
Action: Mouse pressed left at (998, 616)
Screenshot: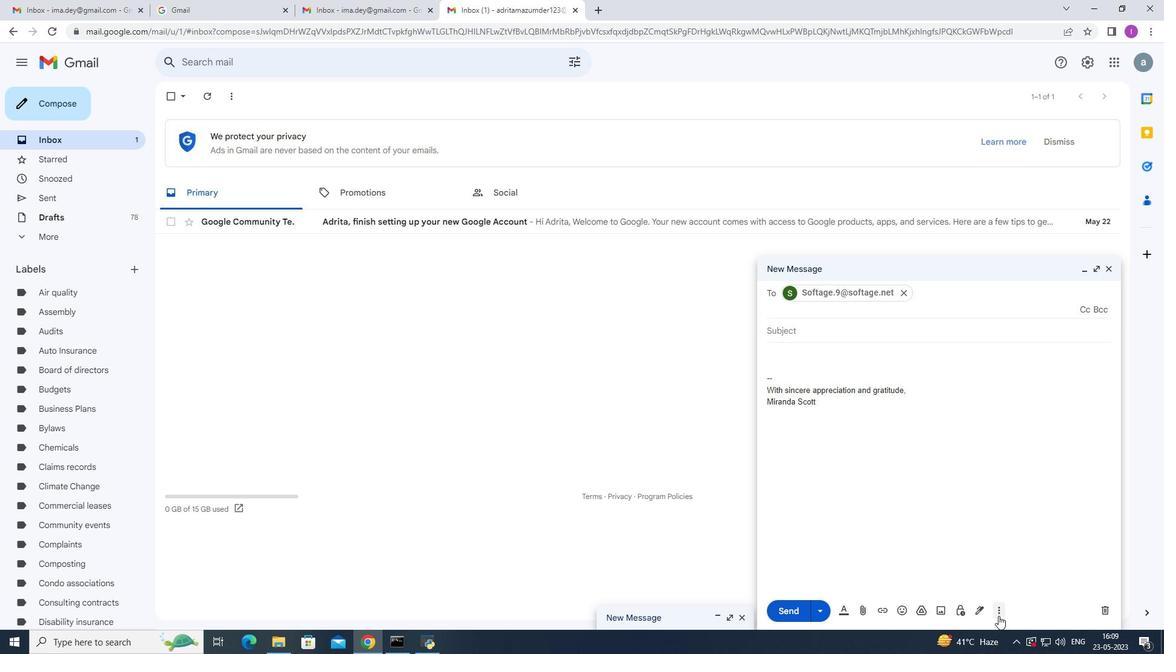 
Action: Mouse moved to (1052, 503)
Screenshot: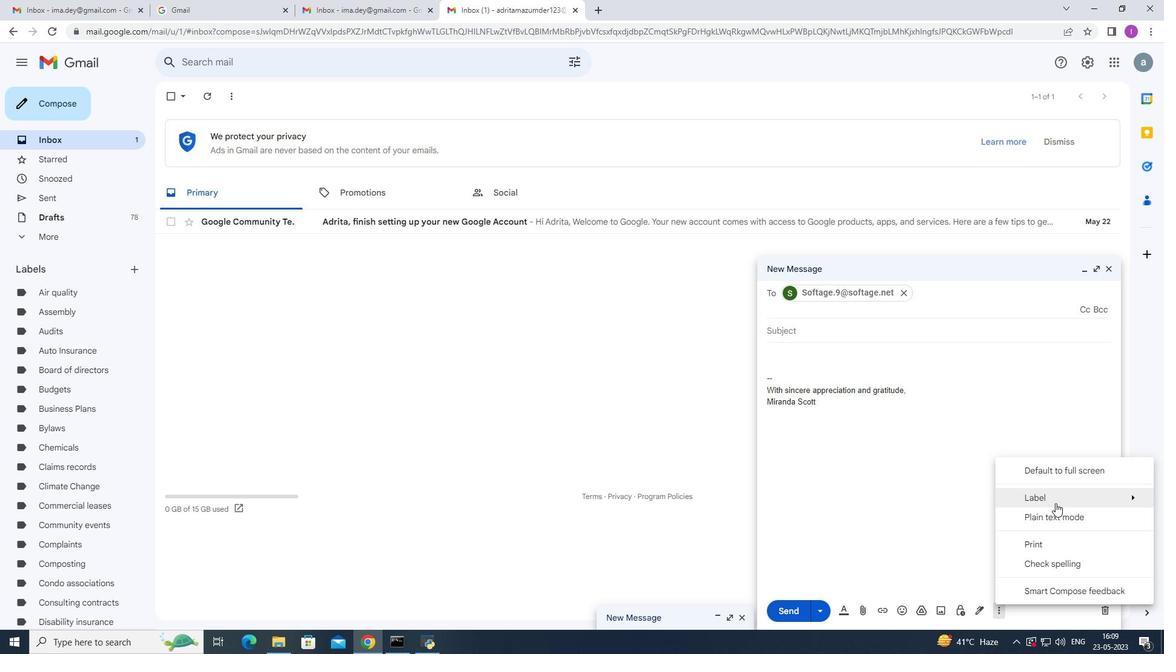 
Action: Mouse pressed left at (1052, 503)
Screenshot: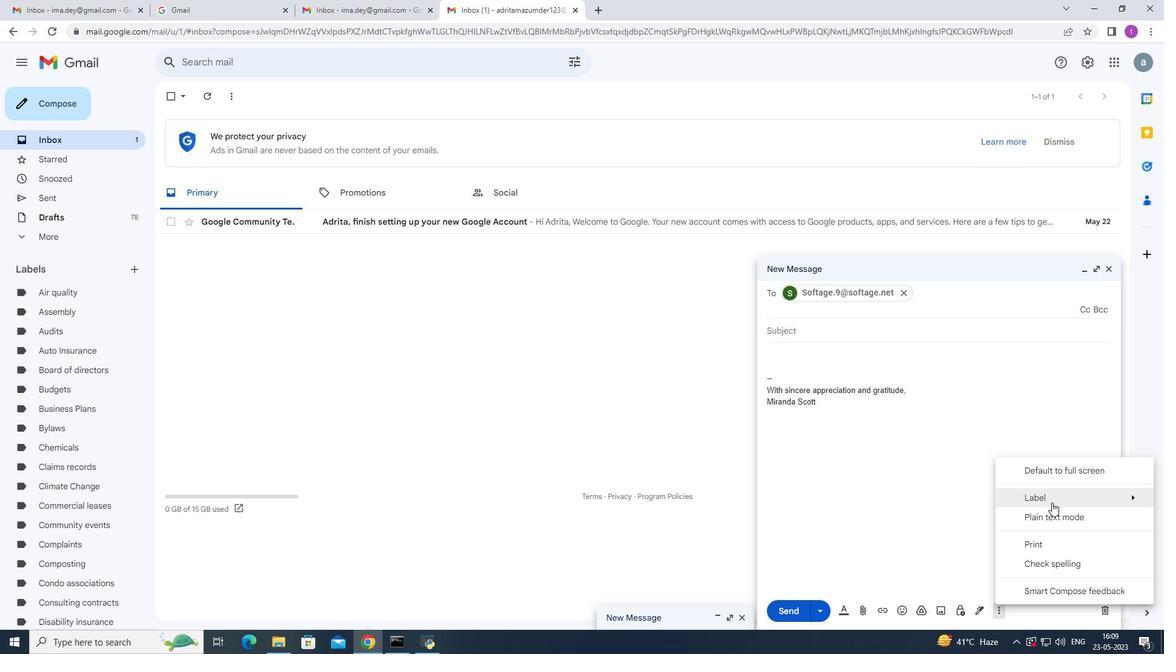 
Action: Mouse moved to (865, 260)
Screenshot: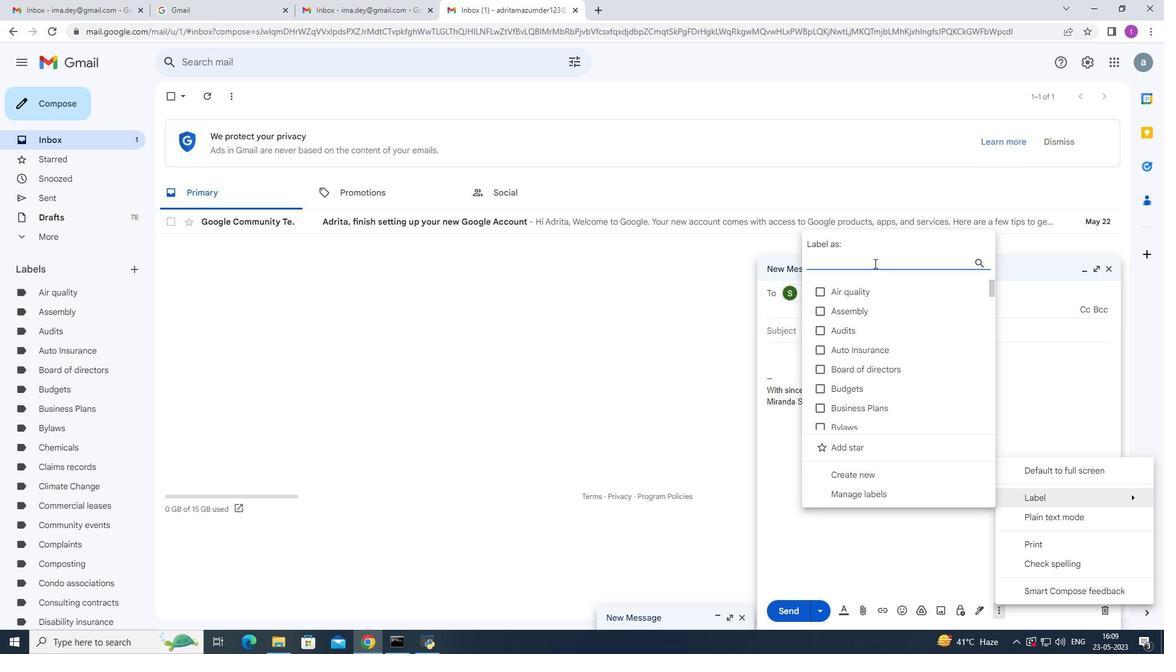 
Action: Mouse pressed left at (865, 260)
Screenshot: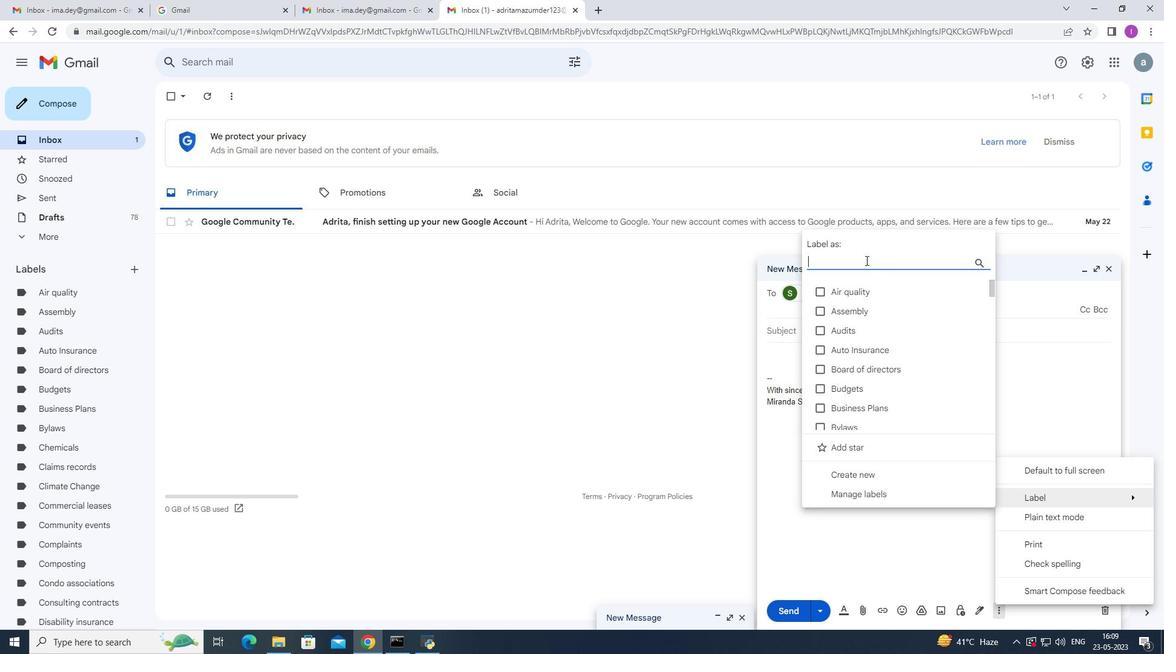 
Action: Mouse moved to (877, 250)
Screenshot: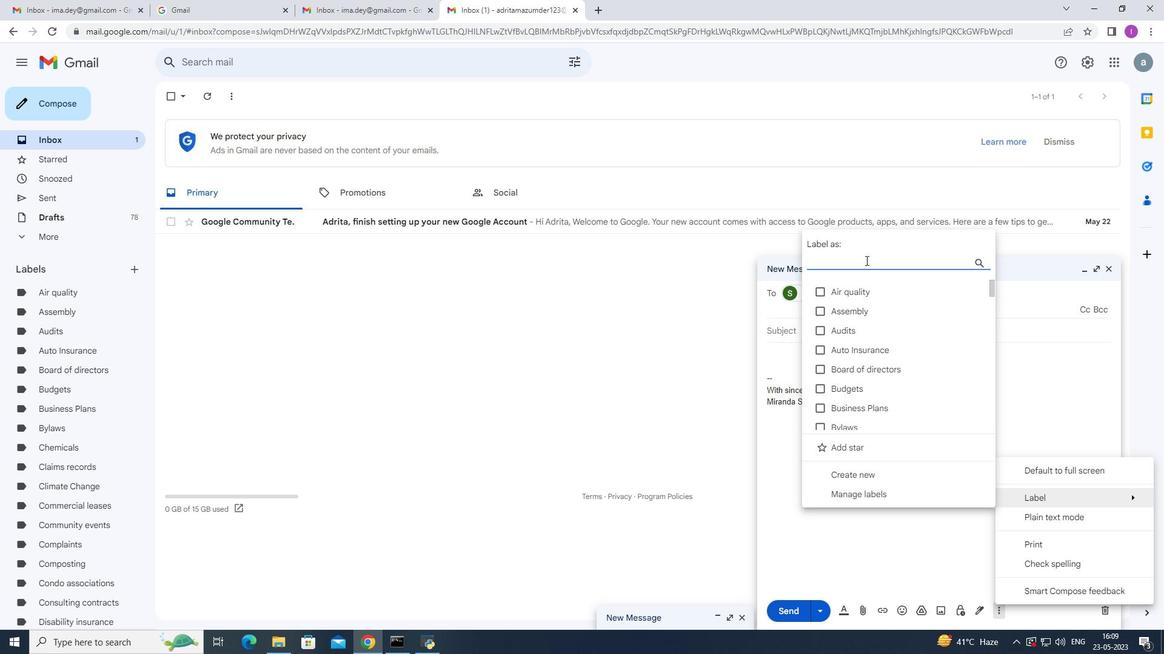 
Action: Key pressed <Key.shift>Workplace<Key.space><Key.shift>accident
Screenshot: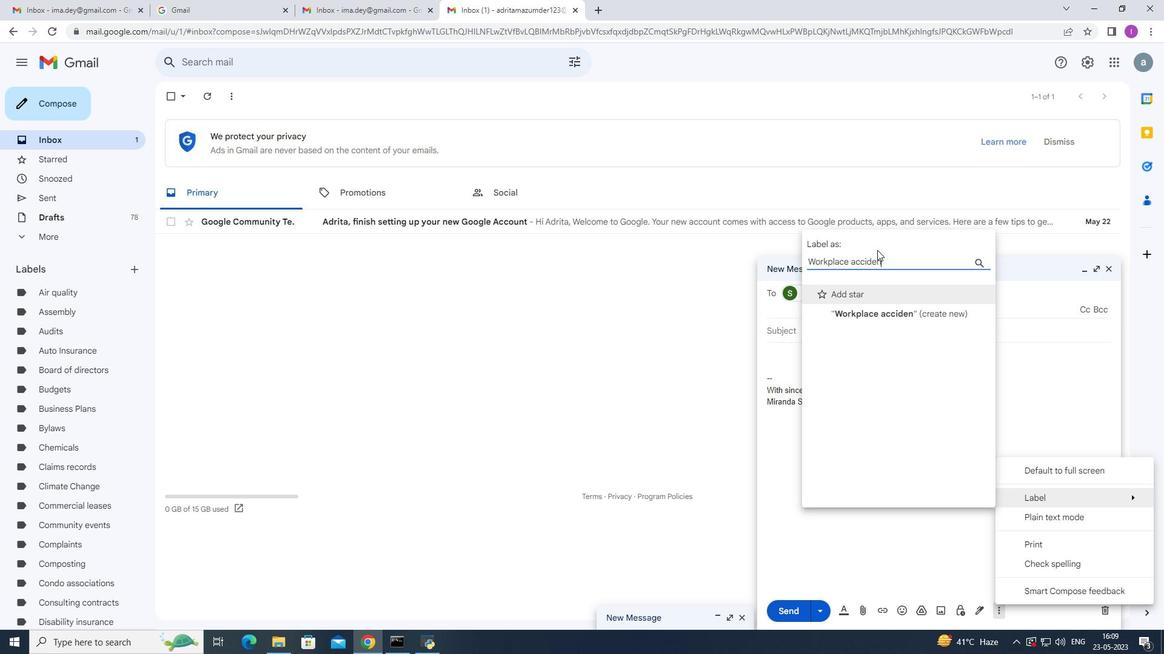 
Action: Mouse moved to (899, 320)
Screenshot: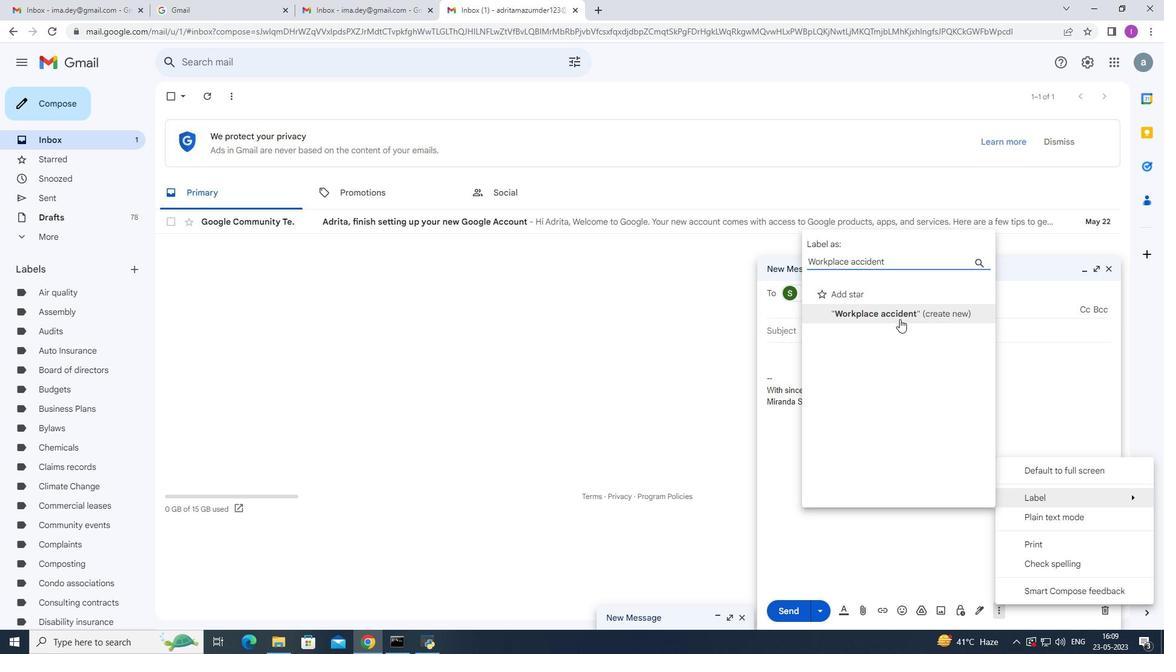 
Action: Key pressed s
Screenshot: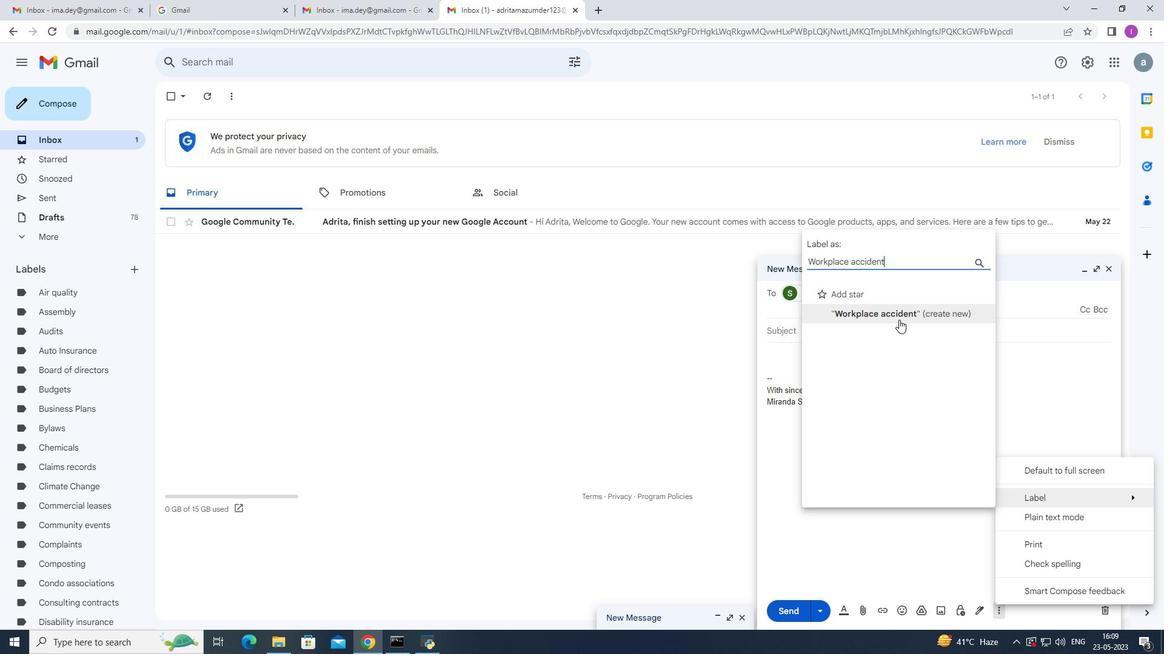 
Action: Mouse moved to (892, 311)
Screenshot: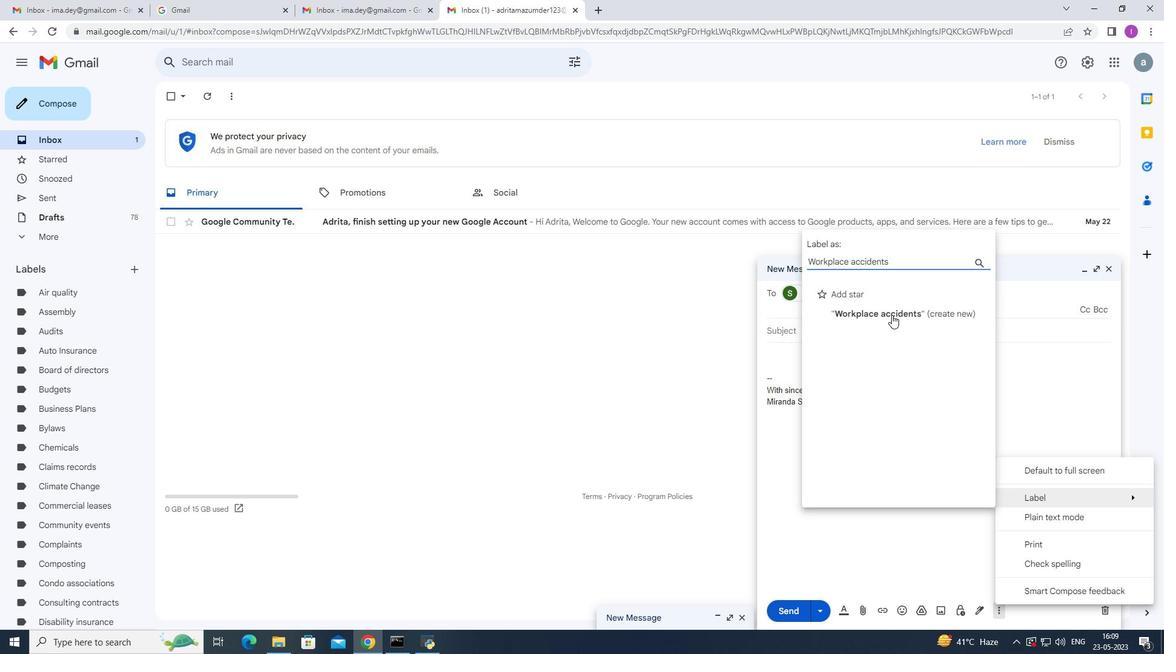 
Action: Mouse pressed left at (892, 311)
Screenshot: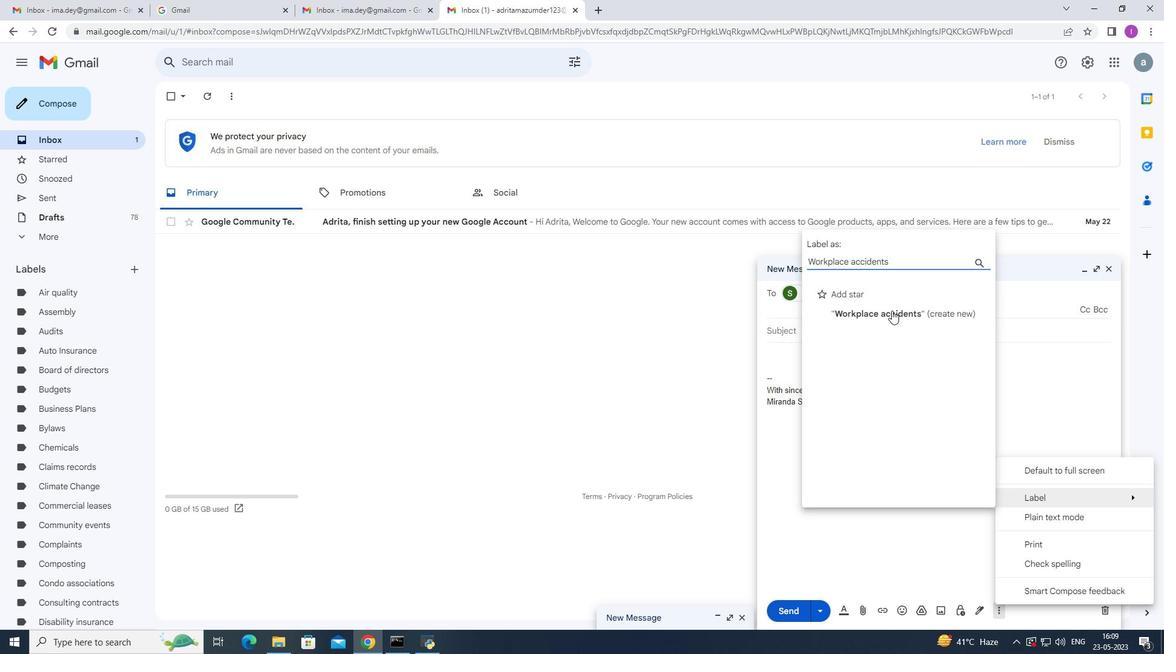 
Action: Mouse moved to (704, 388)
Screenshot: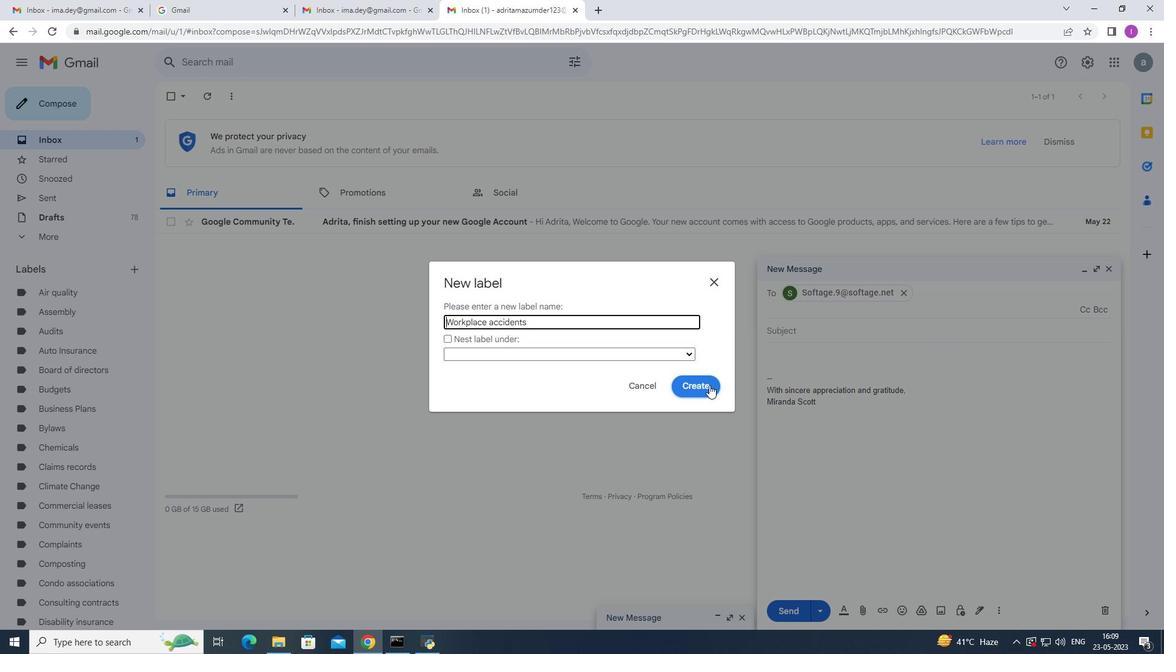 
Action: Mouse pressed left at (704, 388)
Screenshot: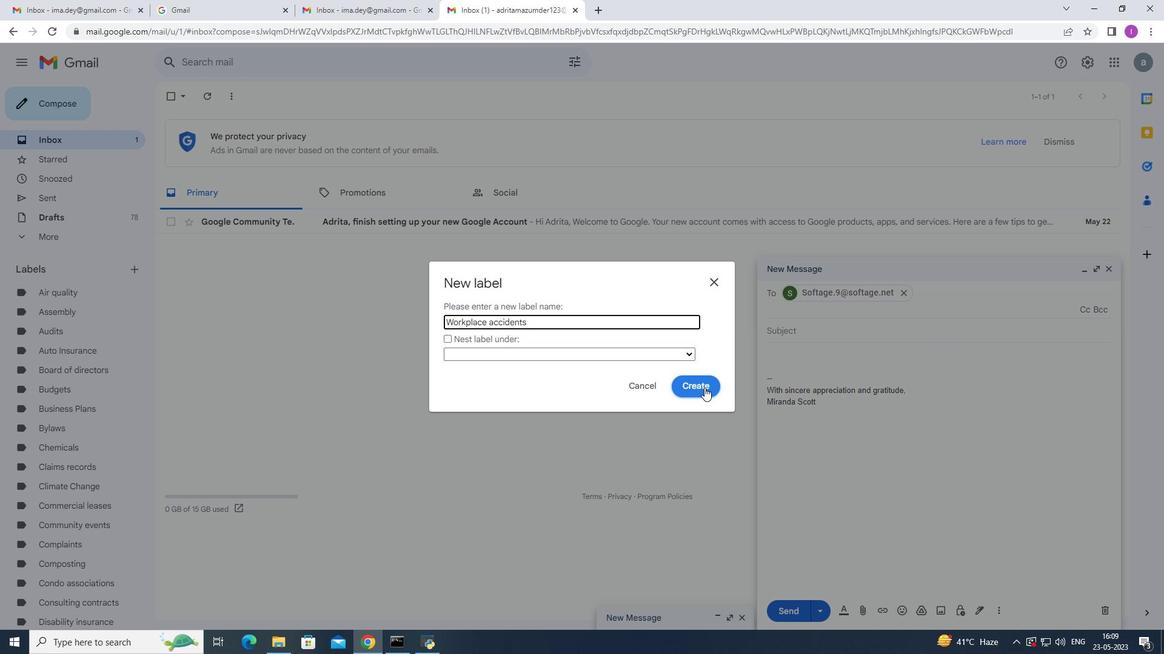 
Action: Mouse moved to (998, 610)
Screenshot: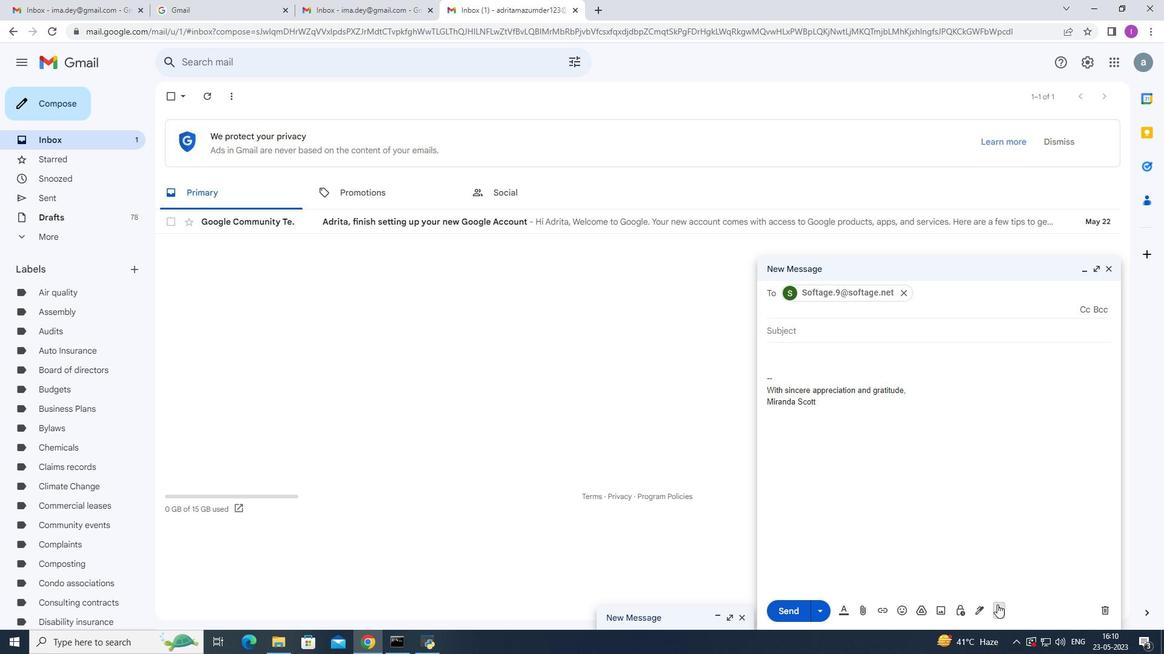 
Action: Mouse pressed left at (998, 609)
Screenshot: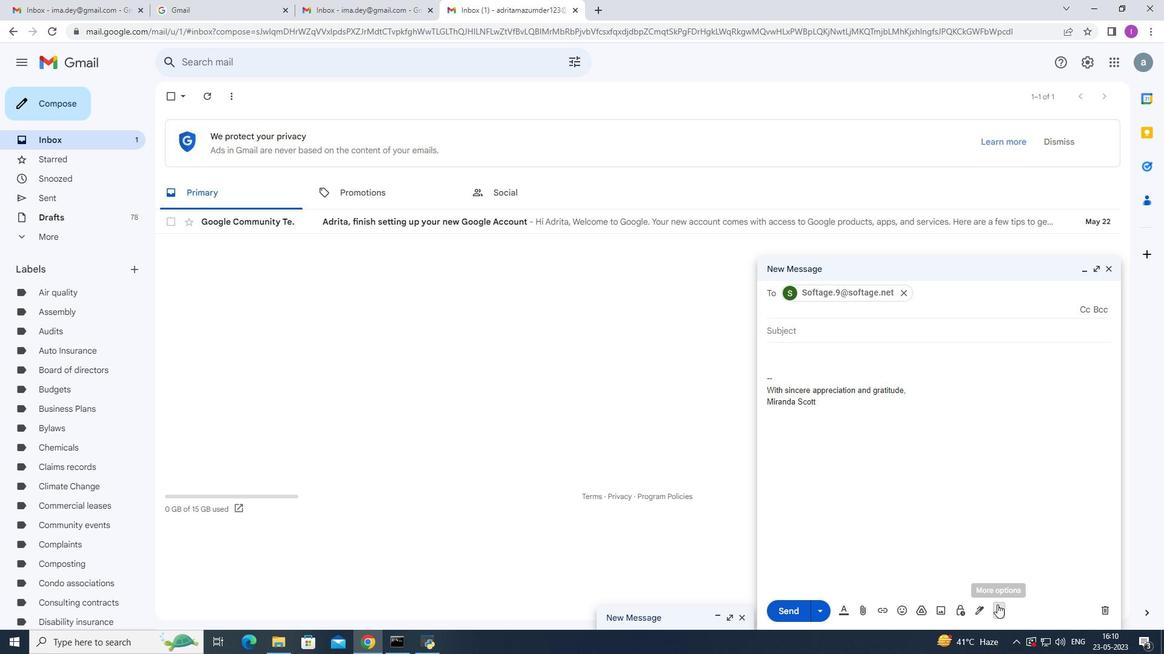 
Action: Mouse moved to (685, 317)
Screenshot: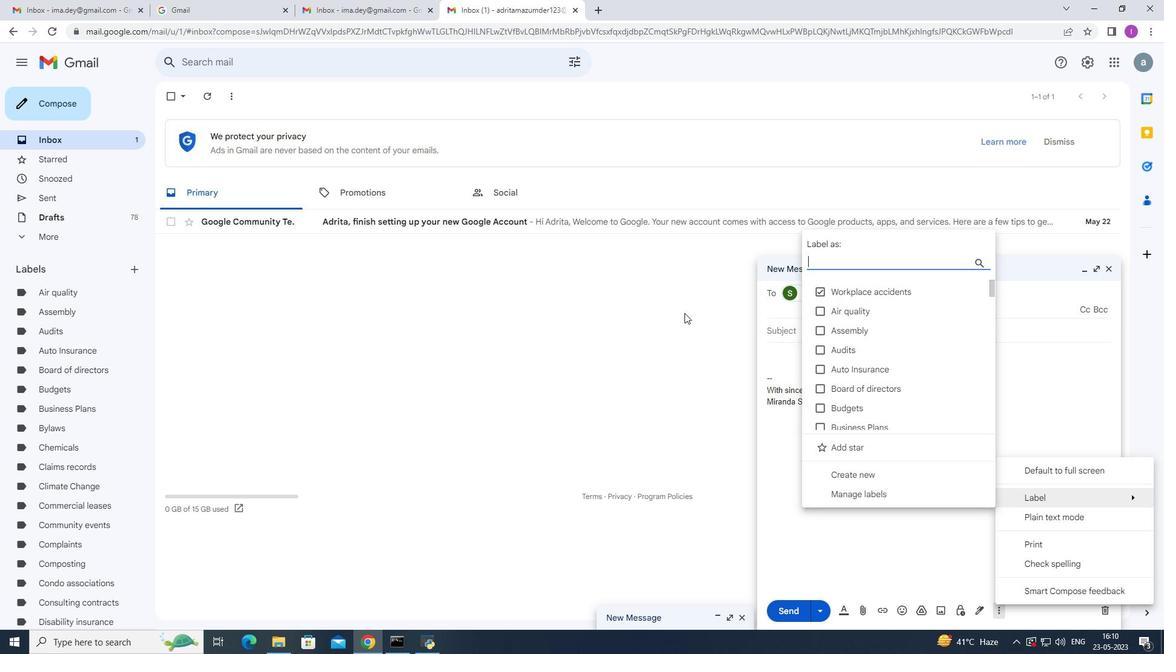 
Action: Mouse pressed left at (685, 317)
Screenshot: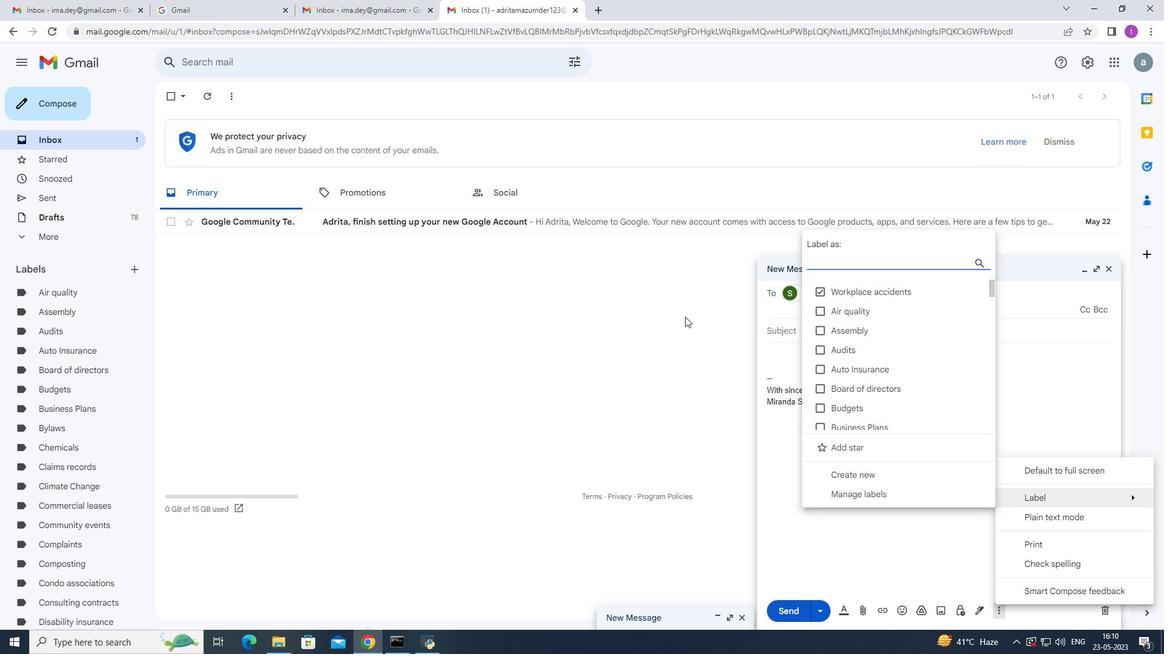 
Action: Mouse moved to (599, 363)
Screenshot: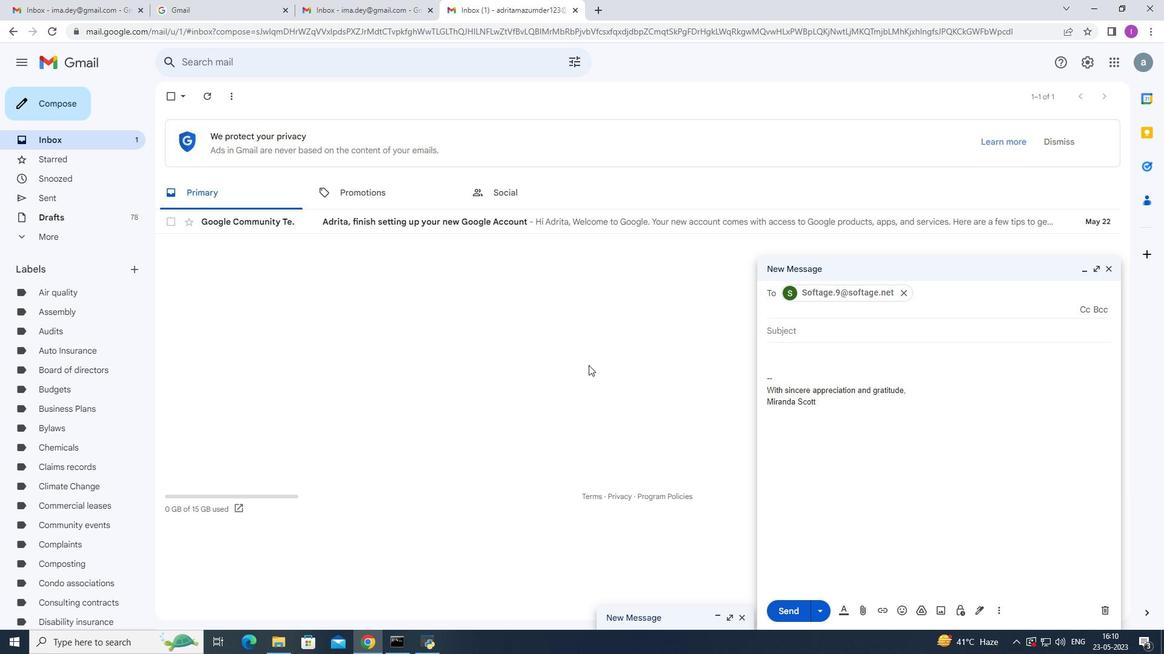 
